 Task: Find connections with filter location Malgrat de Mar with filter topic #Selfhelpwith filter profile language Spanish with filter current company Ramboll with filter school Vijayanagara Sri Krishnadevaraya University, Bellary with filter industry Commercial and Industrial Equipment Rental with filter service category Marketing with filter keywords title Copywriter
Action: Mouse moved to (199, 262)
Screenshot: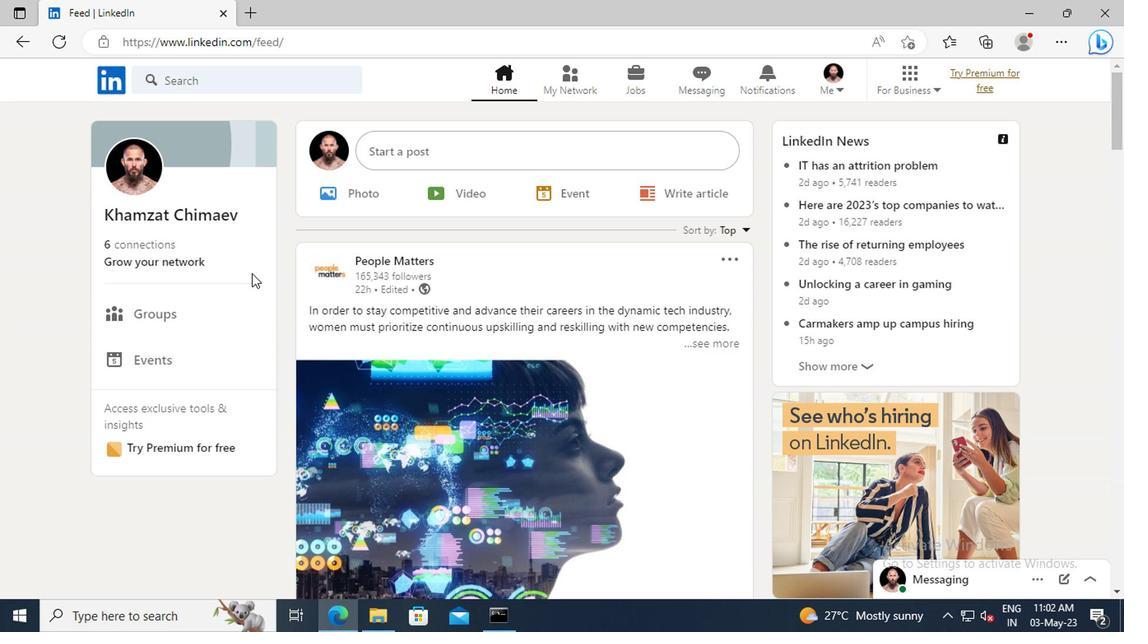 
Action: Mouse pressed left at (199, 262)
Screenshot: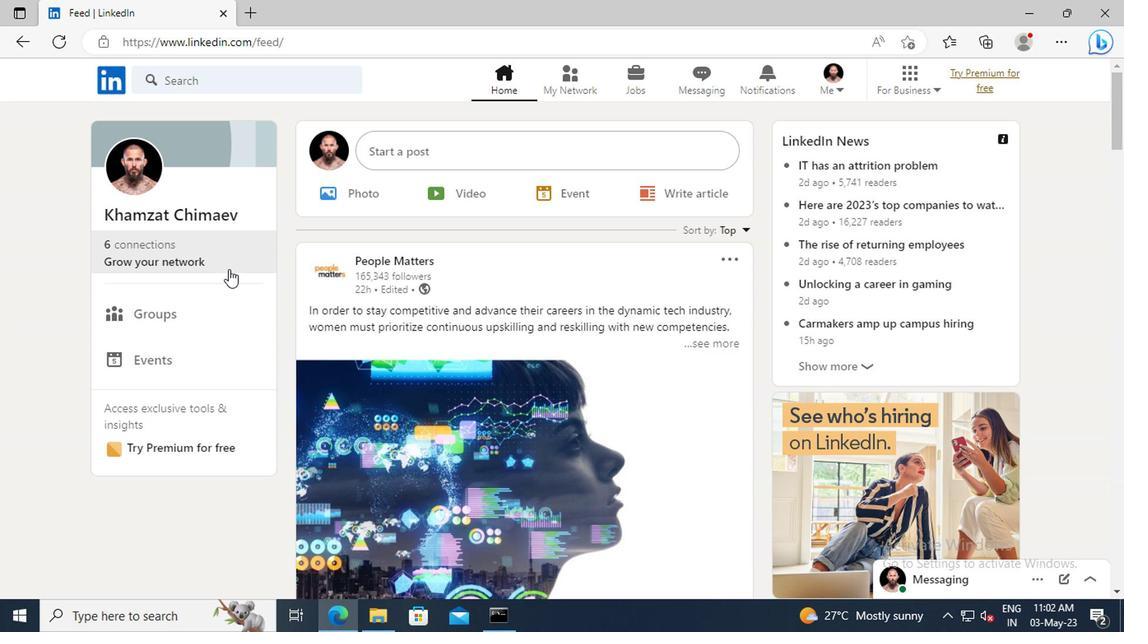 
Action: Mouse moved to (179, 173)
Screenshot: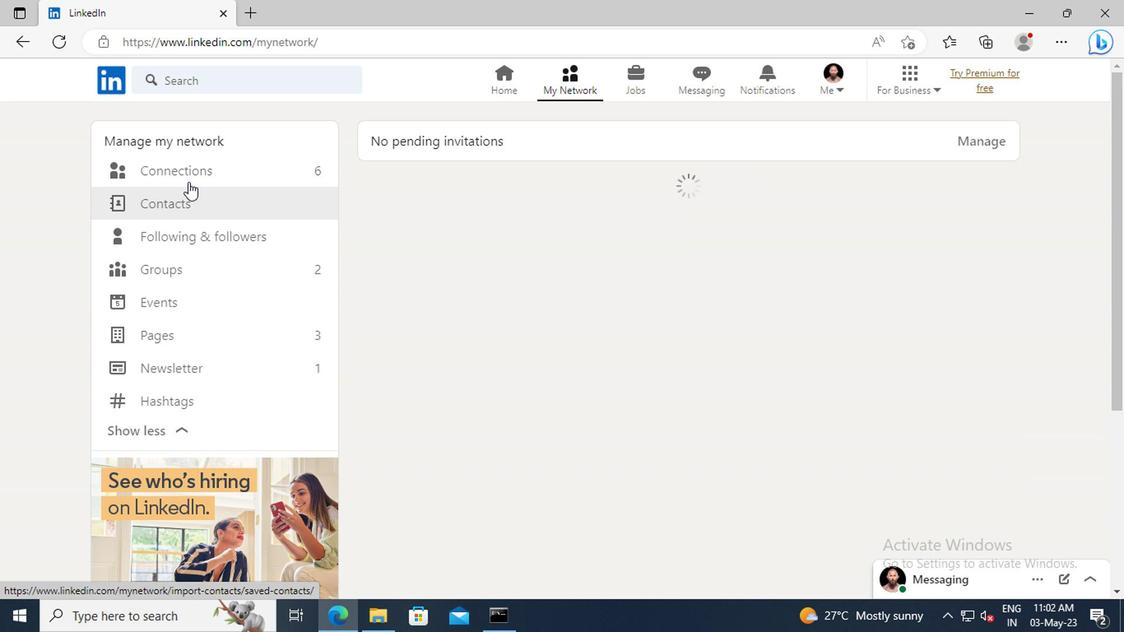 
Action: Mouse pressed left at (179, 173)
Screenshot: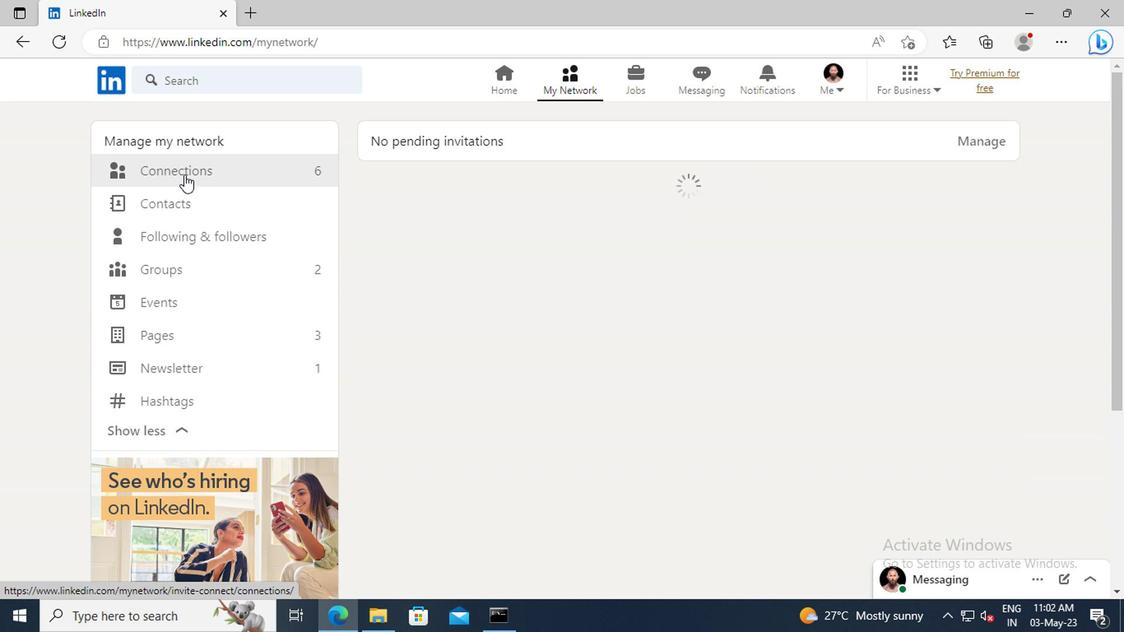 
Action: Mouse moved to (651, 175)
Screenshot: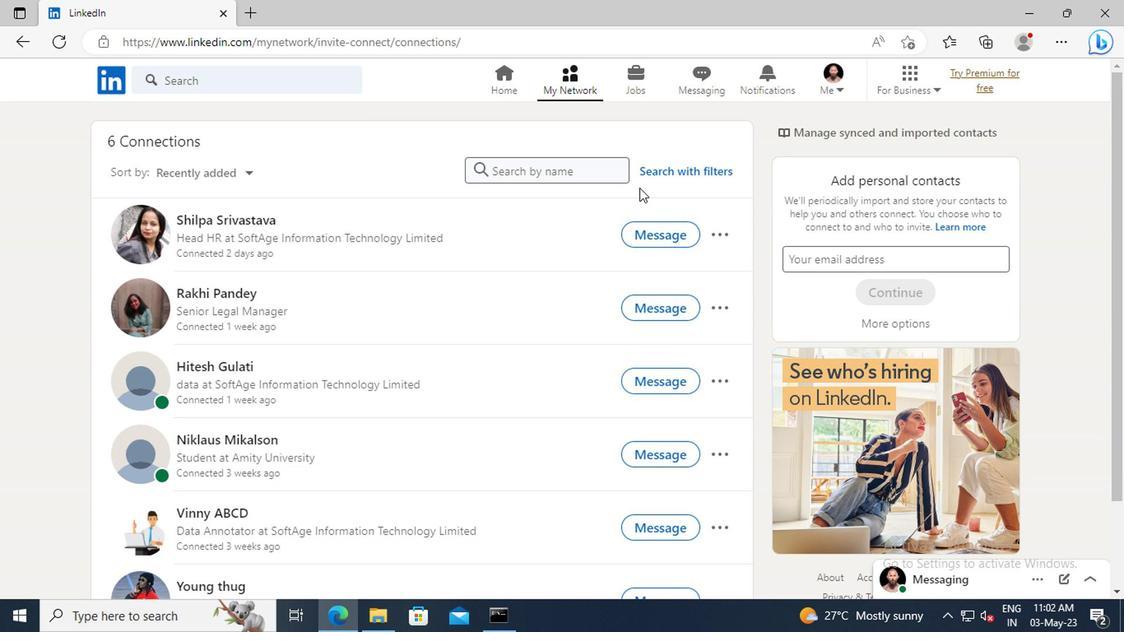 
Action: Mouse pressed left at (651, 175)
Screenshot: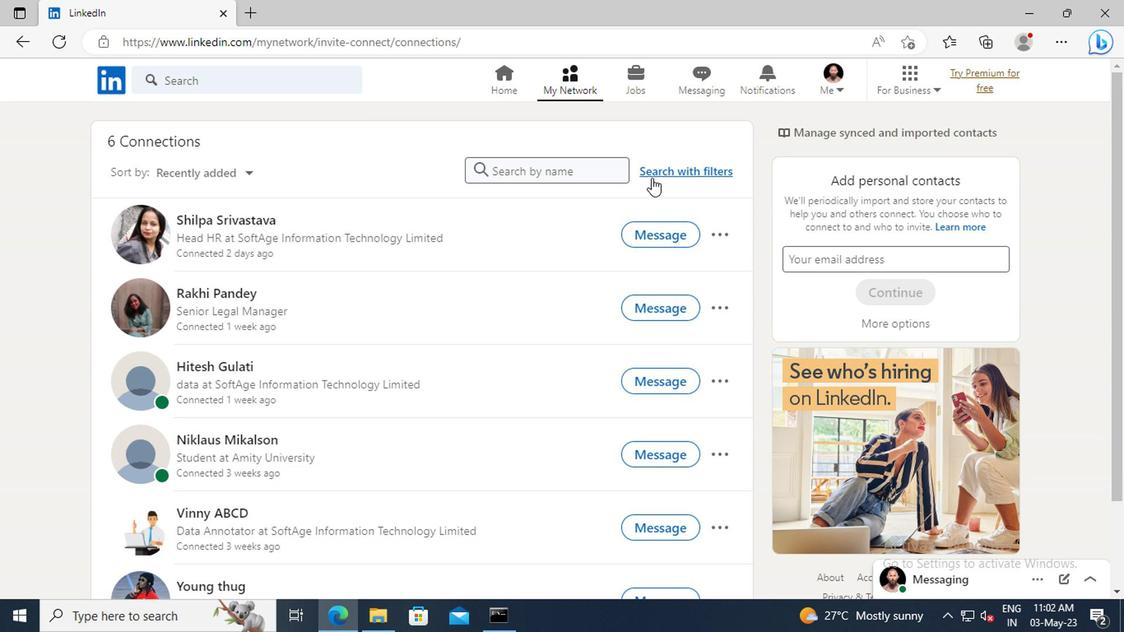 
Action: Mouse moved to (621, 131)
Screenshot: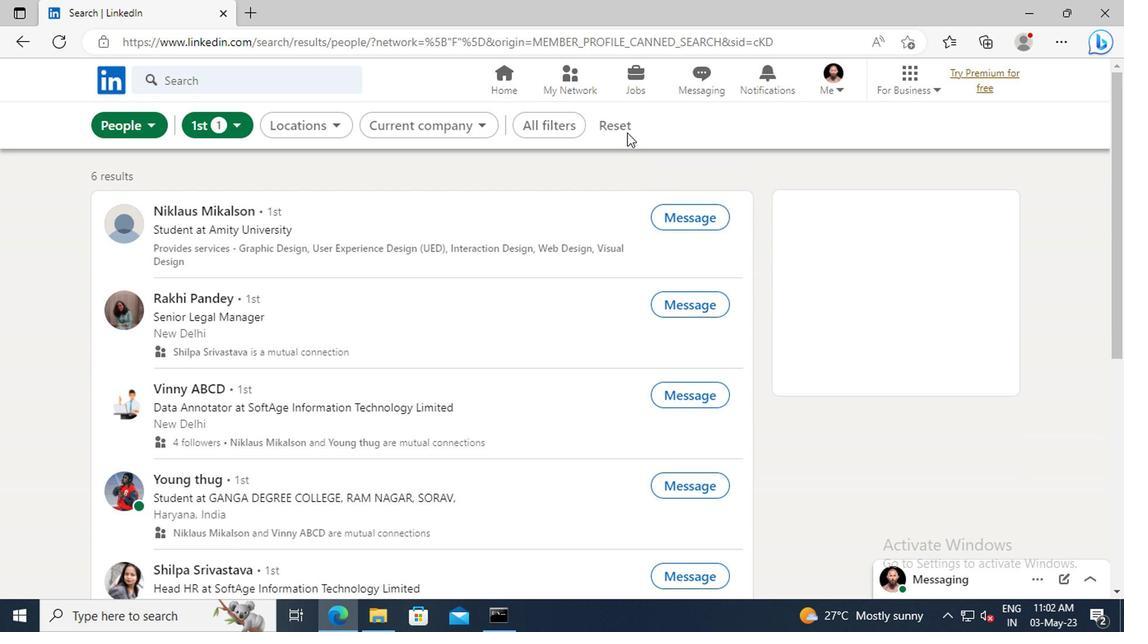
Action: Mouse pressed left at (621, 131)
Screenshot: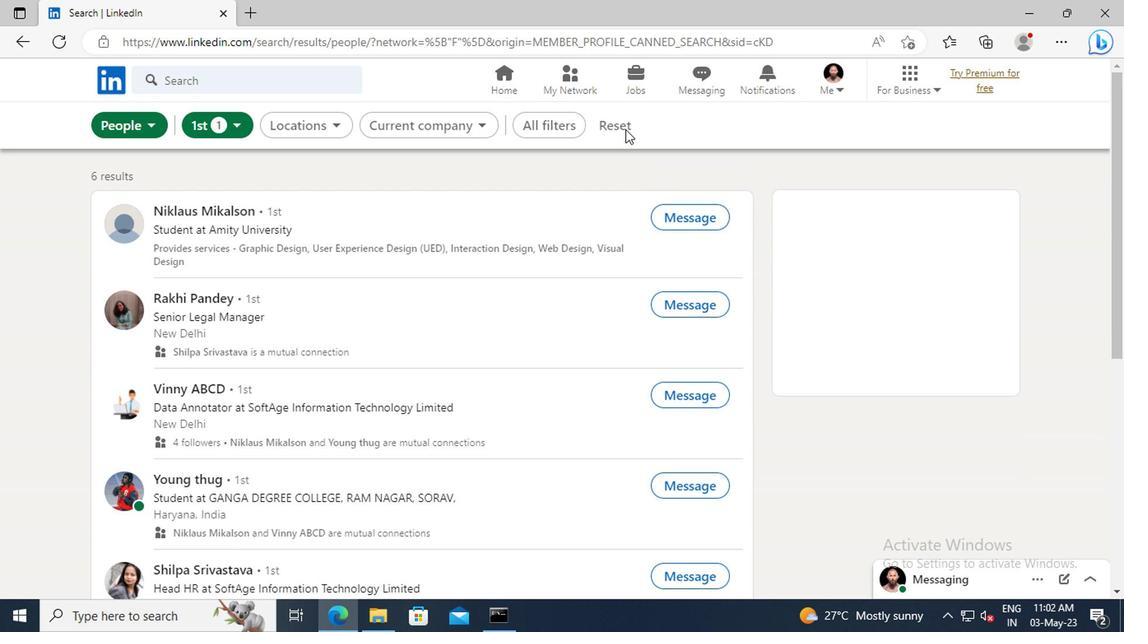 
Action: Mouse moved to (604, 131)
Screenshot: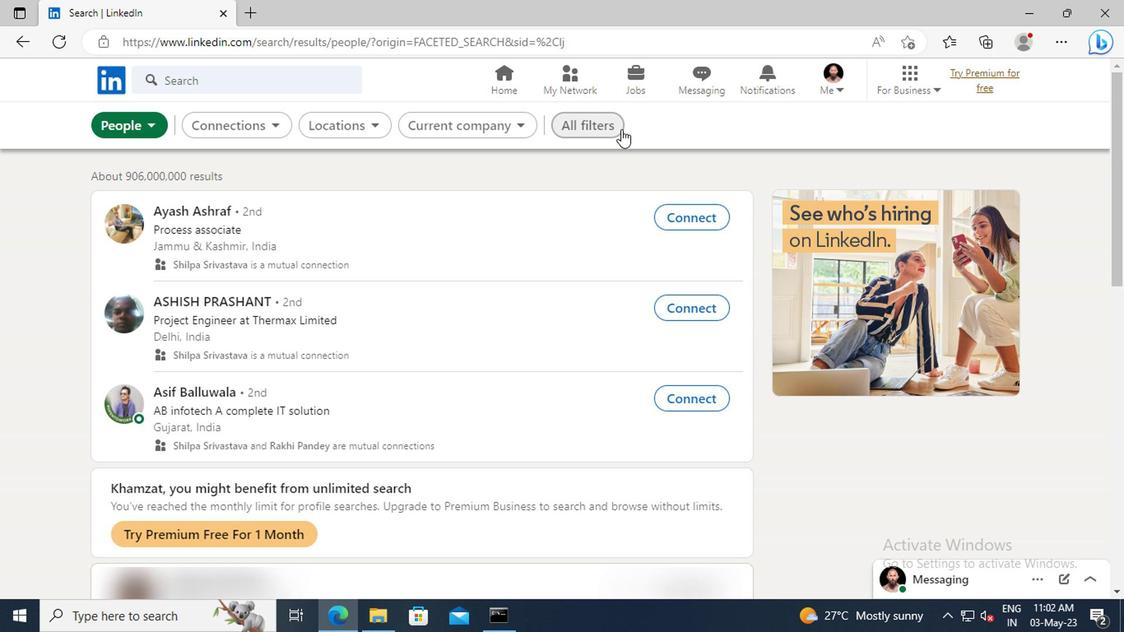 
Action: Mouse pressed left at (604, 131)
Screenshot: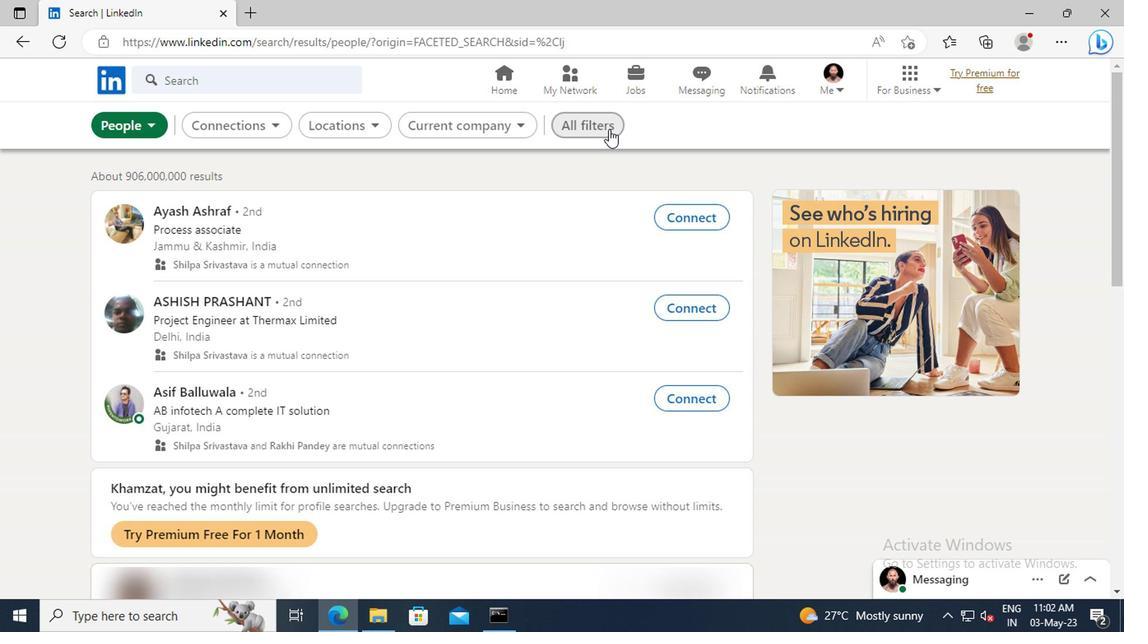 
Action: Mouse moved to (915, 285)
Screenshot: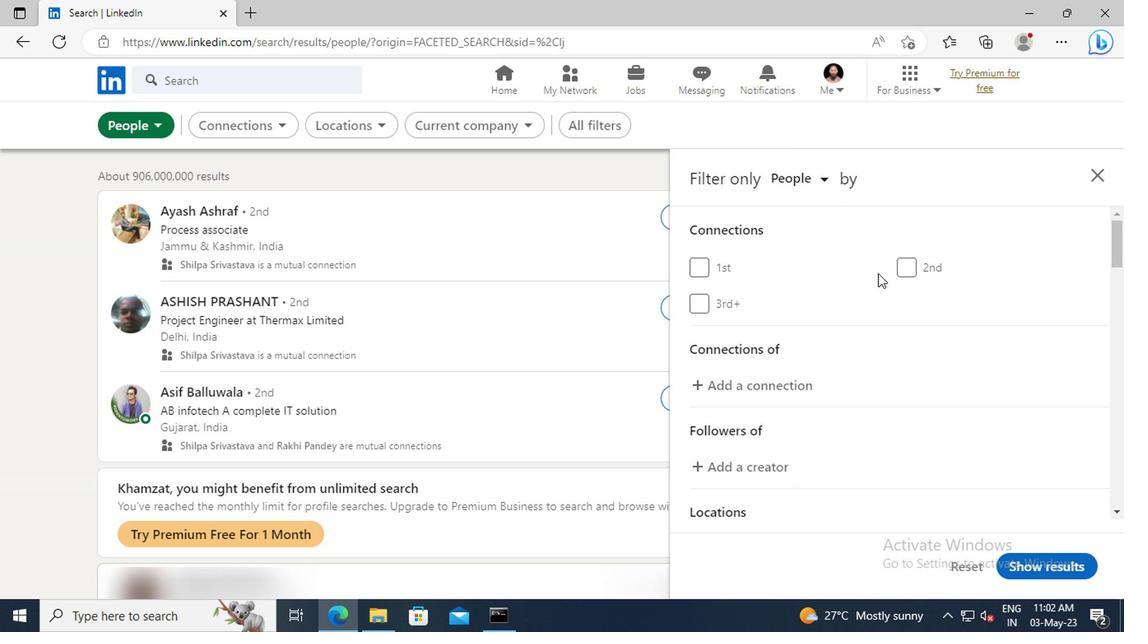 
Action: Mouse scrolled (915, 284) with delta (0, -1)
Screenshot: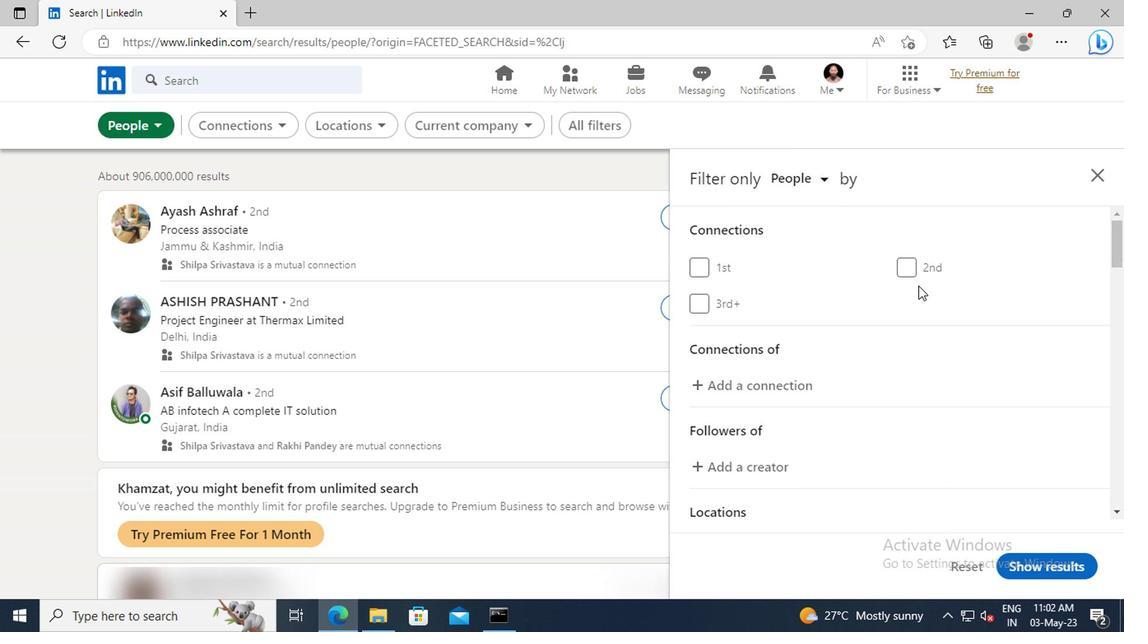 
Action: Mouse scrolled (915, 284) with delta (0, -1)
Screenshot: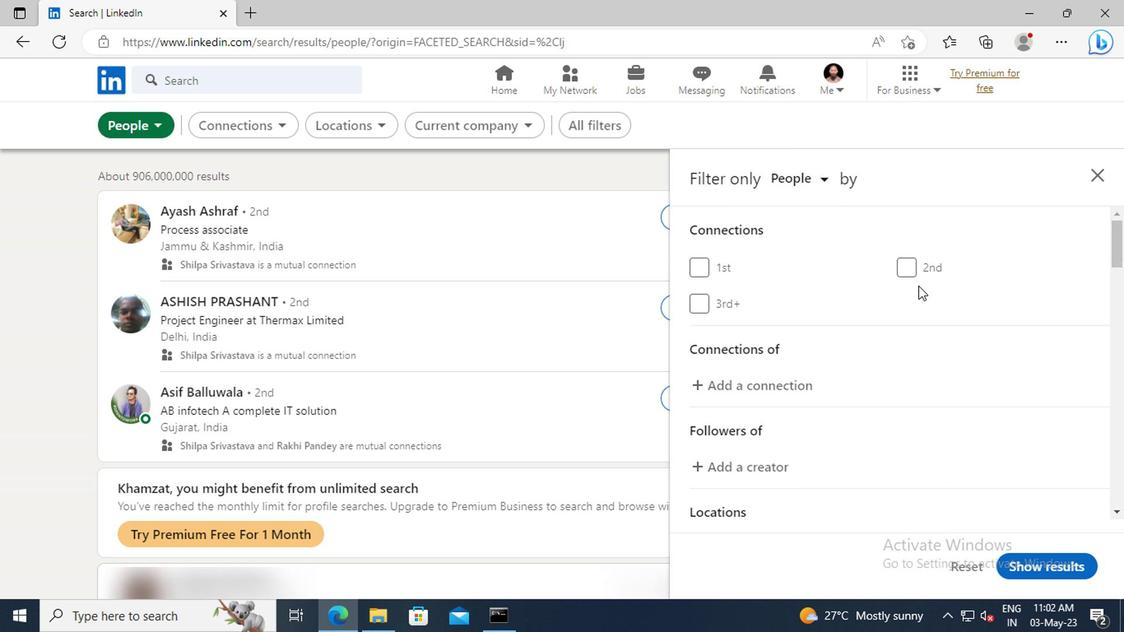 
Action: Mouse scrolled (915, 284) with delta (0, -1)
Screenshot: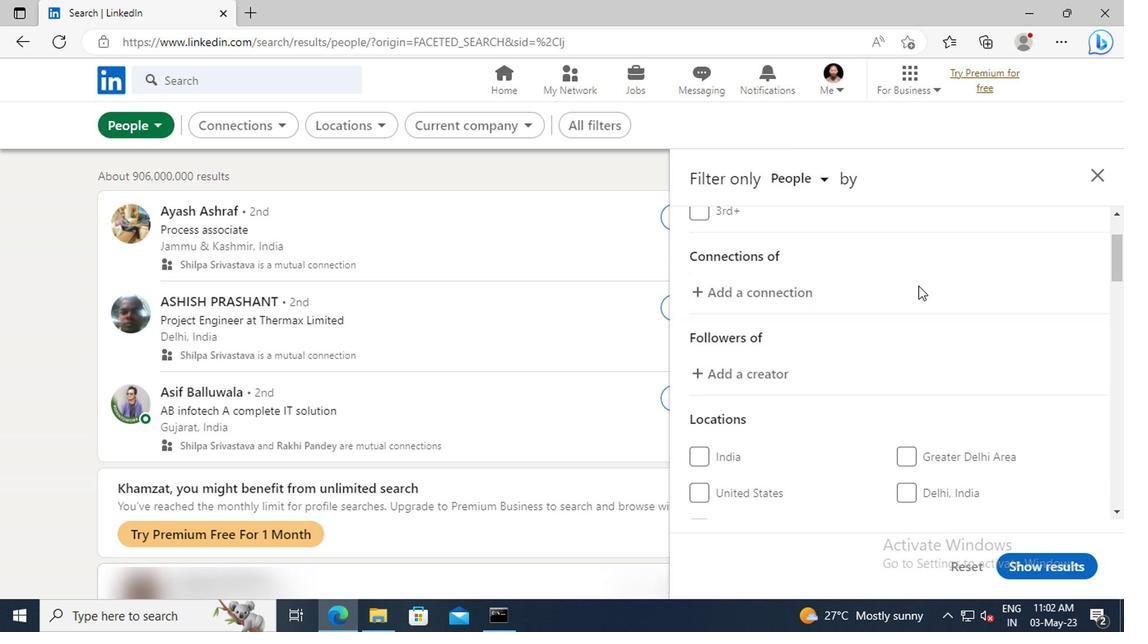 
Action: Mouse scrolled (915, 284) with delta (0, -1)
Screenshot: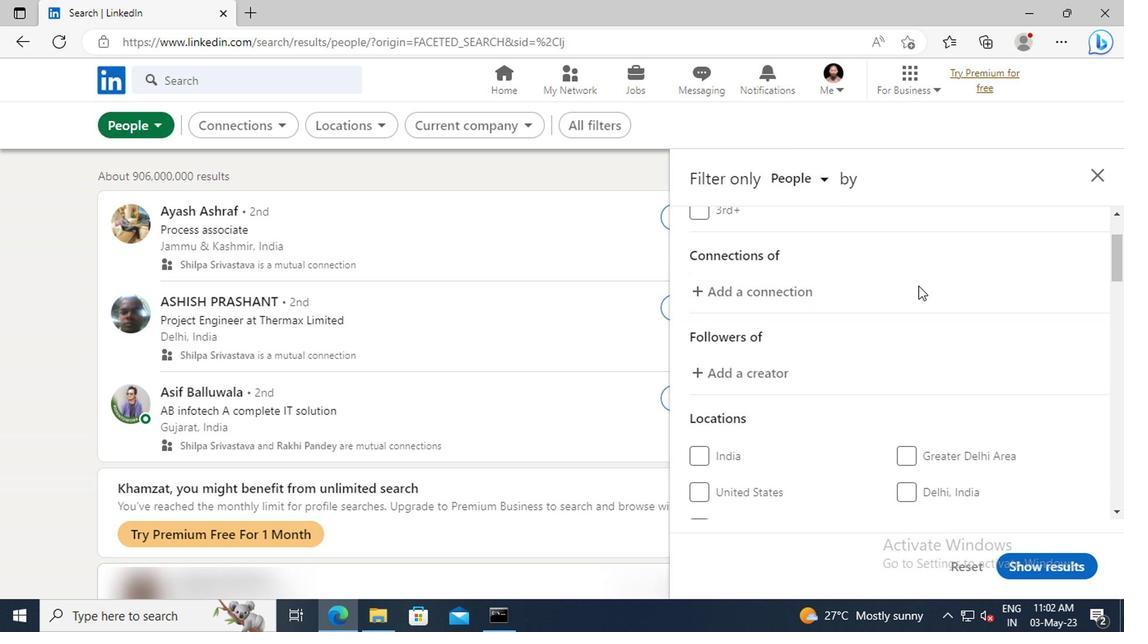 
Action: Mouse scrolled (915, 284) with delta (0, -1)
Screenshot: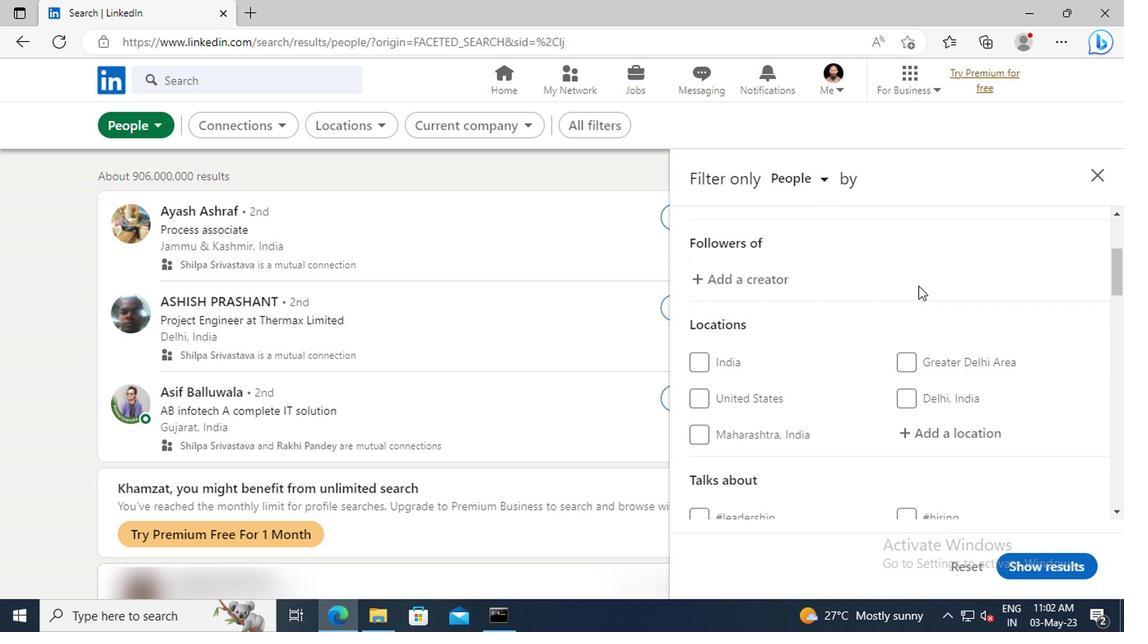 
Action: Mouse scrolled (915, 284) with delta (0, -1)
Screenshot: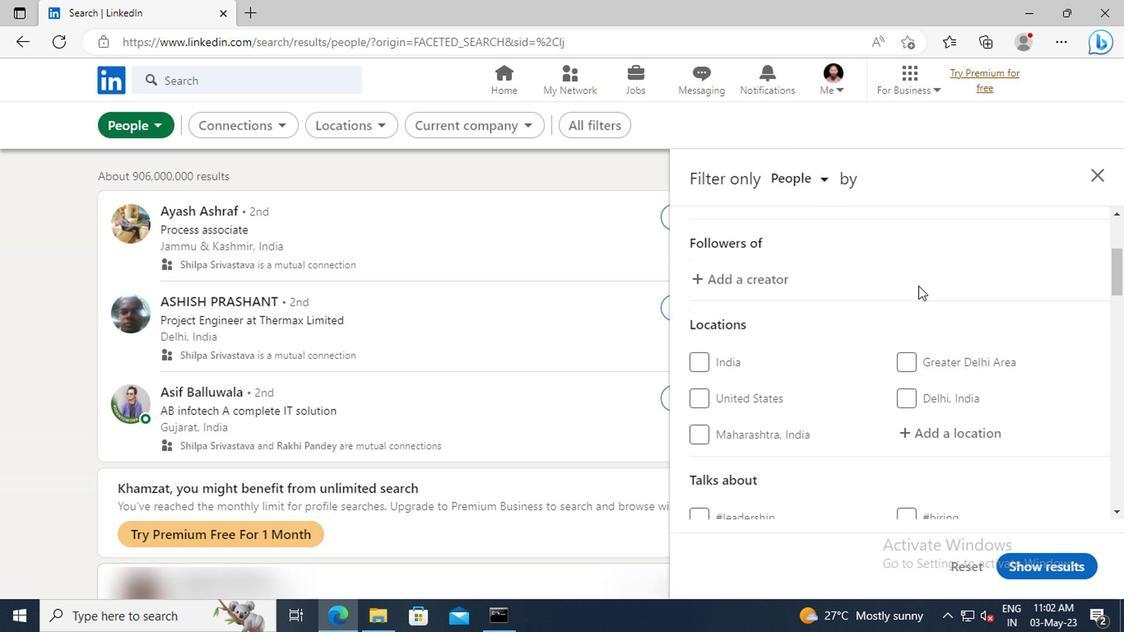 
Action: Mouse moved to (924, 339)
Screenshot: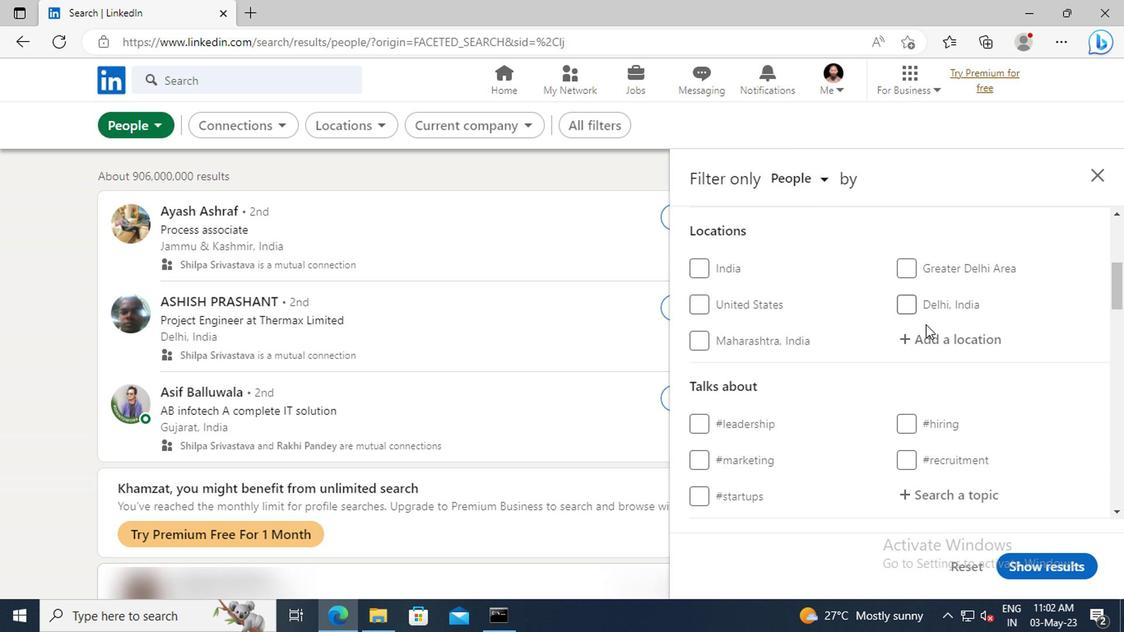 
Action: Mouse pressed left at (924, 339)
Screenshot: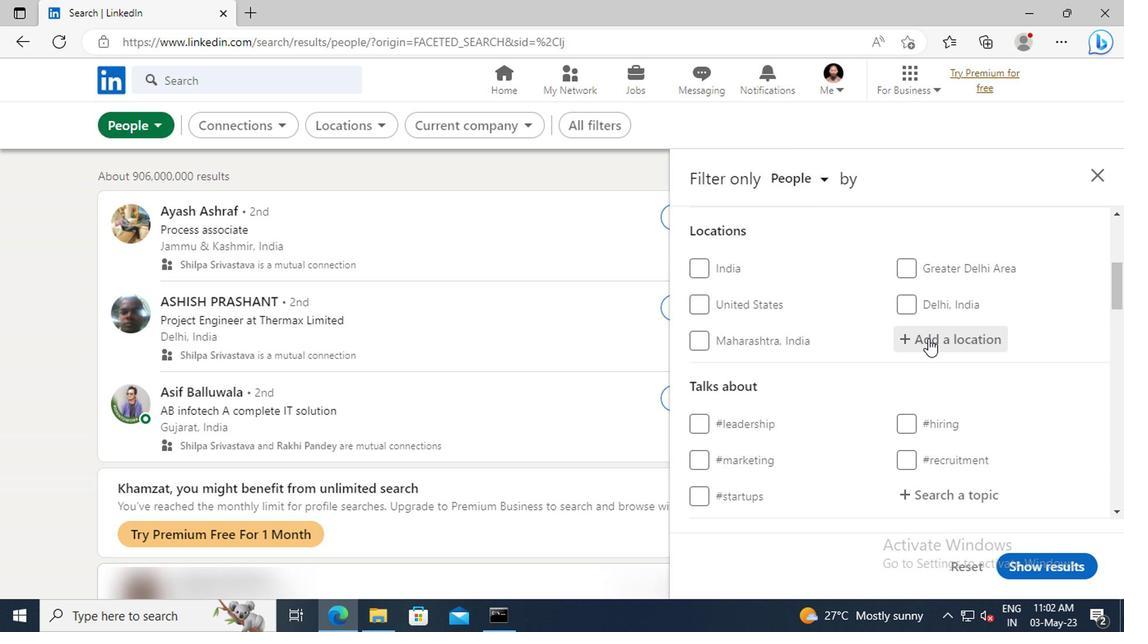 
Action: Key pressed <Key.shift>MALGRAT<Key.space>DE
Screenshot: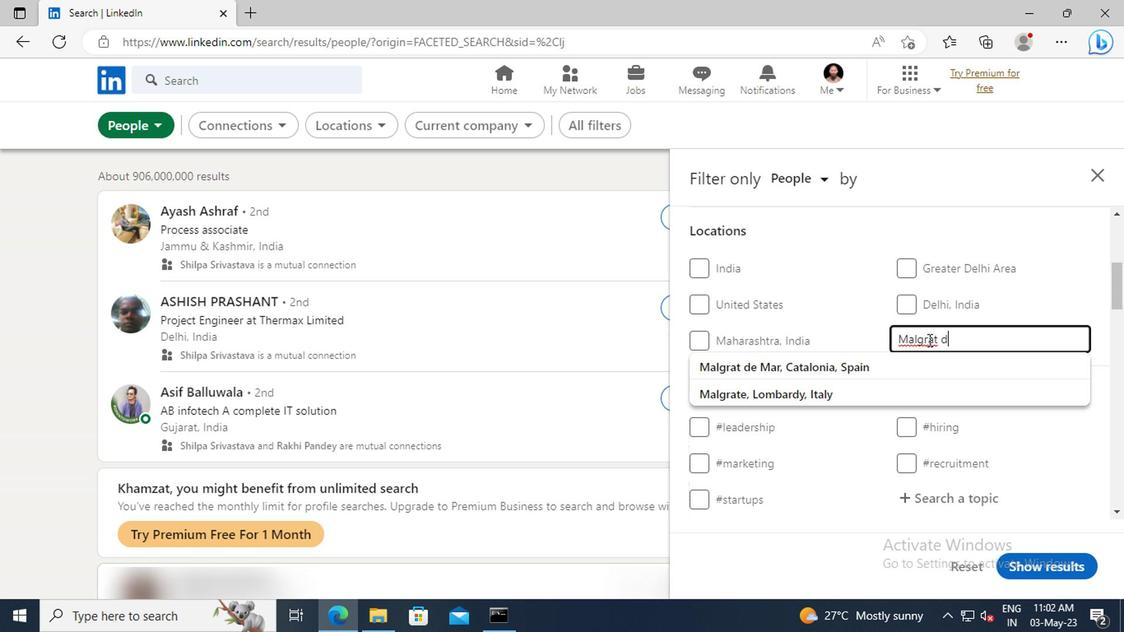 
Action: Mouse moved to (927, 363)
Screenshot: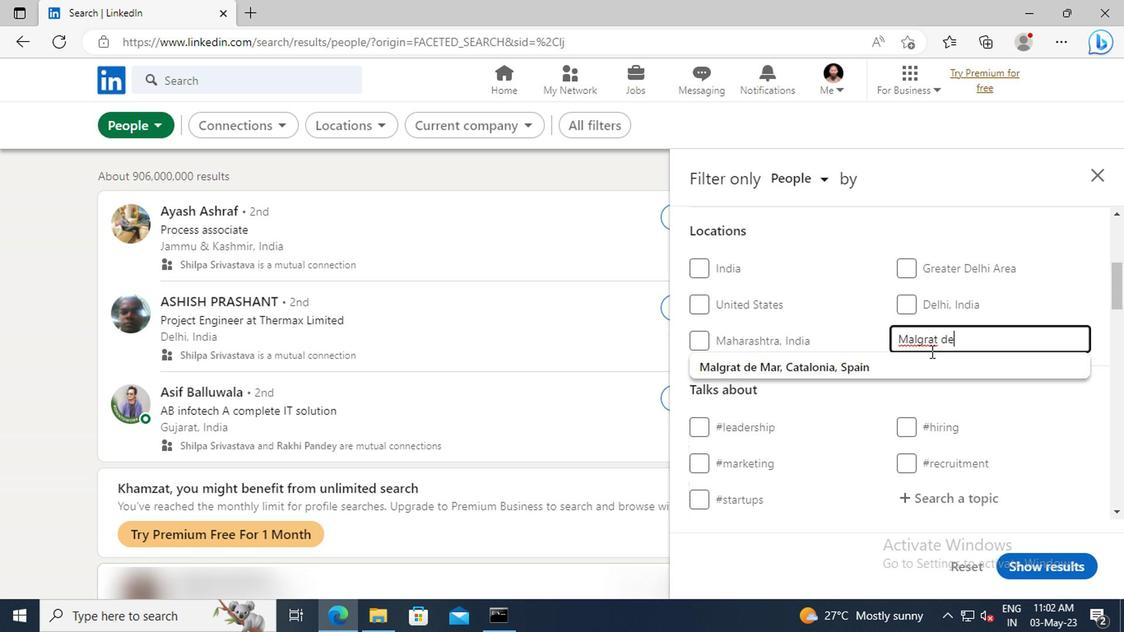 
Action: Mouse pressed left at (927, 363)
Screenshot: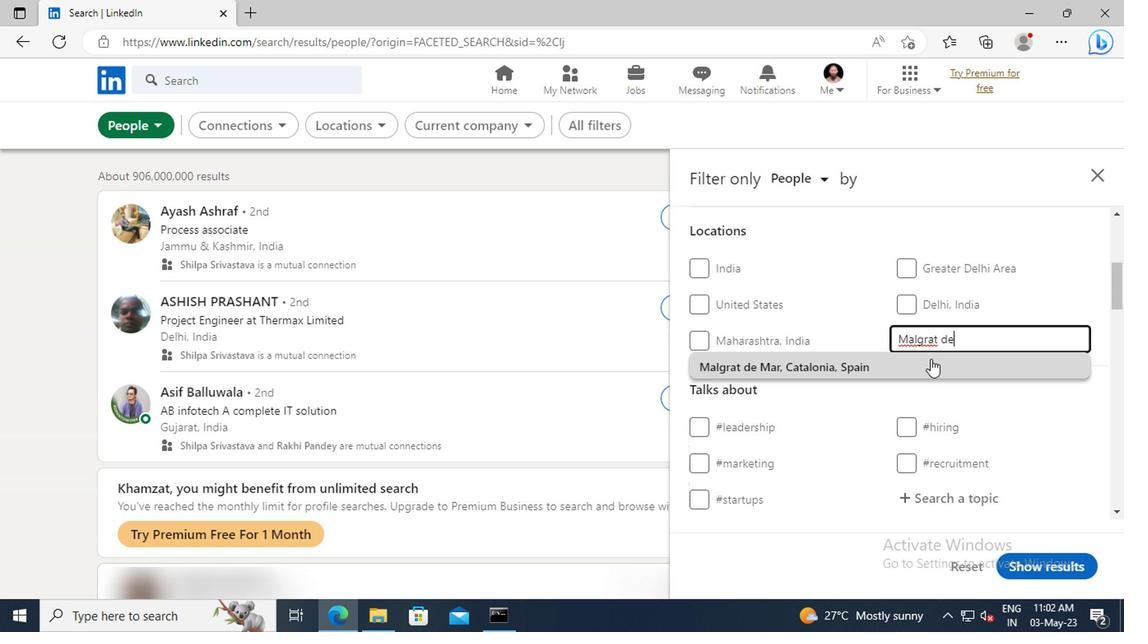 
Action: Mouse moved to (928, 363)
Screenshot: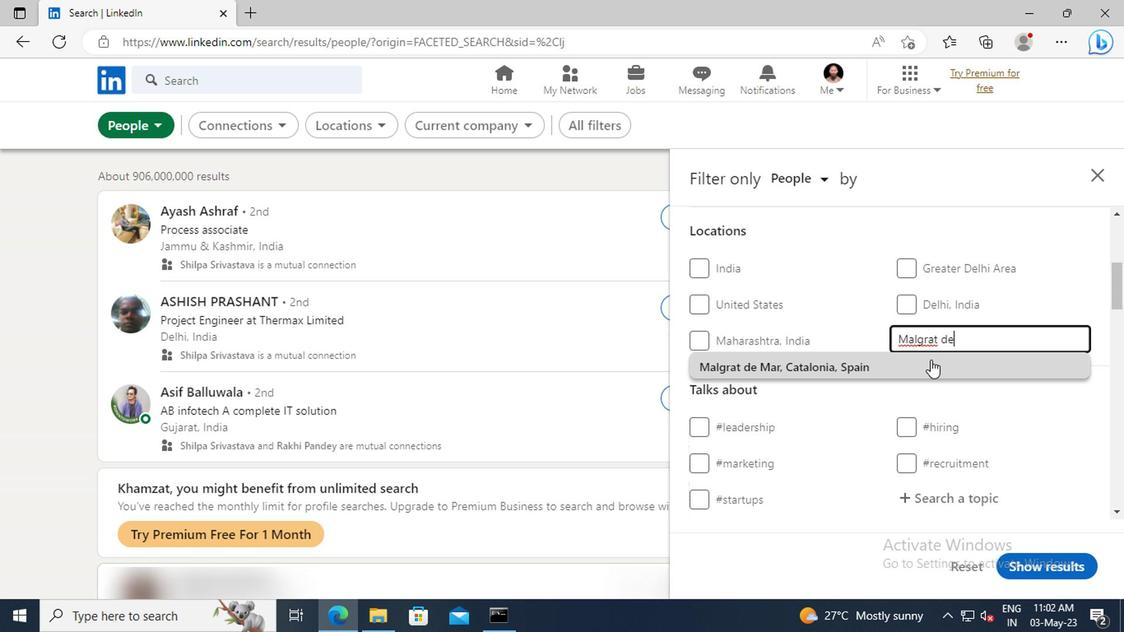 
Action: Mouse scrolled (928, 363) with delta (0, 0)
Screenshot: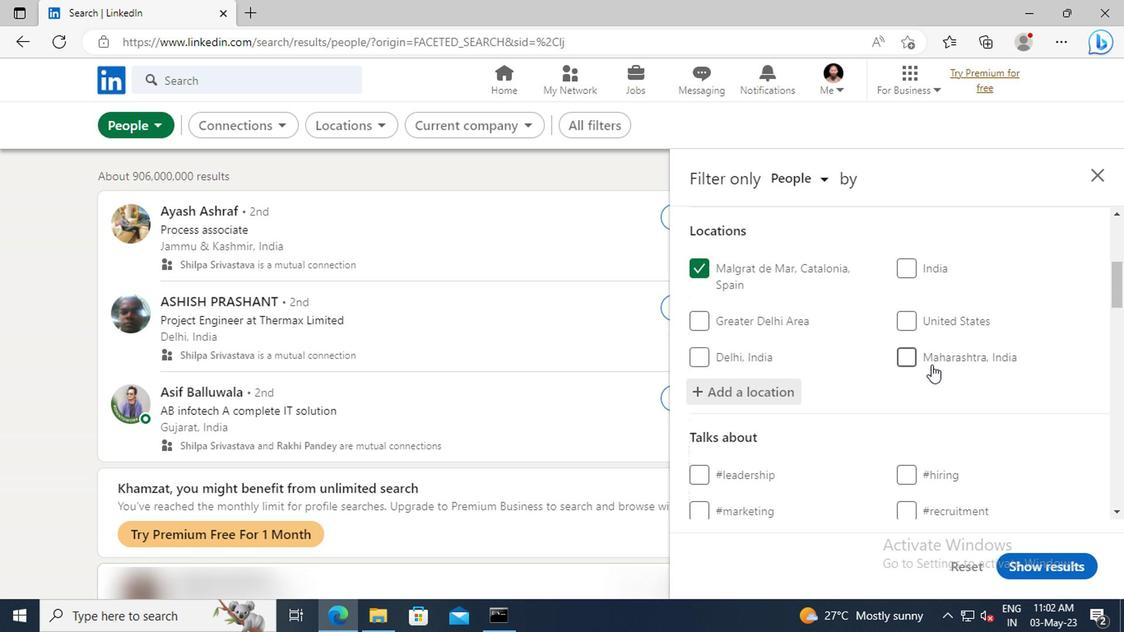 
Action: Mouse scrolled (928, 363) with delta (0, 0)
Screenshot: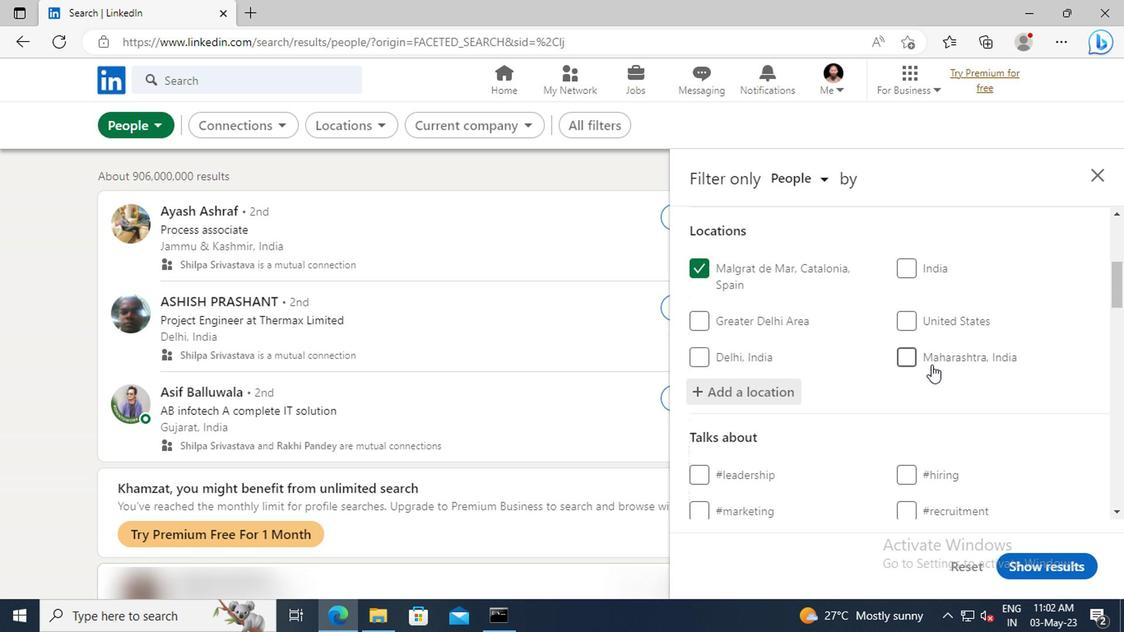 
Action: Mouse scrolled (928, 363) with delta (0, 0)
Screenshot: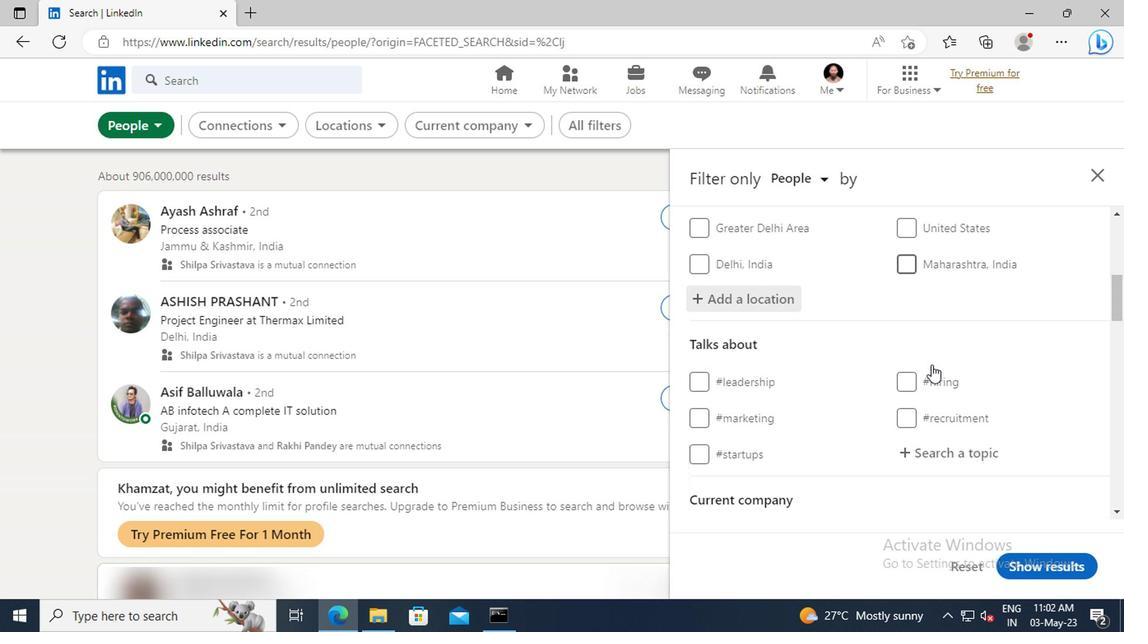 
Action: Mouse scrolled (928, 363) with delta (0, 0)
Screenshot: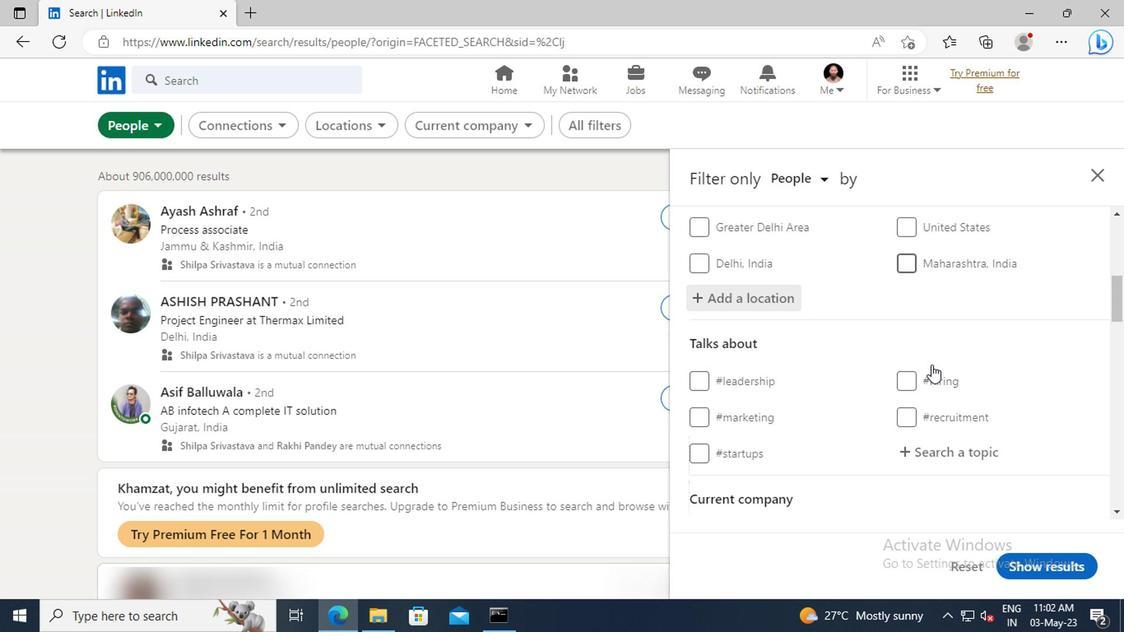 
Action: Mouse moved to (926, 367)
Screenshot: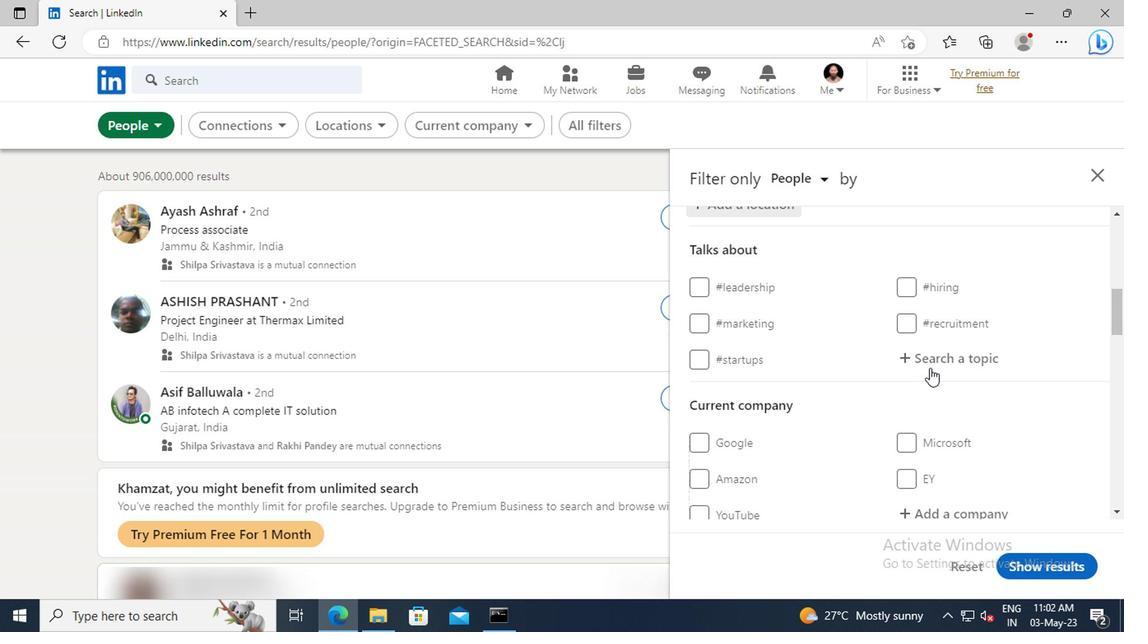 
Action: Mouse pressed left at (926, 367)
Screenshot: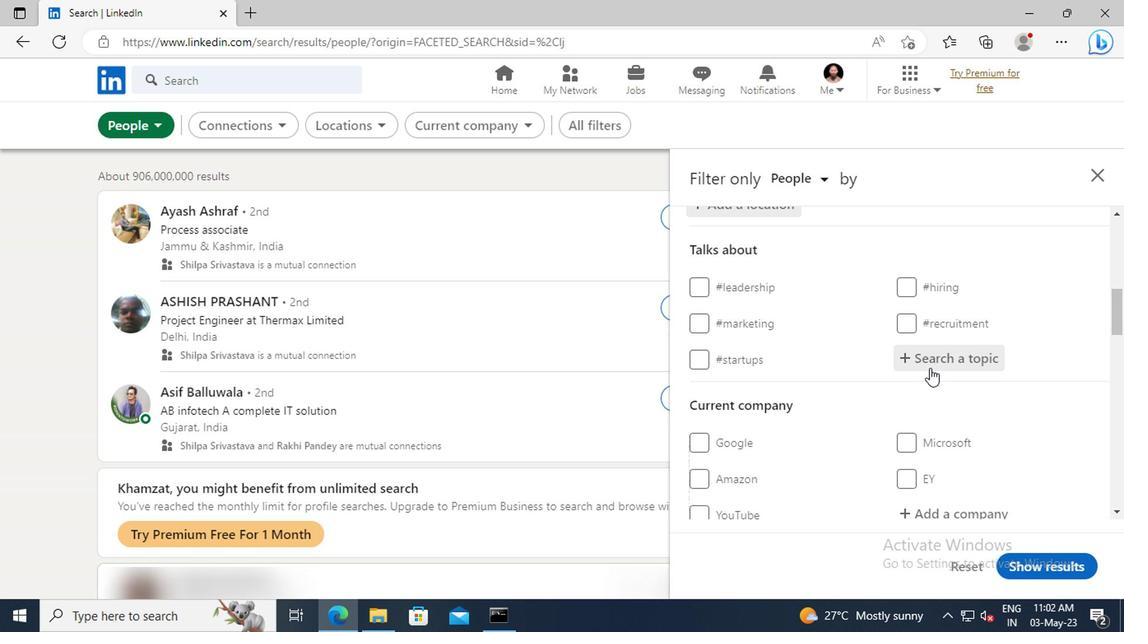 
Action: Key pressed <Key.shift><Key.shift><Key.shift>SELFH
Screenshot: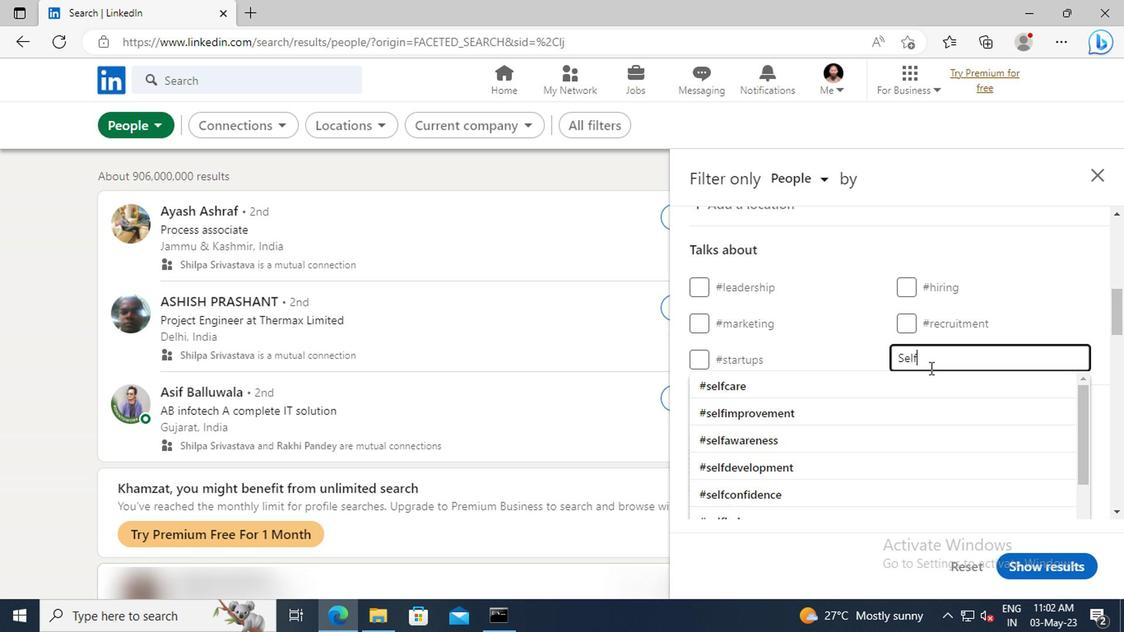 
Action: Mouse moved to (932, 381)
Screenshot: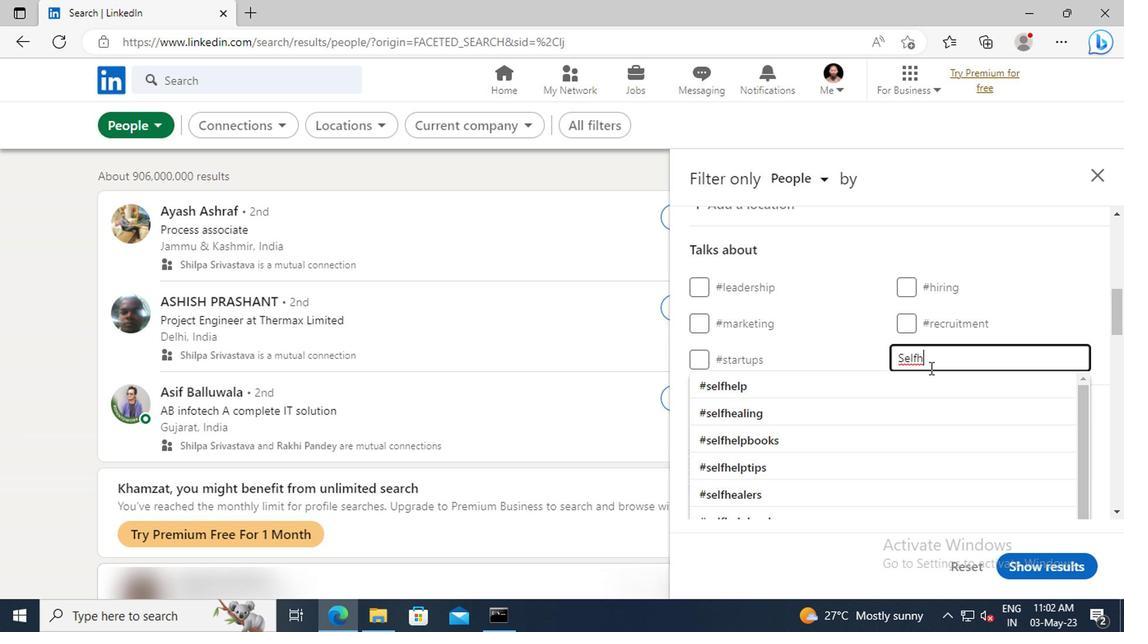 
Action: Mouse pressed left at (932, 381)
Screenshot: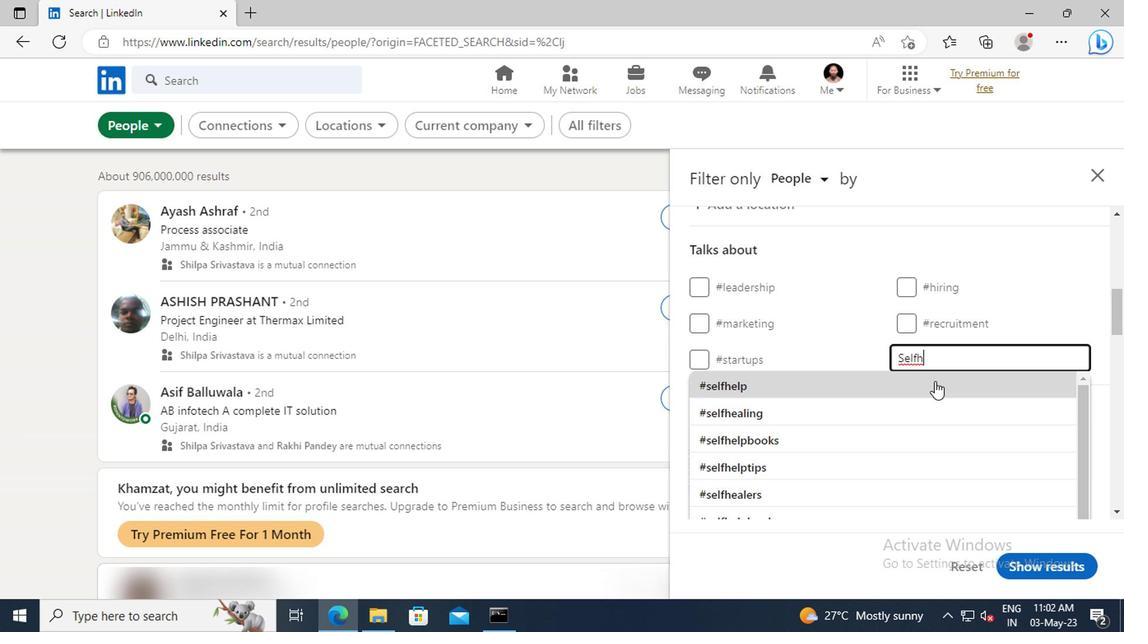 
Action: Mouse scrolled (932, 380) with delta (0, -1)
Screenshot: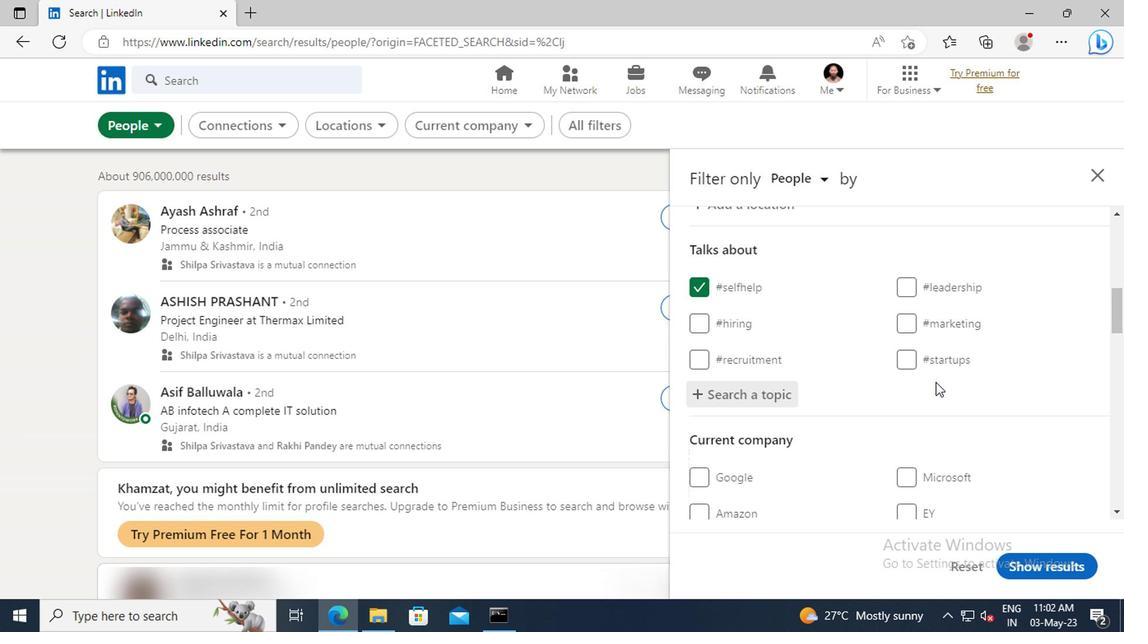 
Action: Mouse scrolled (932, 380) with delta (0, -1)
Screenshot: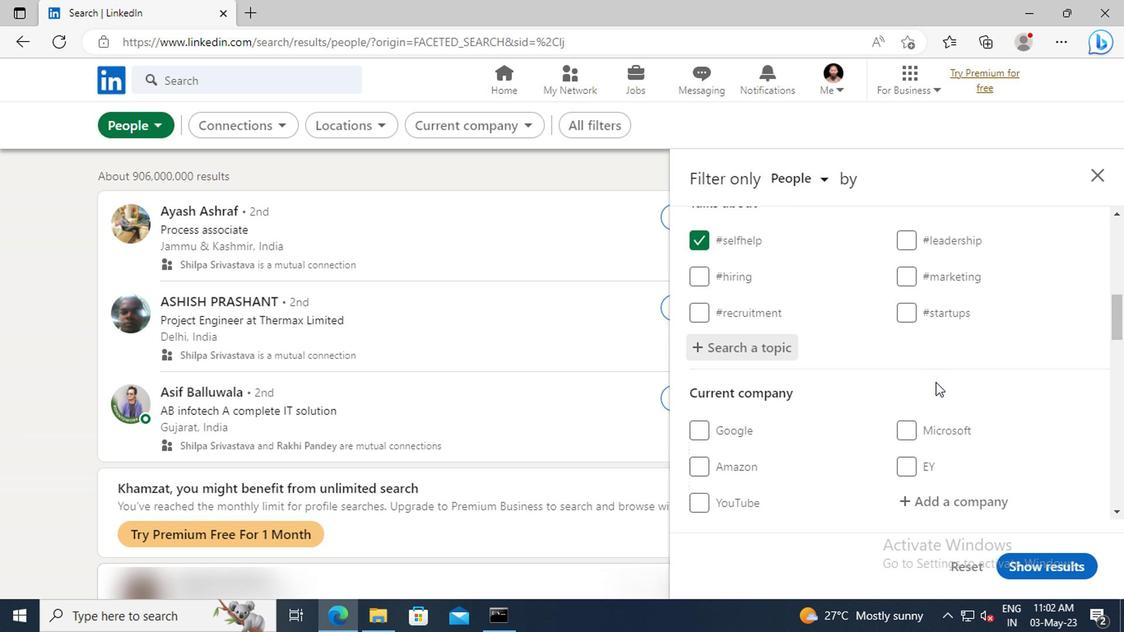 
Action: Mouse scrolled (932, 380) with delta (0, -1)
Screenshot: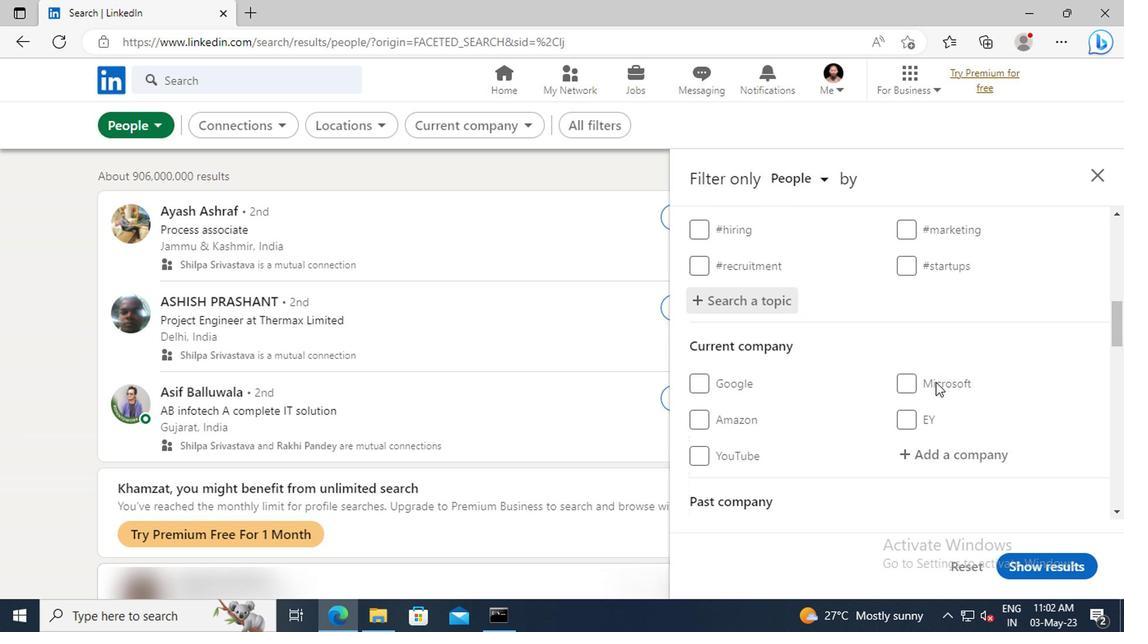 
Action: Mouse scrolled (932, 380) with delta (0, -1)
Screenshot: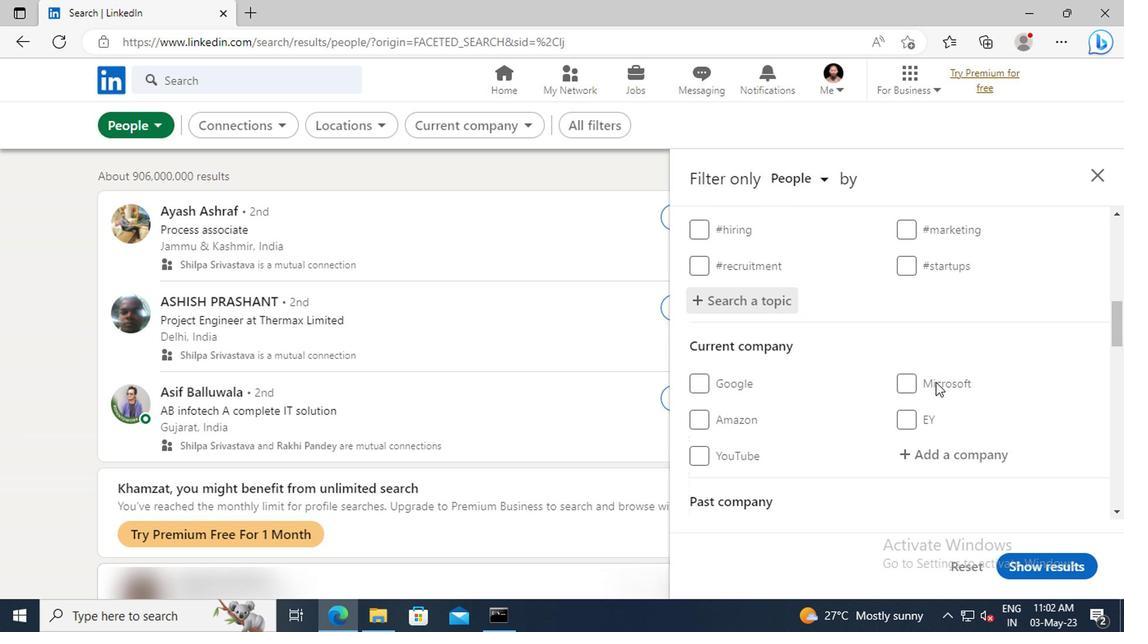 
Action: Mouse scrolled (932, 380) with delta (0, -1)
Screenshot: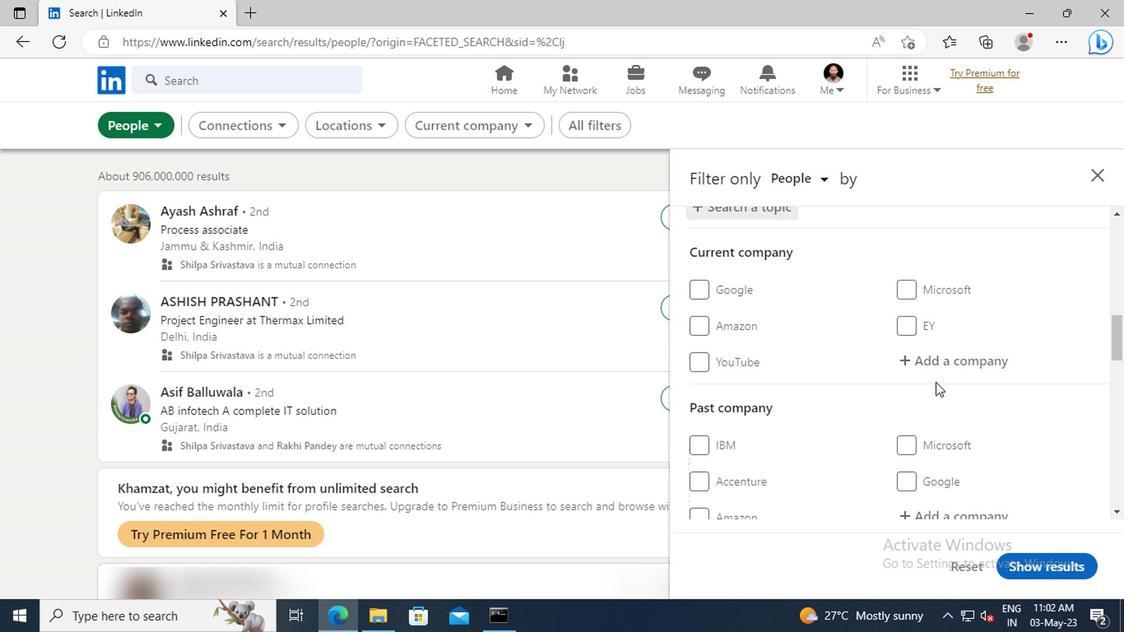 
Action: Mouse scrolled (932, 380) with delta (0, -1)
Screenshot: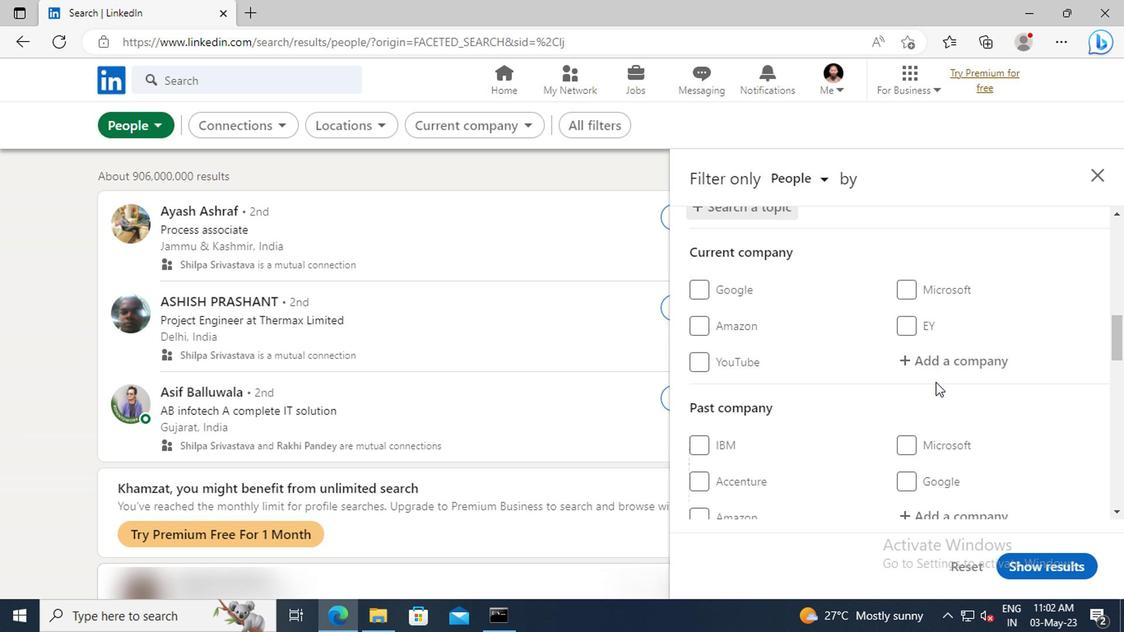 
Action: Mouse scrolled (932, 380) with delta (0, -1)
Screenshot: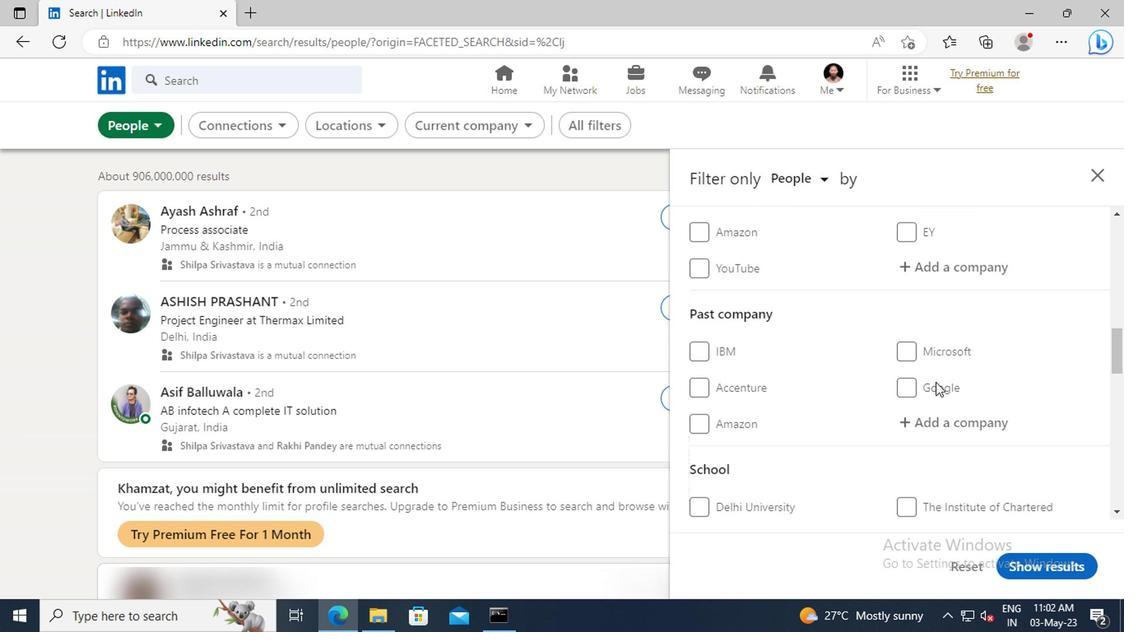 
Action: Mouse scrolled (932, 380) with delta (0, -1)
Screenshot: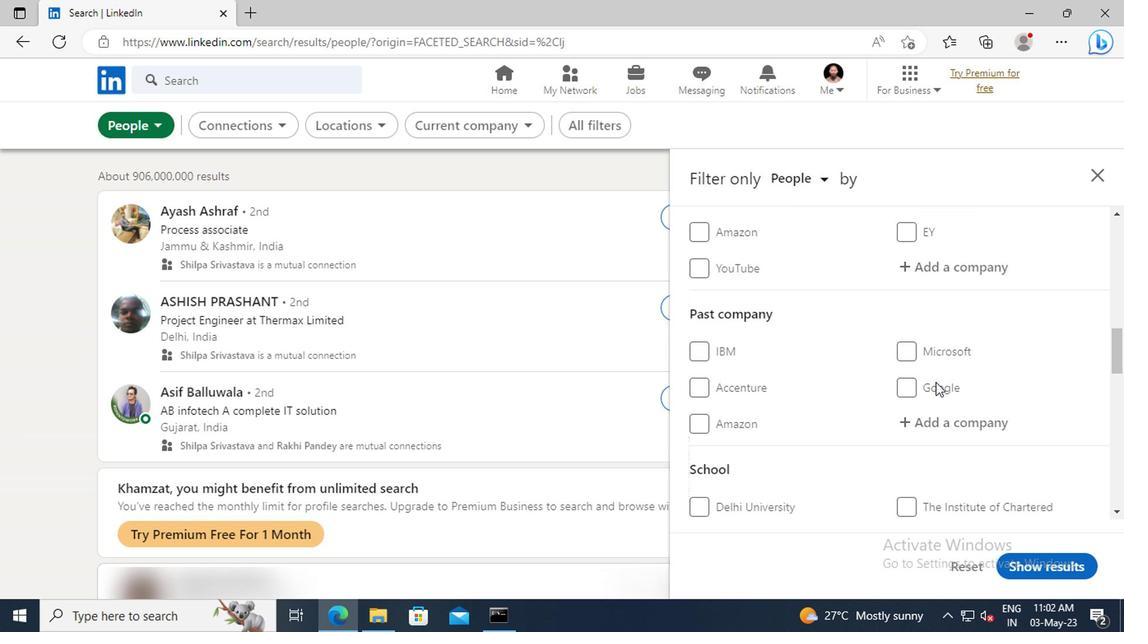 
Action: Mouse scrolled (932, 380) with delta (0, -1)
Screenshot: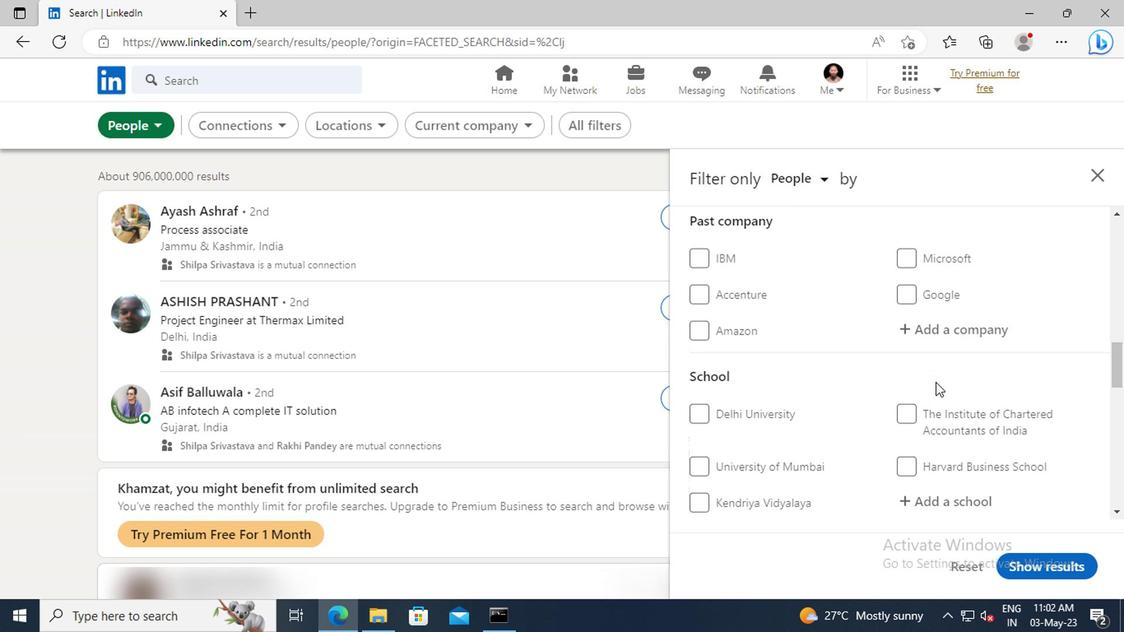 
Action: Mouse scrolled (932, 380) with delta (0, -1)
Screenshot: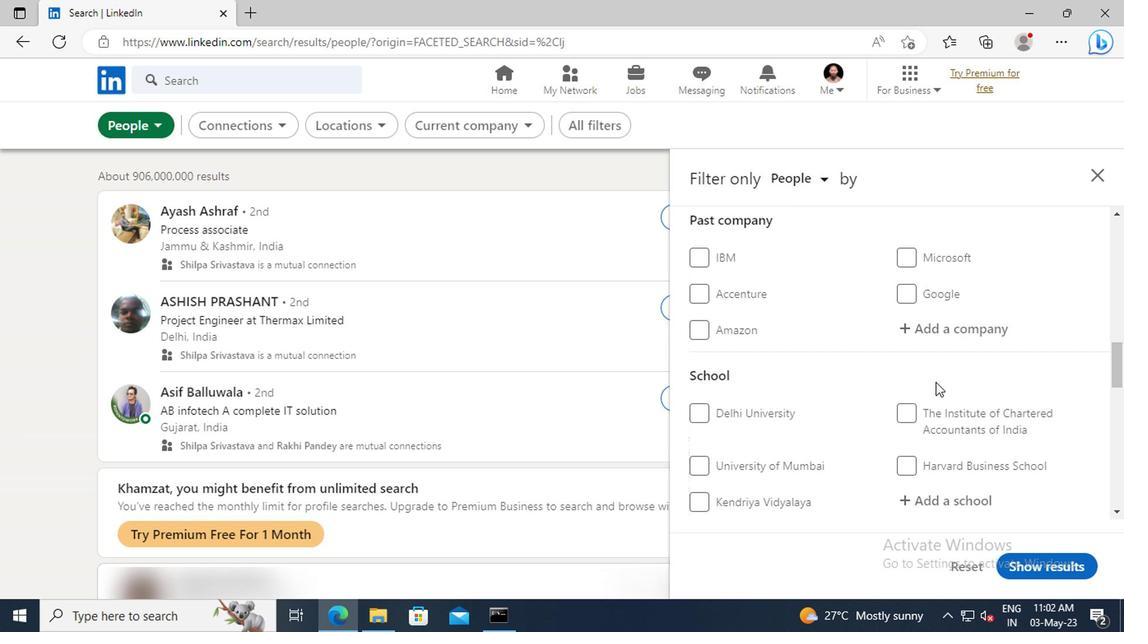 
Action: Mouse scrolled (932, 380) with delta (0, -1)
Screenshot: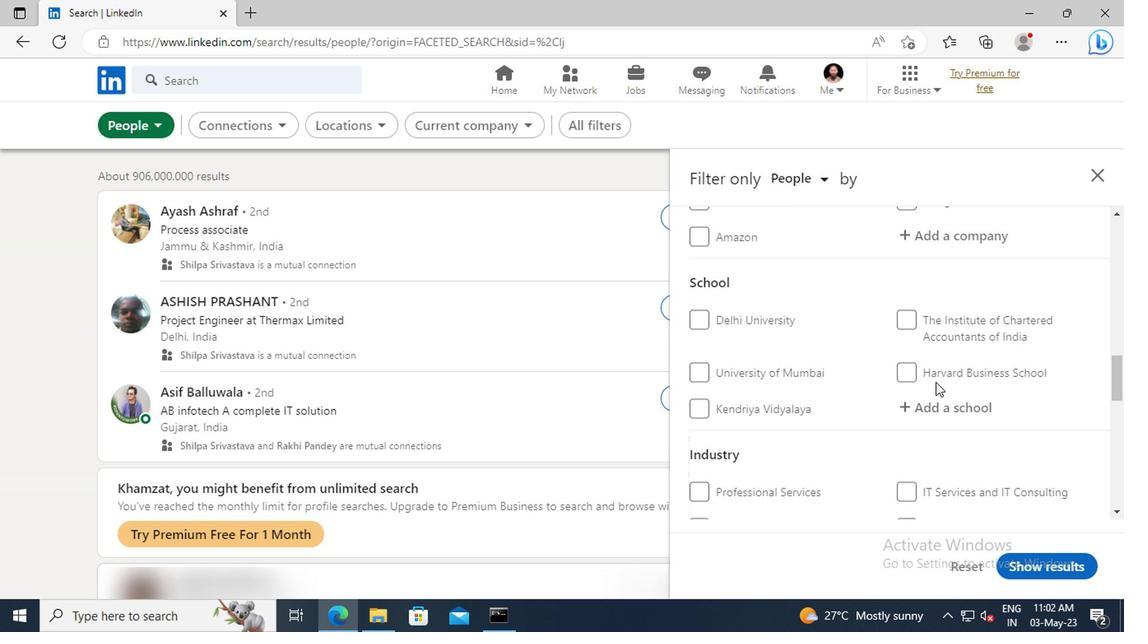 
Action: Mouse scrolled (932, 380) with delta (0, -1)
Screenshot: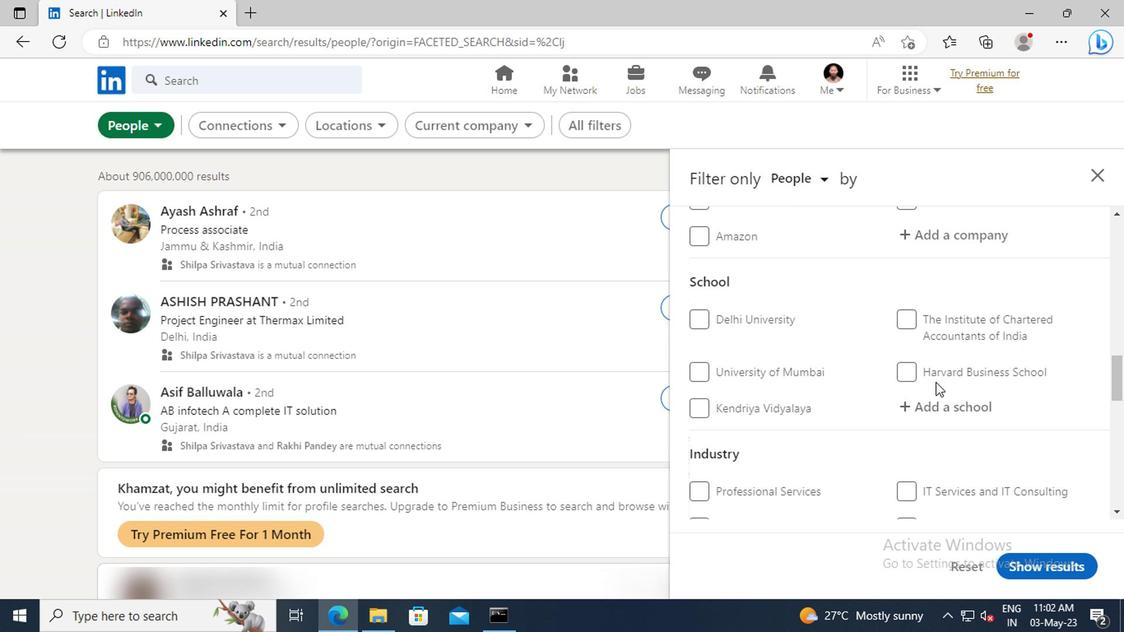 
Action: Mouse scrolled (932, 380) with delta (0, -1)
Screenshot: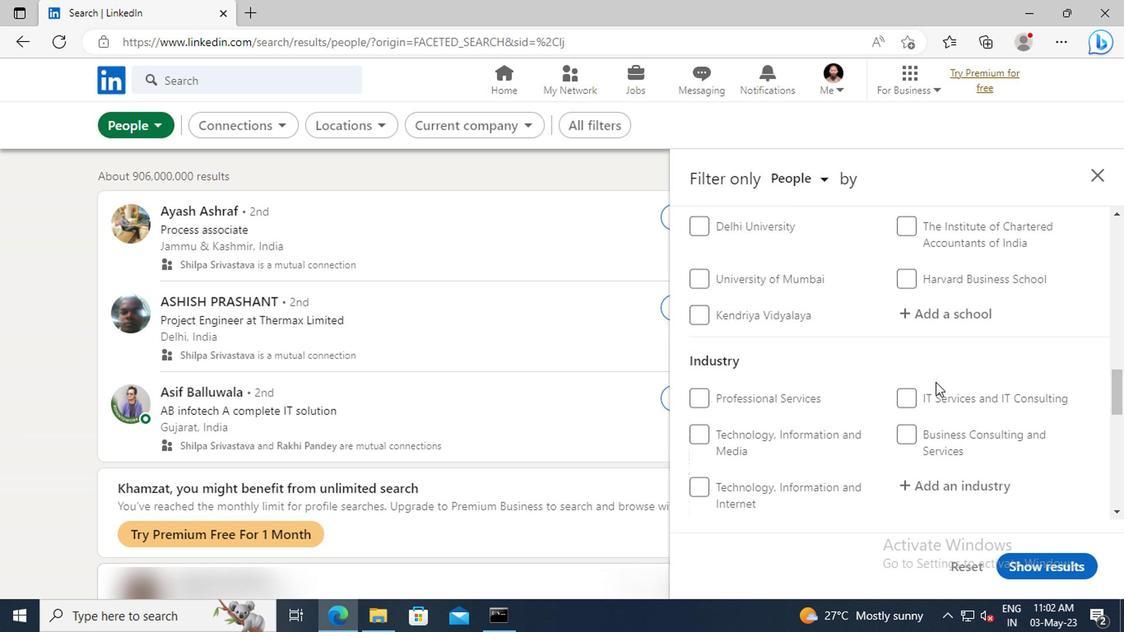 
Action: Mouse scrolled (932, 380) with delta (0, -1)
Screenshot: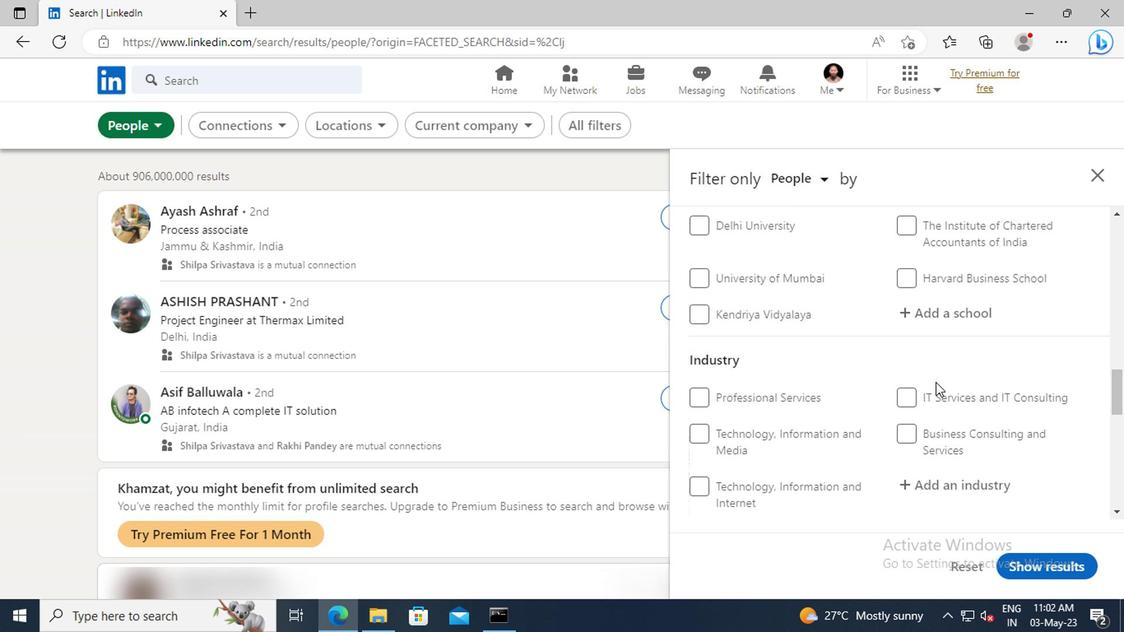 
Action: Mouse scrolled (932, 380) with delta (0, -1)
Screenshot: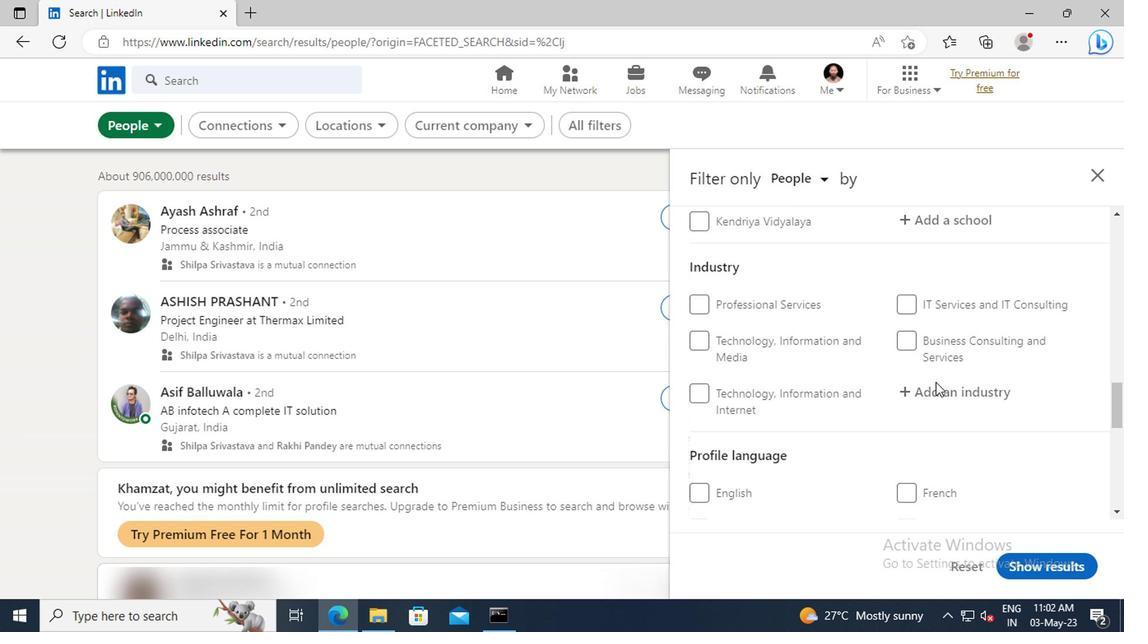 
Action: Mouse scrolled (932, 380) with delta (0, -1)
Screenshot: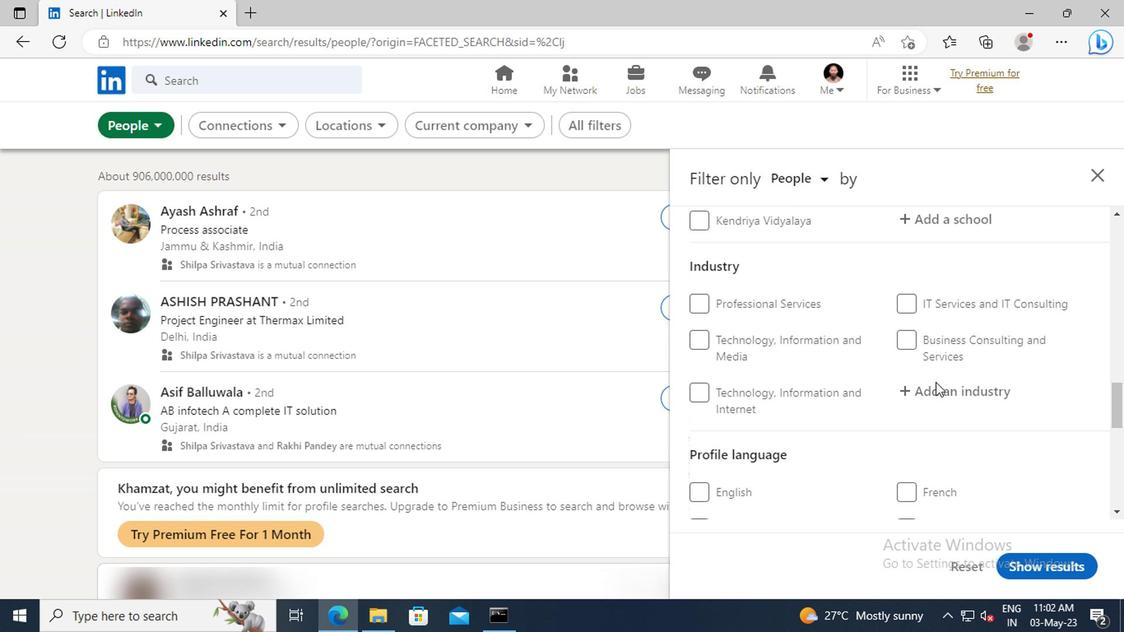 
Action: Mouse moved to (698, 436)
Screenshot: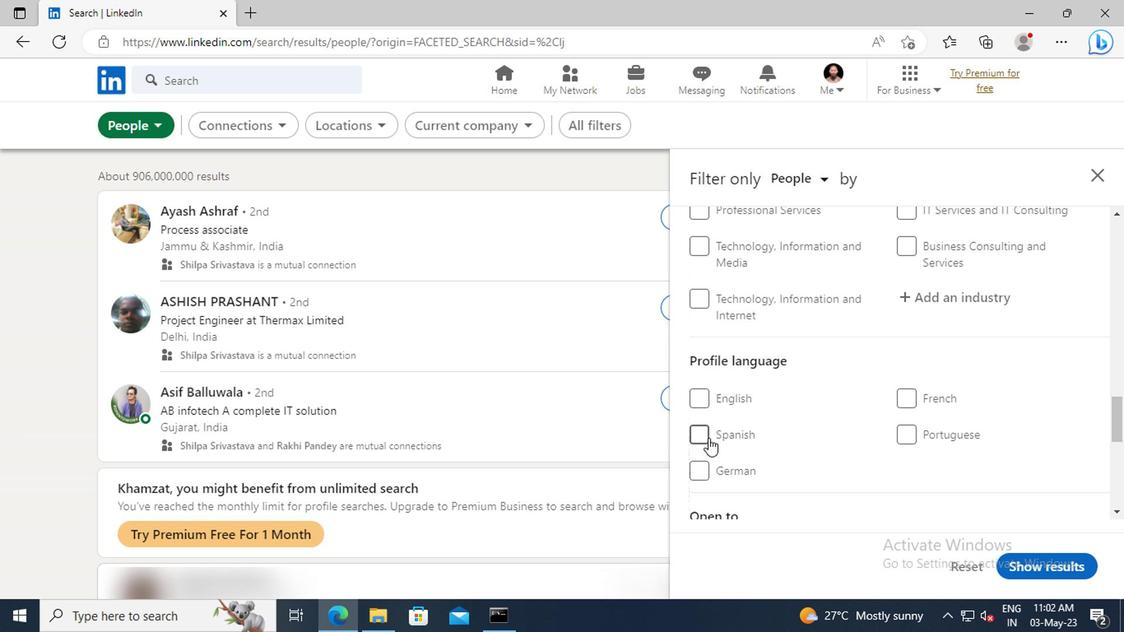 
Action: Mouse pressed left at (698, 436)
Screenshot: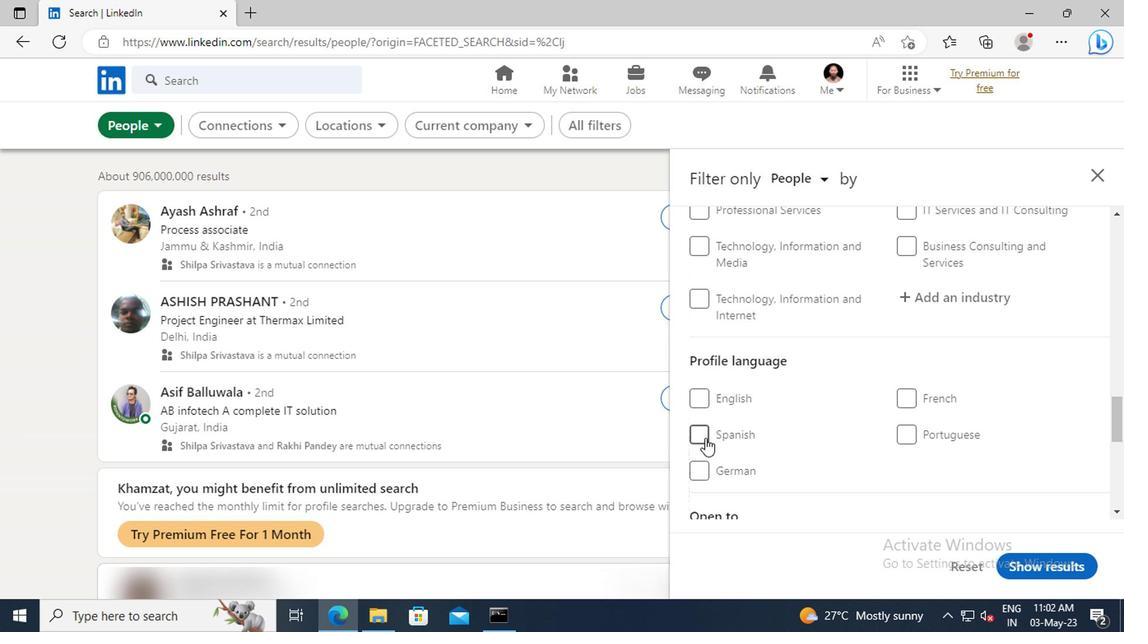 
Action: Mouse moved to (907, 419)
Screenshot: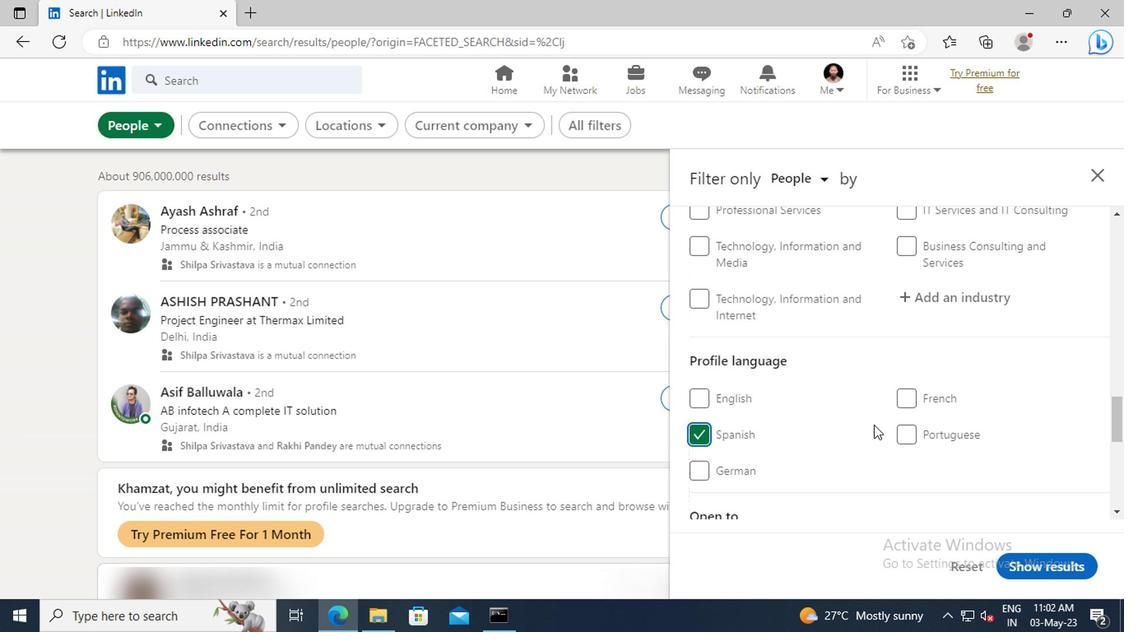 
Action: Mouse scrolled (907, 421) with delta (0, 1)
Screenshot: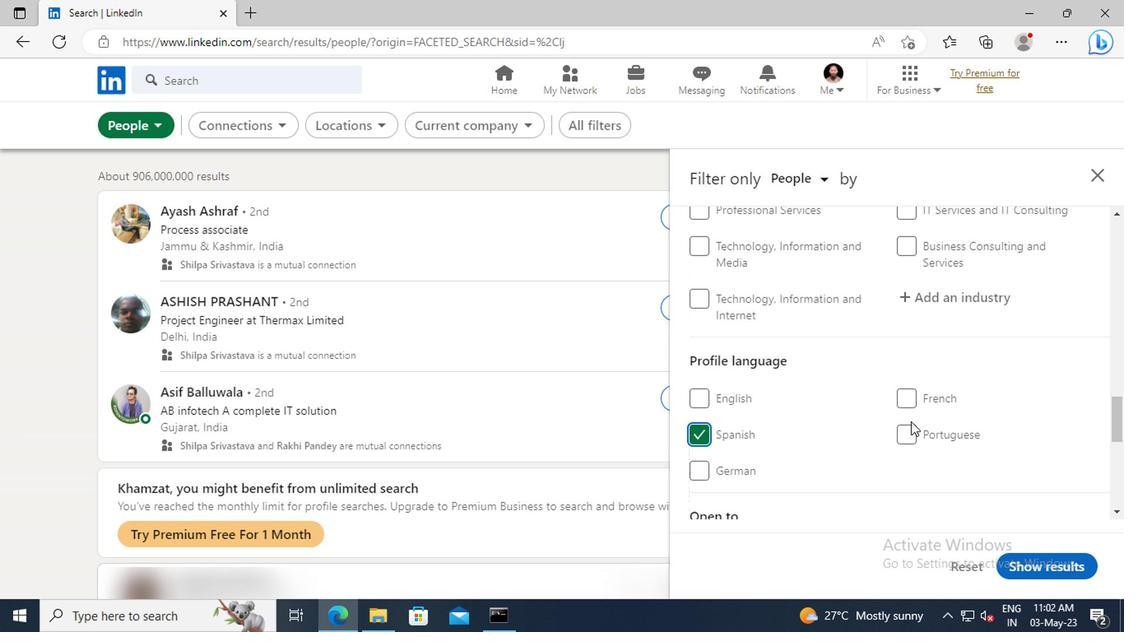 
Action: Mouse scrolled (907, 421) with delta (0, 1)
Screenshot: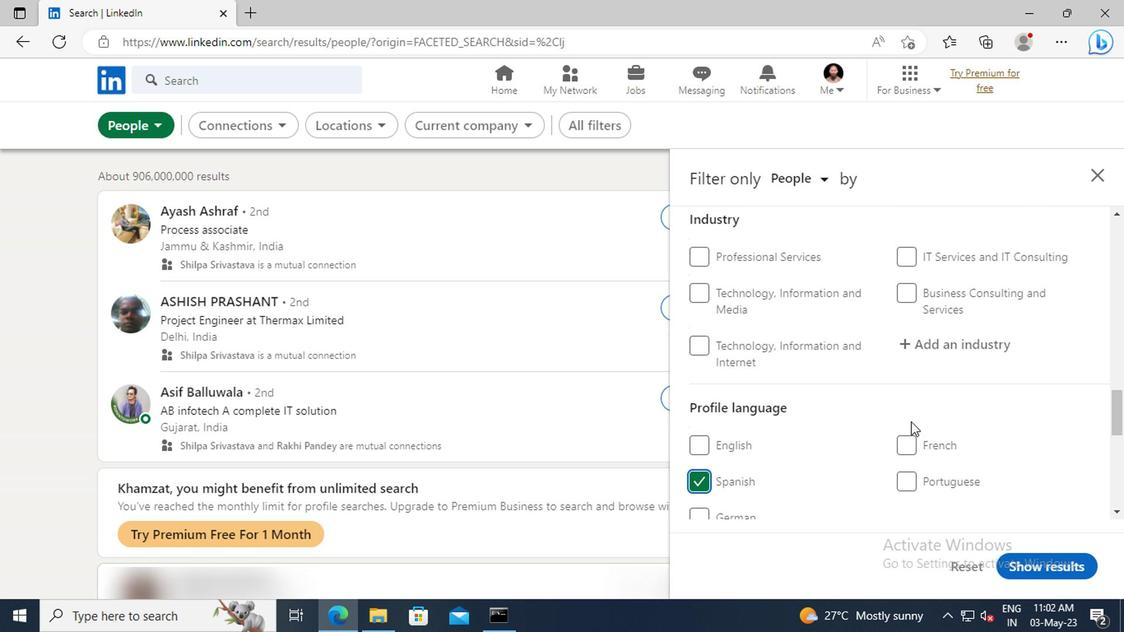 
Action: Mouse scrolled (907, 421) with delta (0, 1)
Screenshot: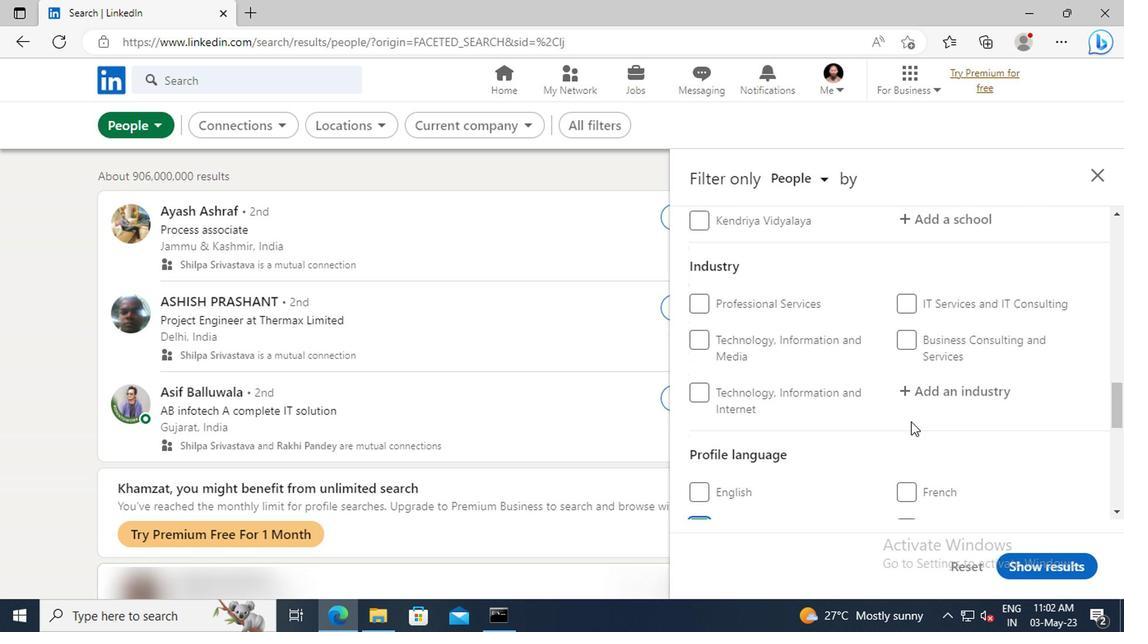 
Action: Mouse scrolled (907, 421) with delta (0, 1)
Screenshot: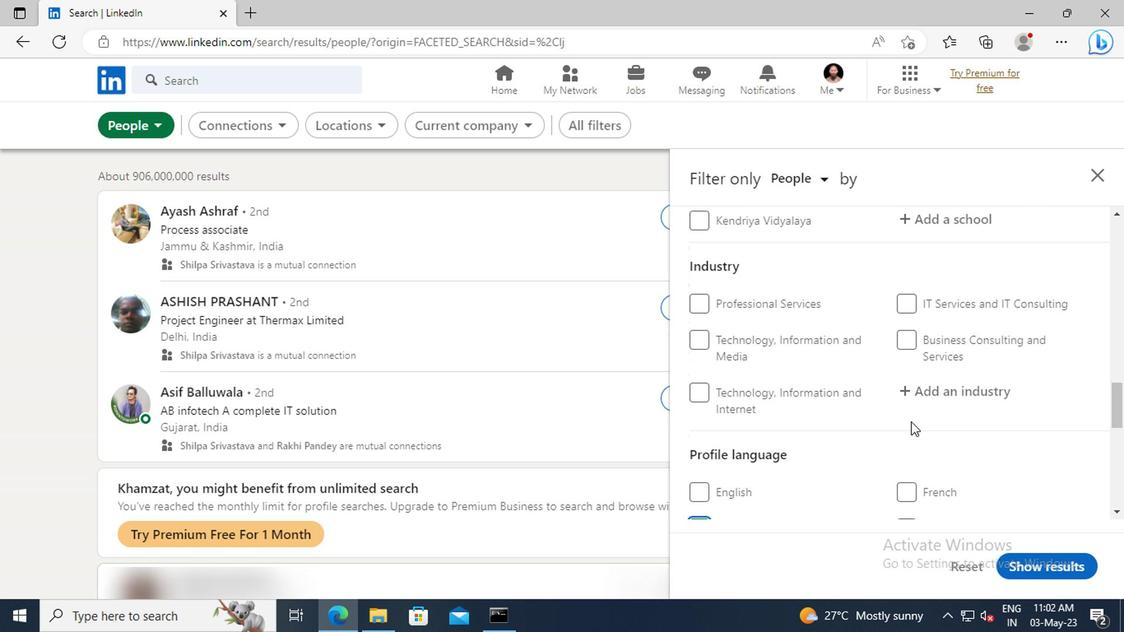 
Action: Mouse scrolled (907, 421) with delta (0, 1)
Screenshot: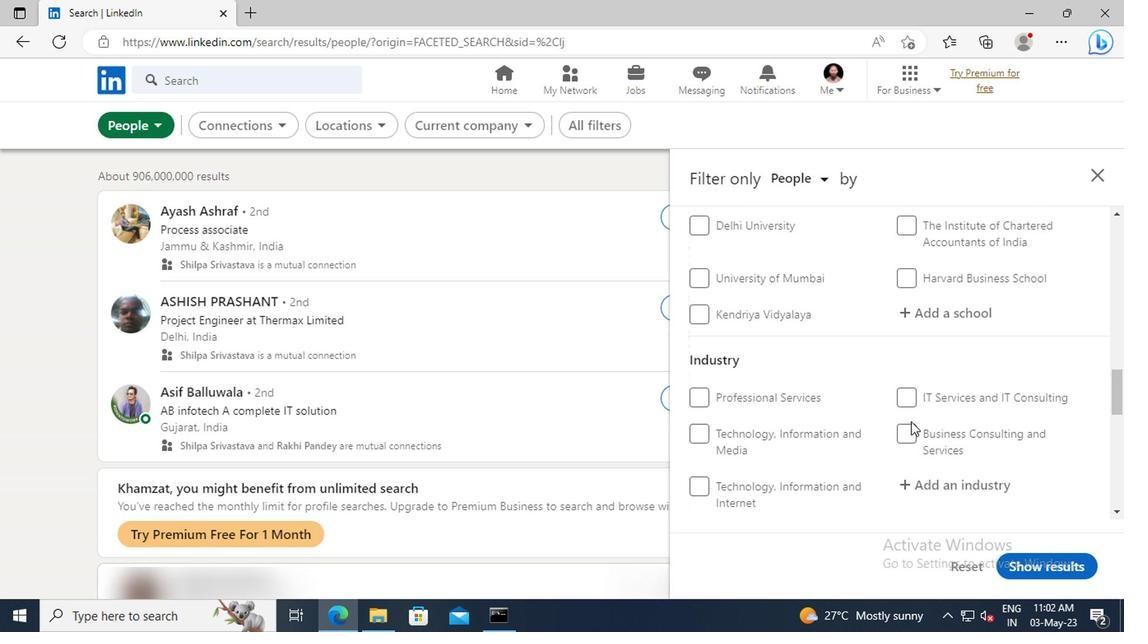 
Action: Mouse scrolled (907, 421) with delta (0, 1)
Screenshot: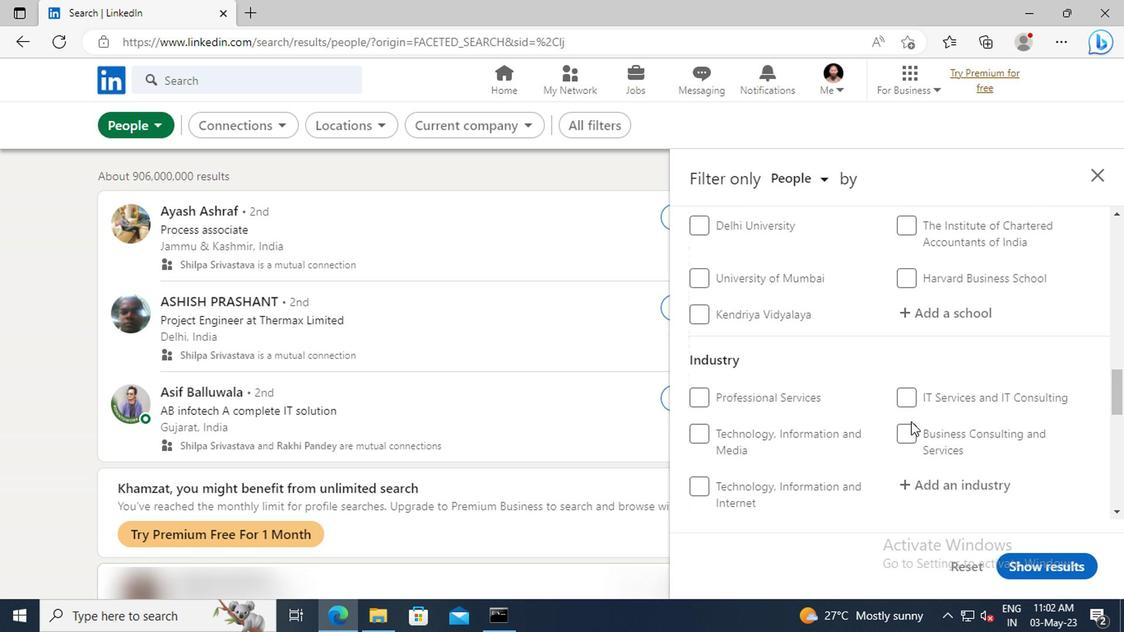 
Action: Mouse scrolled (907, 421) with delta (0, 1)
Screenshot: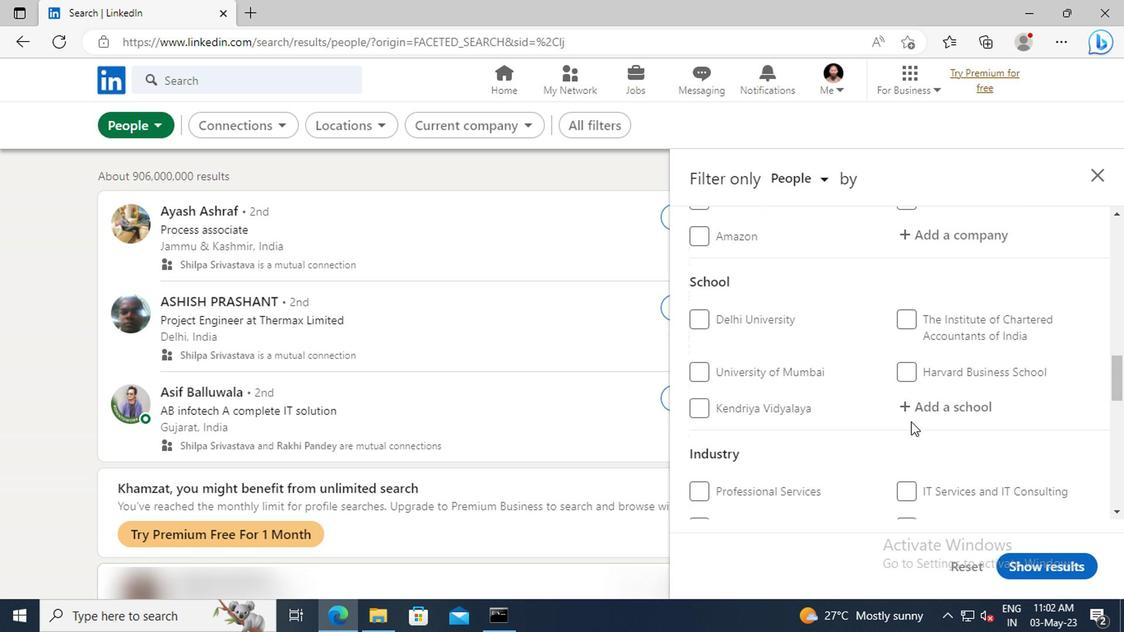 
Action: Mouse moved to (908, 419)
Screenshot: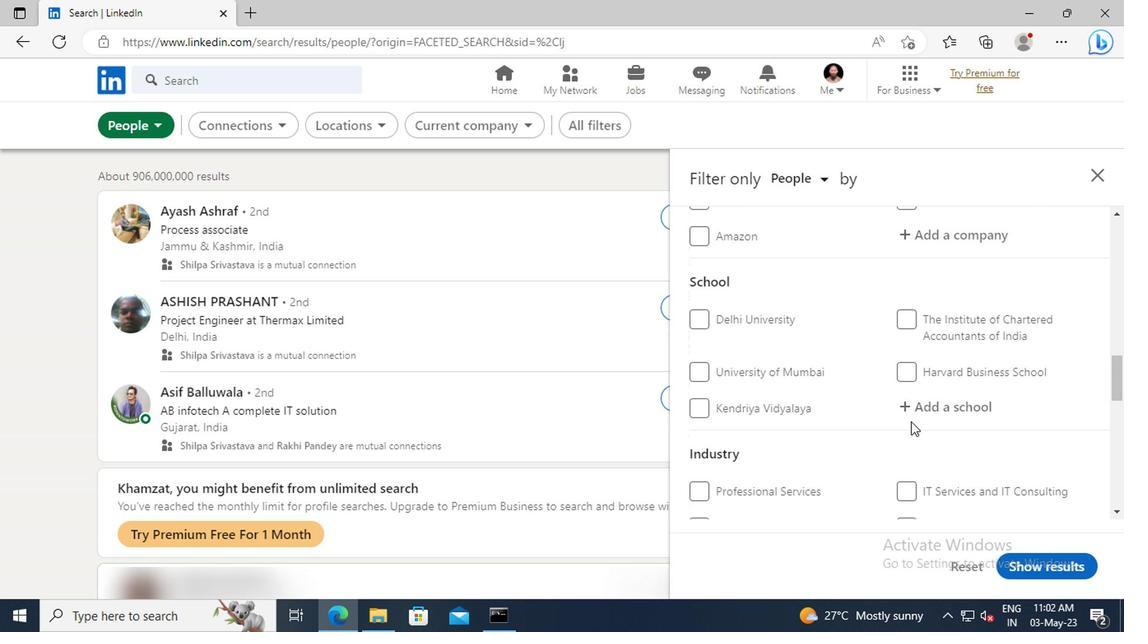 
Action: Mouse scrolled (908, 419) with delta (0, 0)
Screenshot: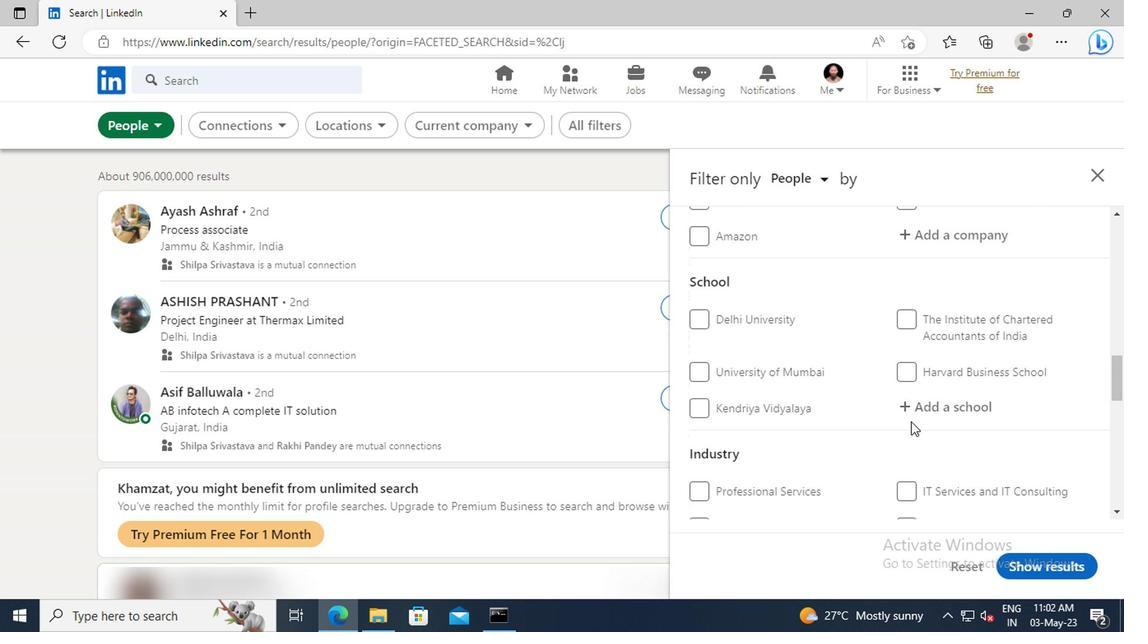 
Action: Mouse scrolled (908, 419) with delta (0, 0)
Screenshot: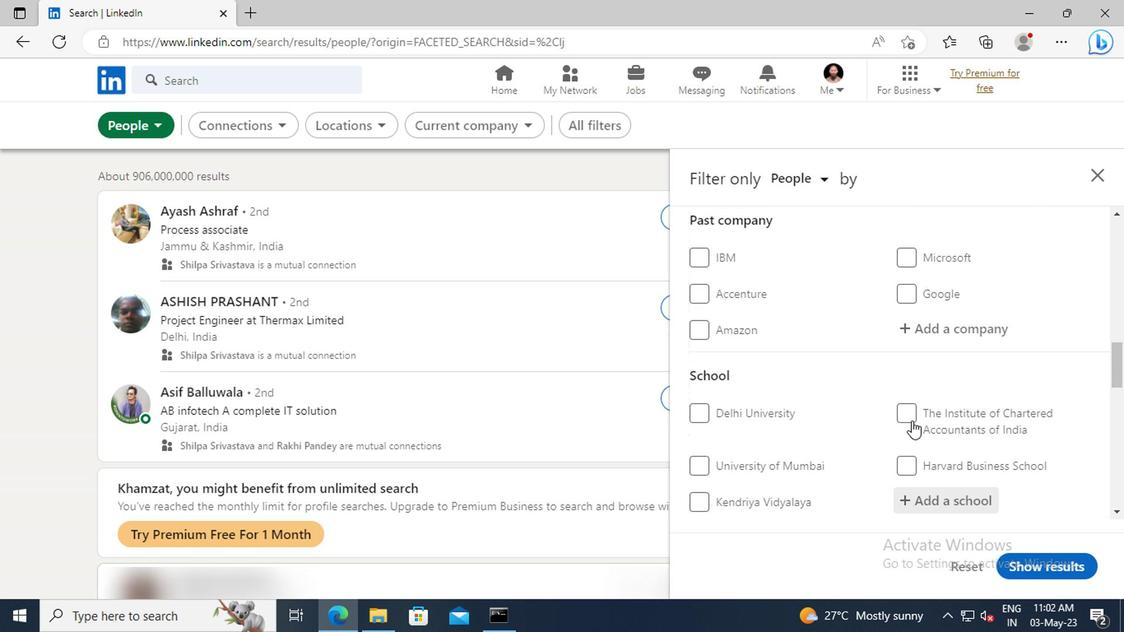 
Action: Mouse scrolled (908, 419) with delta (0, 0)
Screenshot: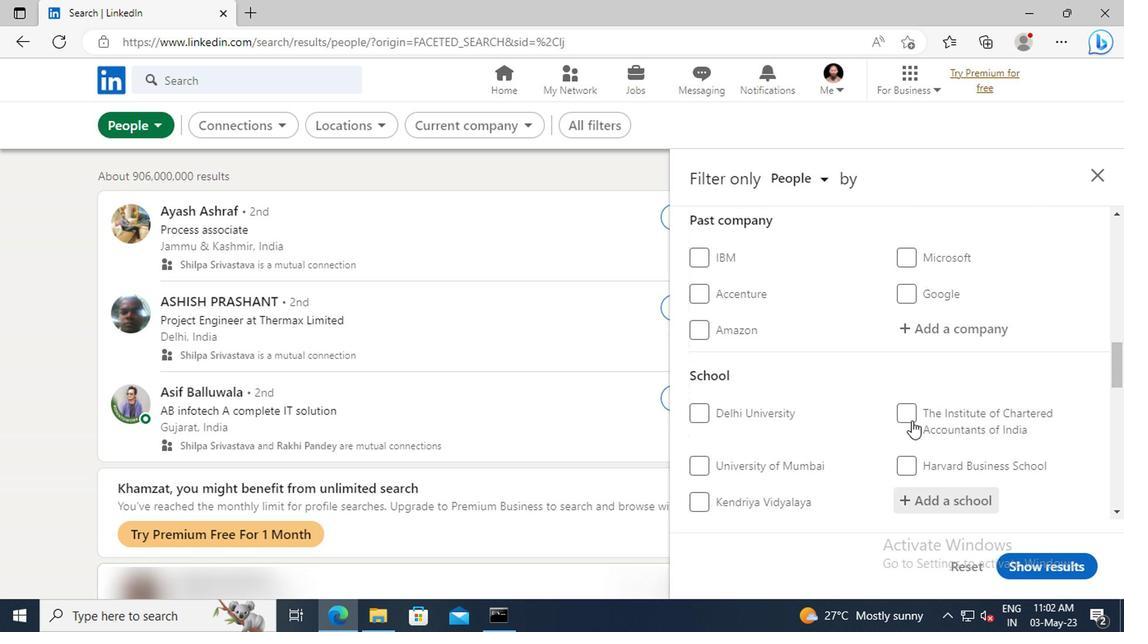 
Action: Mouse scrolled (908, 419) with delta (0, 0)
Screenshot: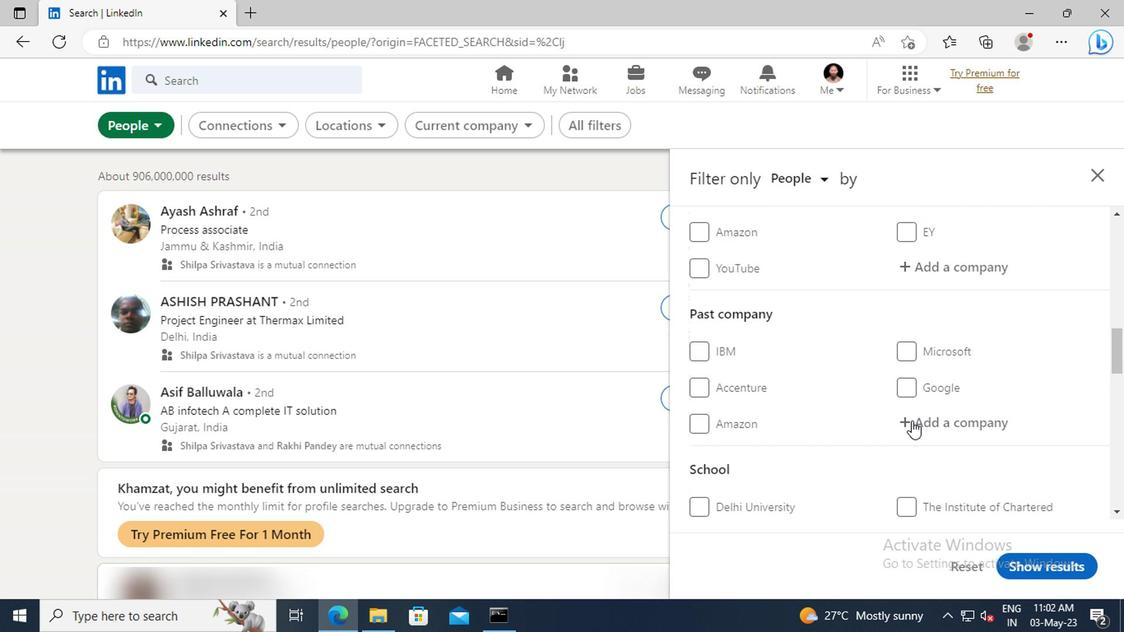 
Action: Mouse scrolled (908, 419) with delta (0, 0)
Screenshot: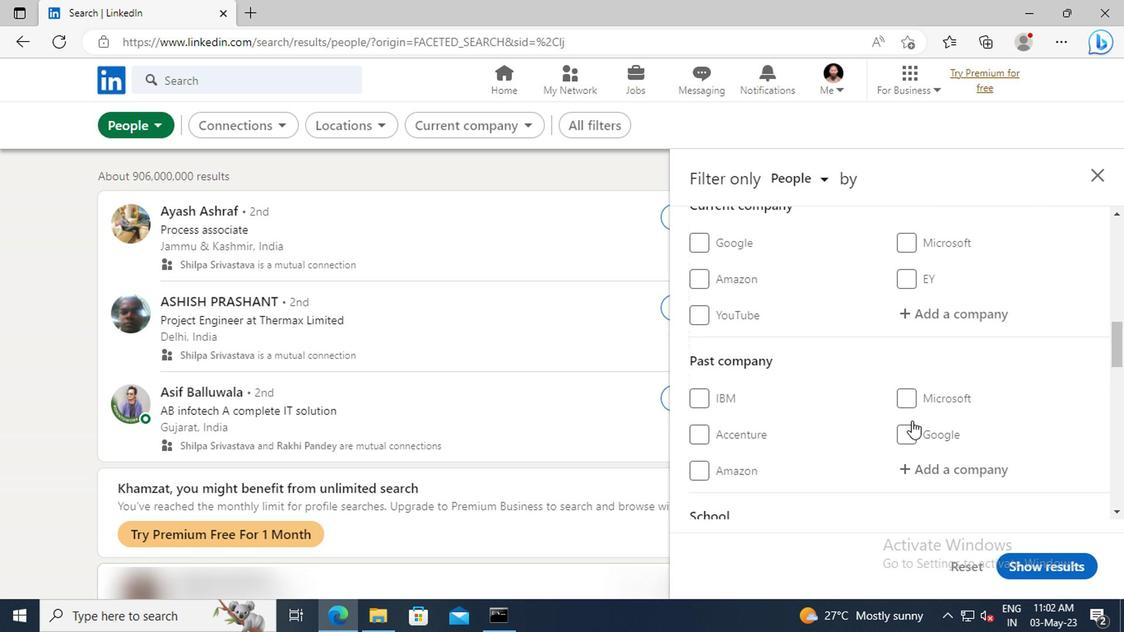 
Action: Mouse moved to (928, 367)
Screenshot: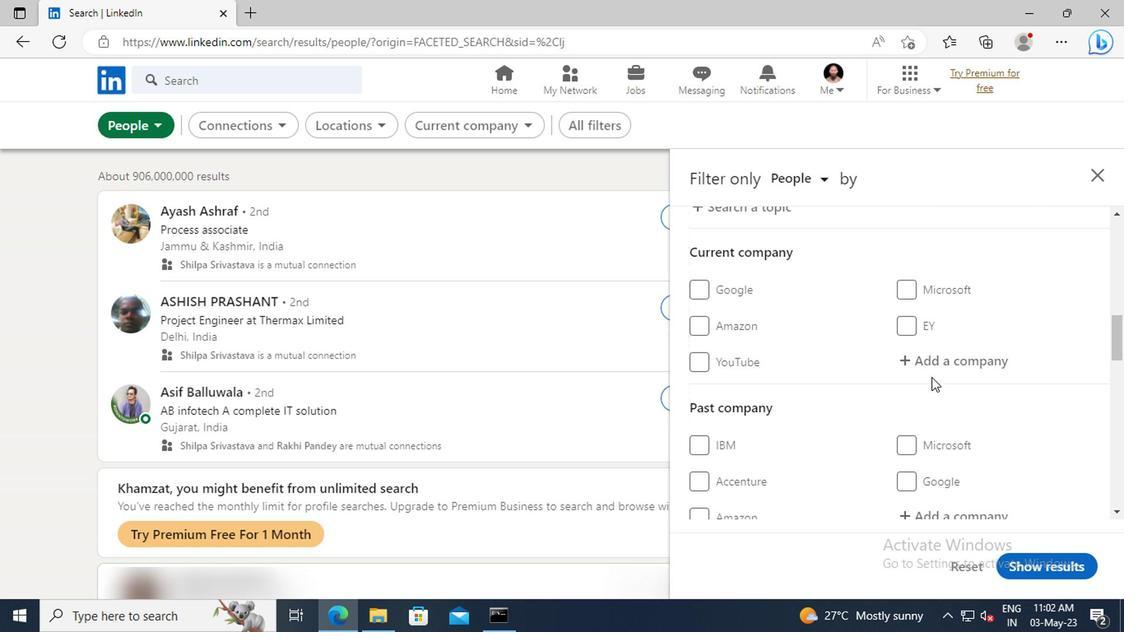 
Action: Mouse pressed left at (928, 367)
Screenshot: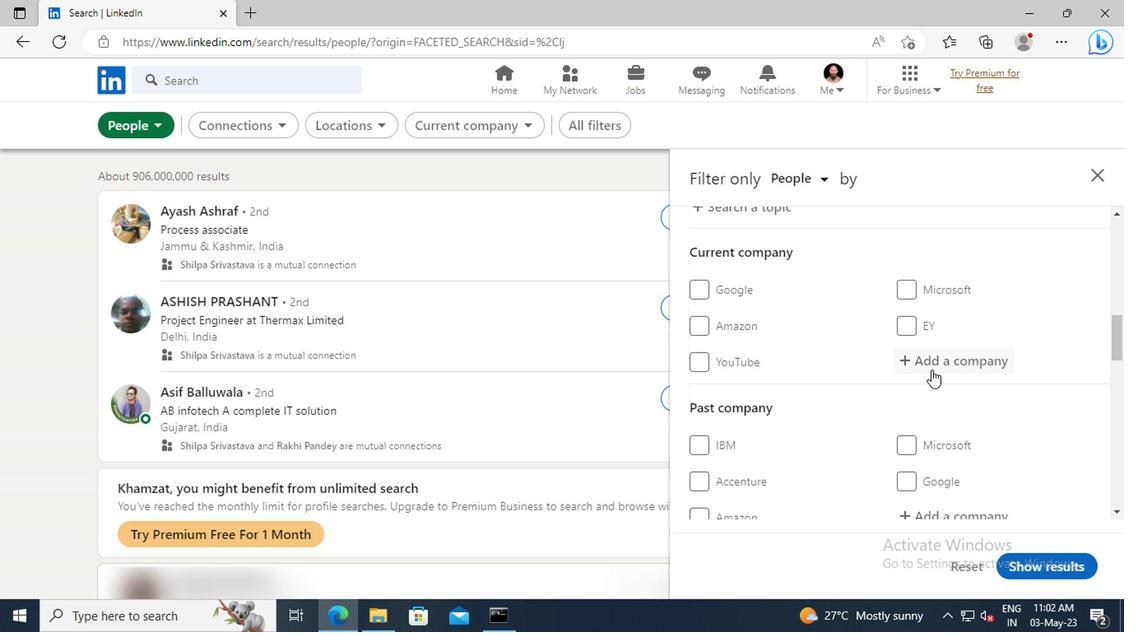 
Action: Key pressed <Key.shift>RAMBOLL
Screenshot: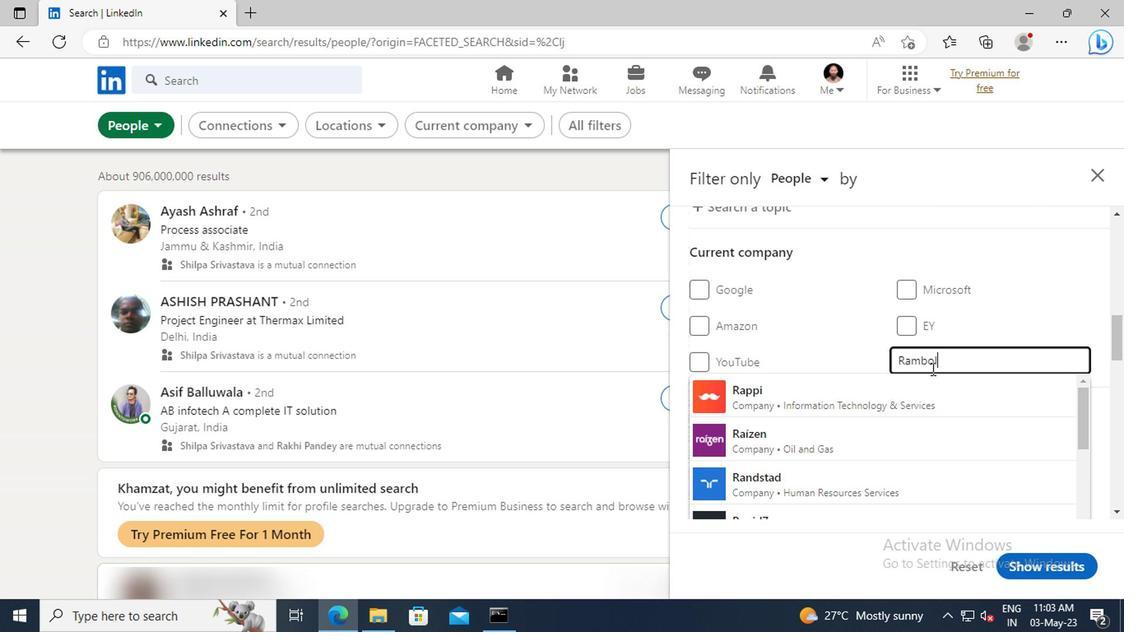 
Action: Mouse moved to (931, 386)
Screenshot: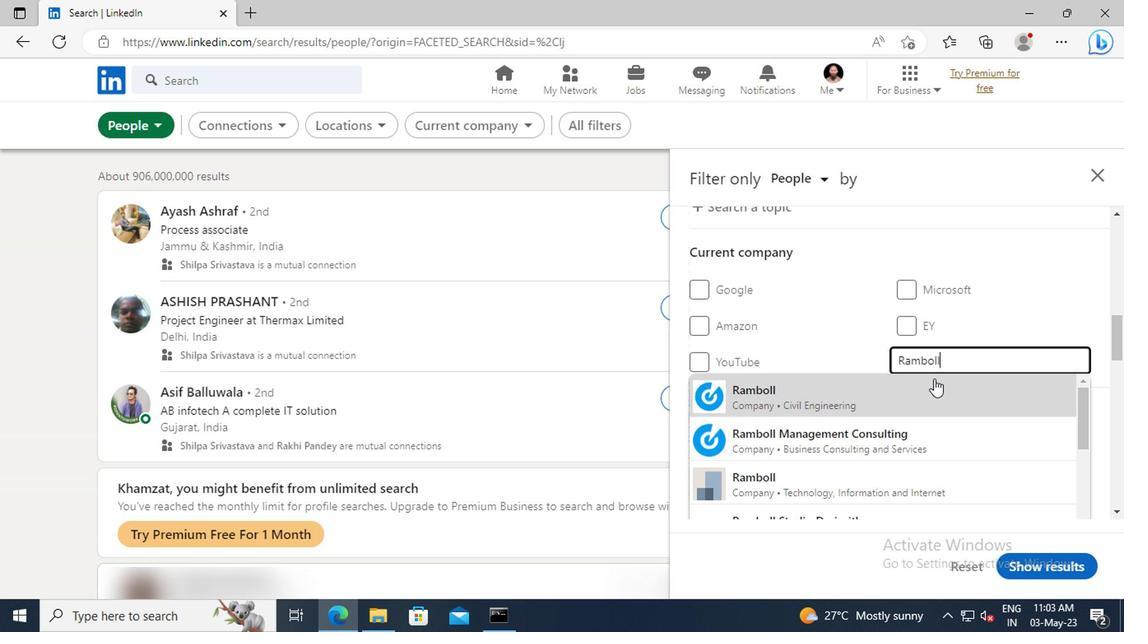 
Action: Mouse pressed left at (931, 386)
Screenshot: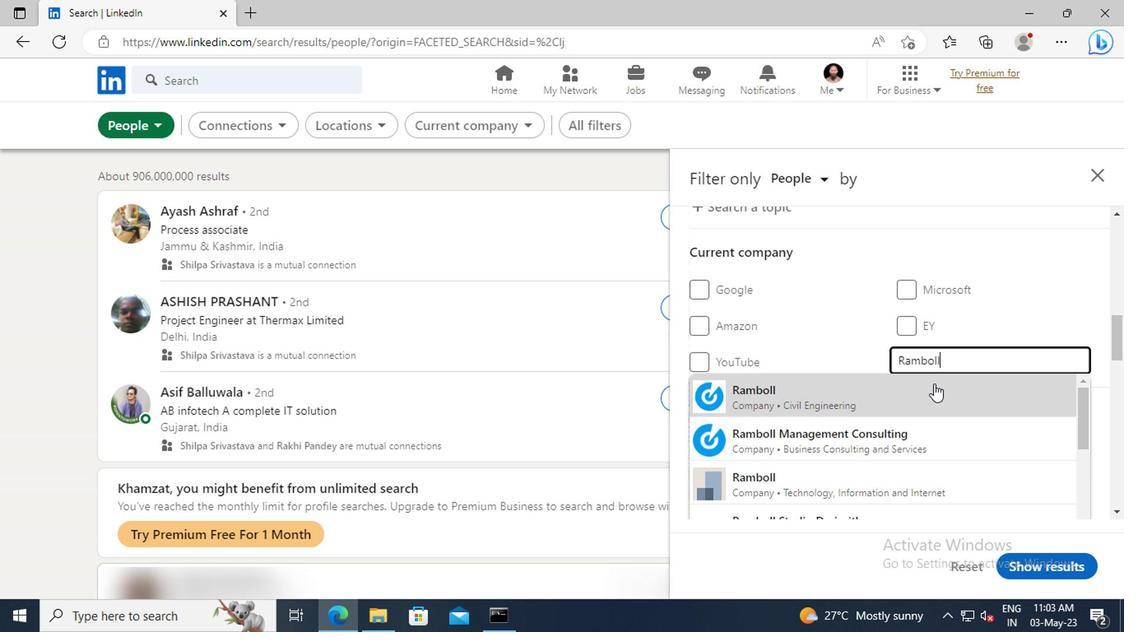 
Action: Mouse scrolled (931, 385) with delta (0, 0)
Screenshot: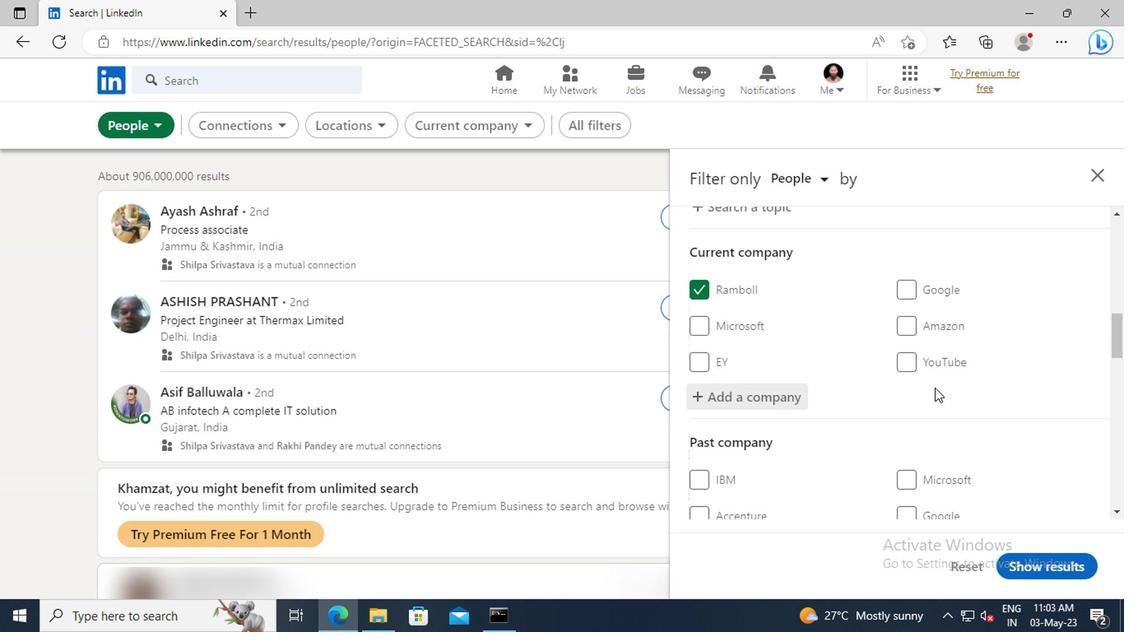 
Action: Mouse moved to (929, 365)
Screenshot: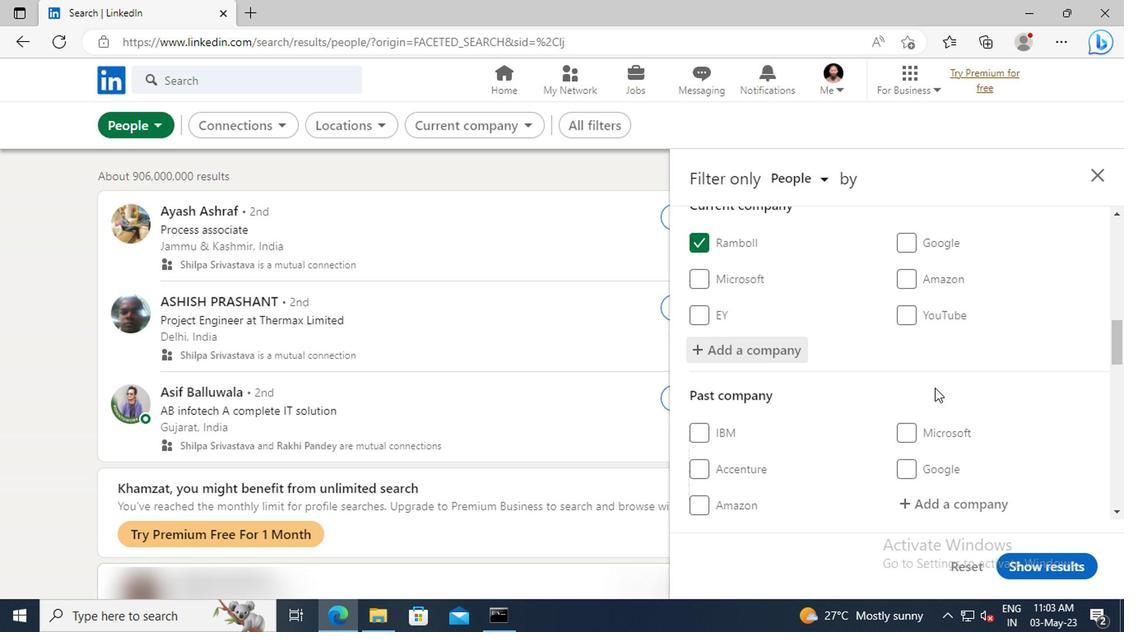
Action: Mouse scrolled (929, 364) with delta (0, 0)
Screenshot: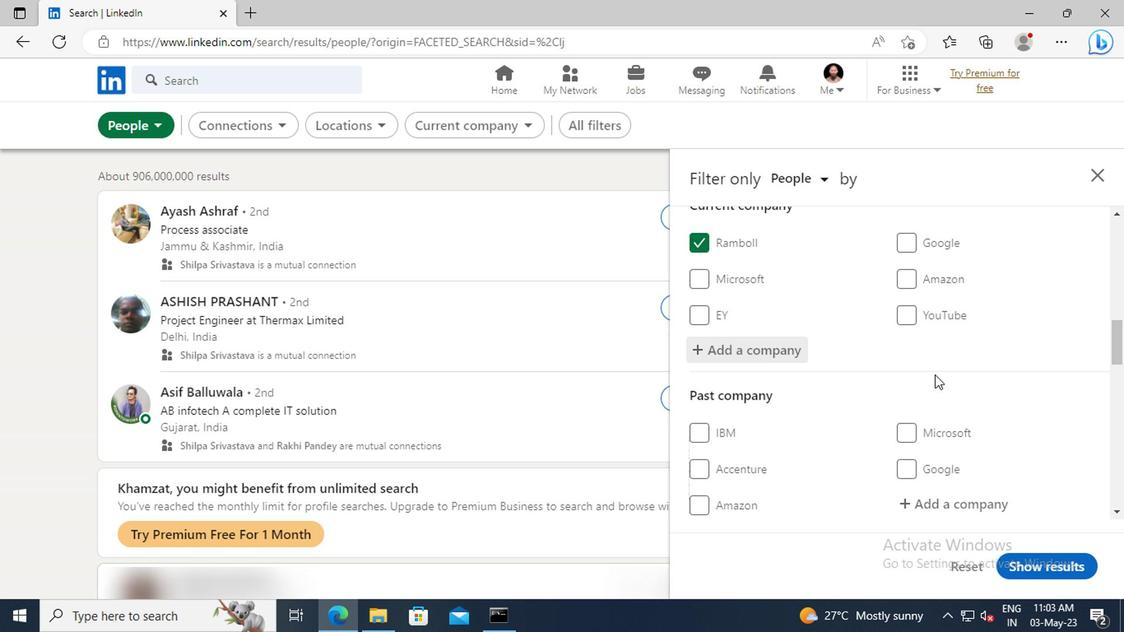
Action: Mouse scrolled (929, 364) with delta (0, 0)
Screenshot: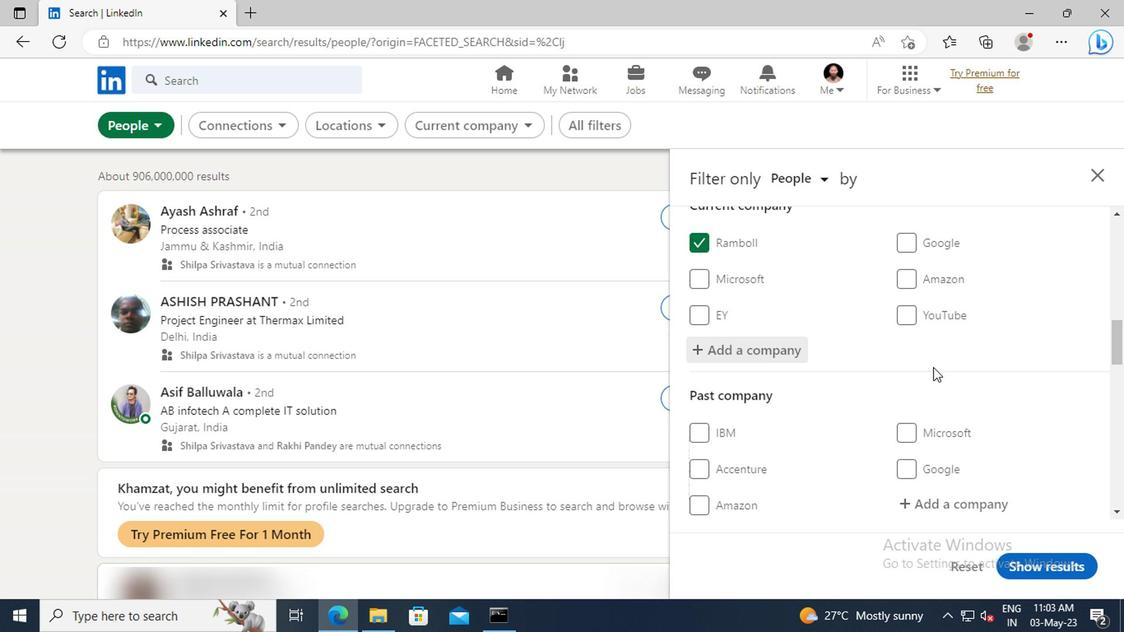 
Action: Mouse moved to (921, 346)
Screenshot: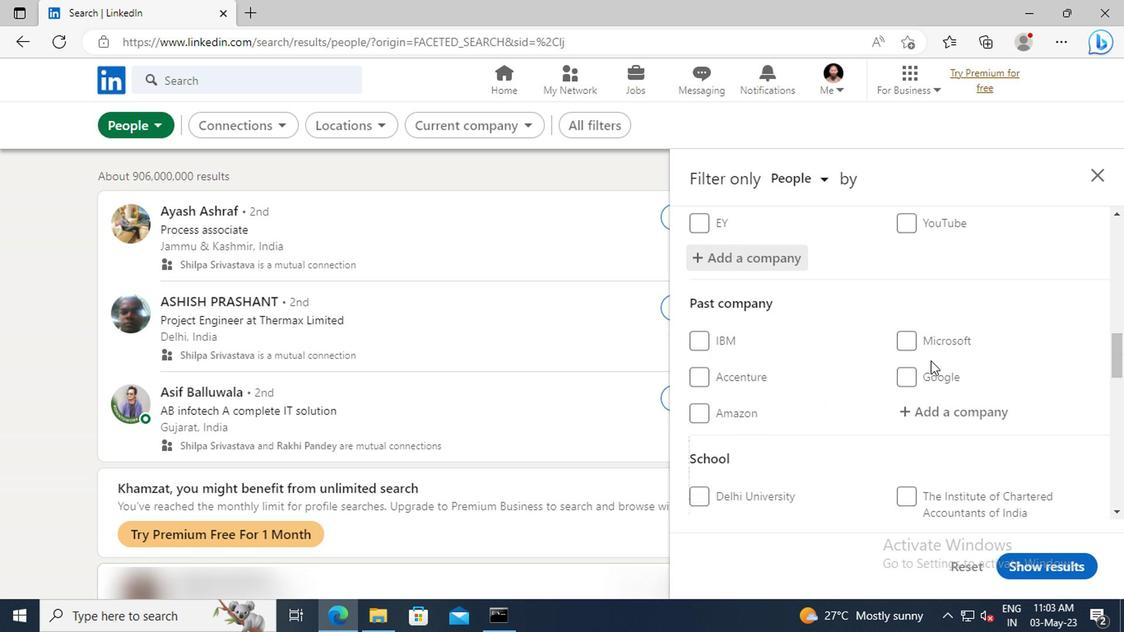 
Action: Mouse scrolled (921, 346) with delta (0, 0)
Screenshot: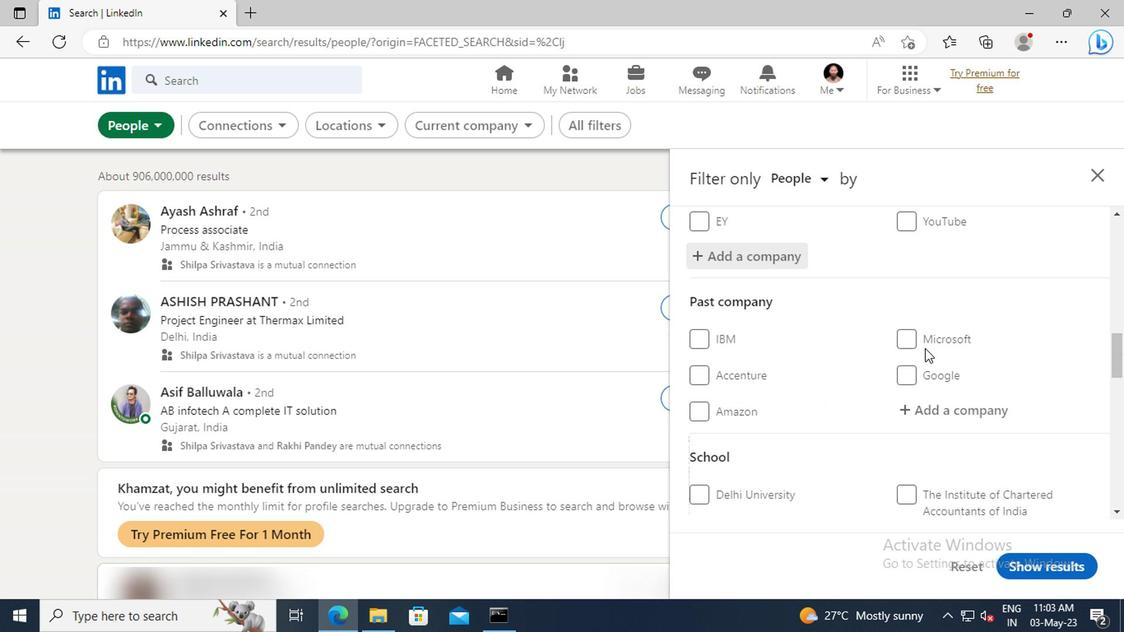
Action: Mouse scrolled (921, 346) with delta (0, 0)
Screenshot: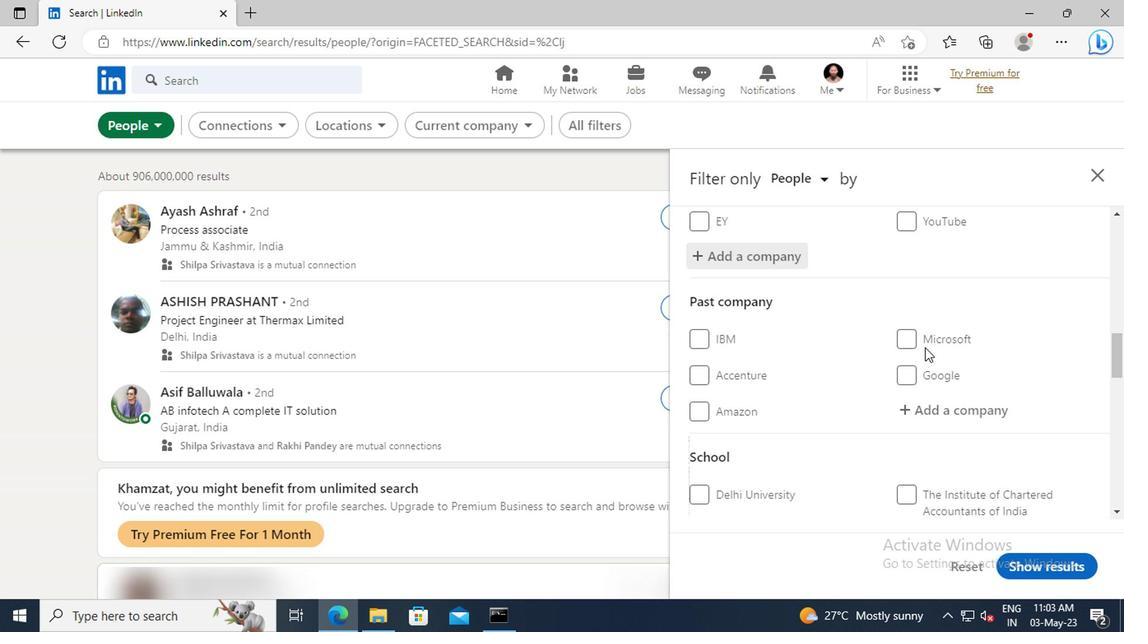 
Action: Mouse scrolled (921, 346) with delta (0, 0)
Screenshot: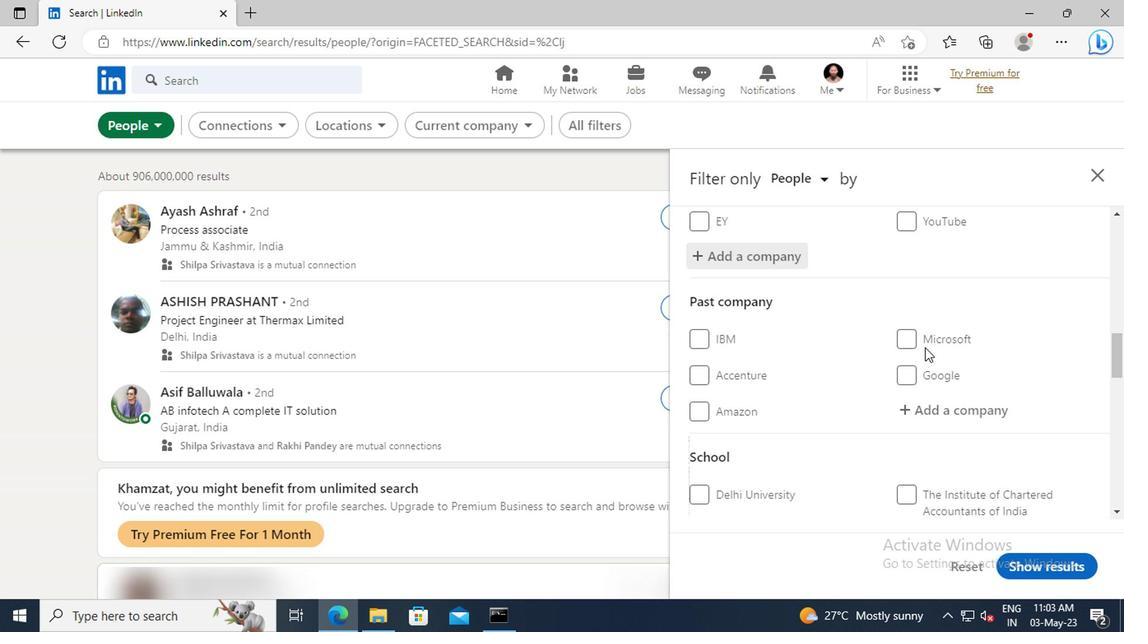 
Action: Mouse scrolled (921, 346) with delta (0, 0)
Screenshot: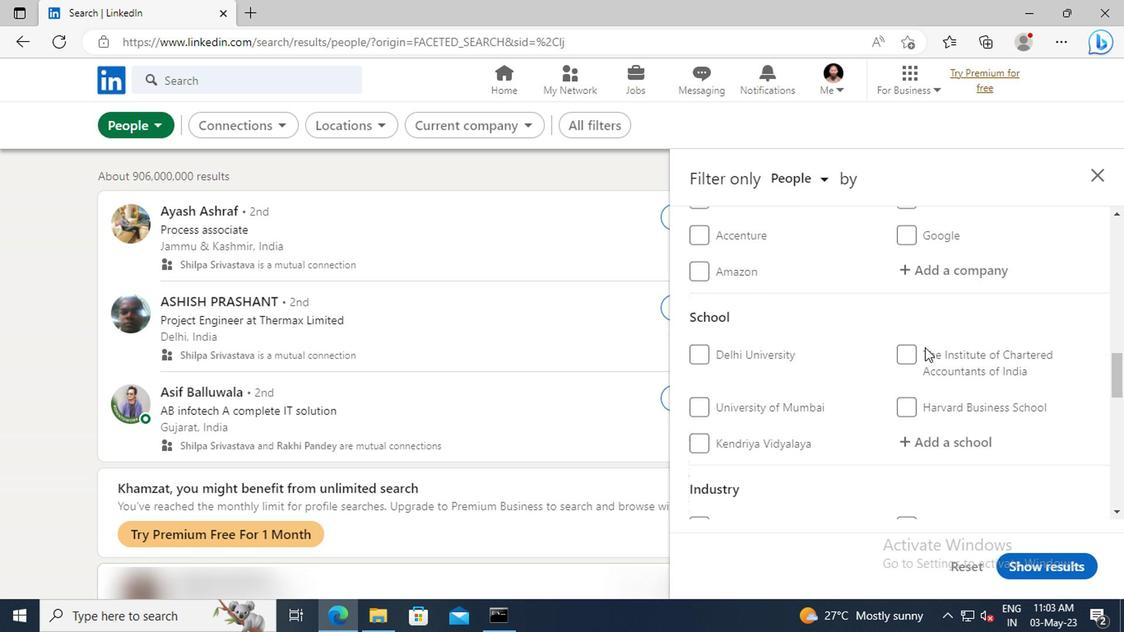 
Action: Mouse scrolled (921, 346) with delta (0, 0)
Screenshot: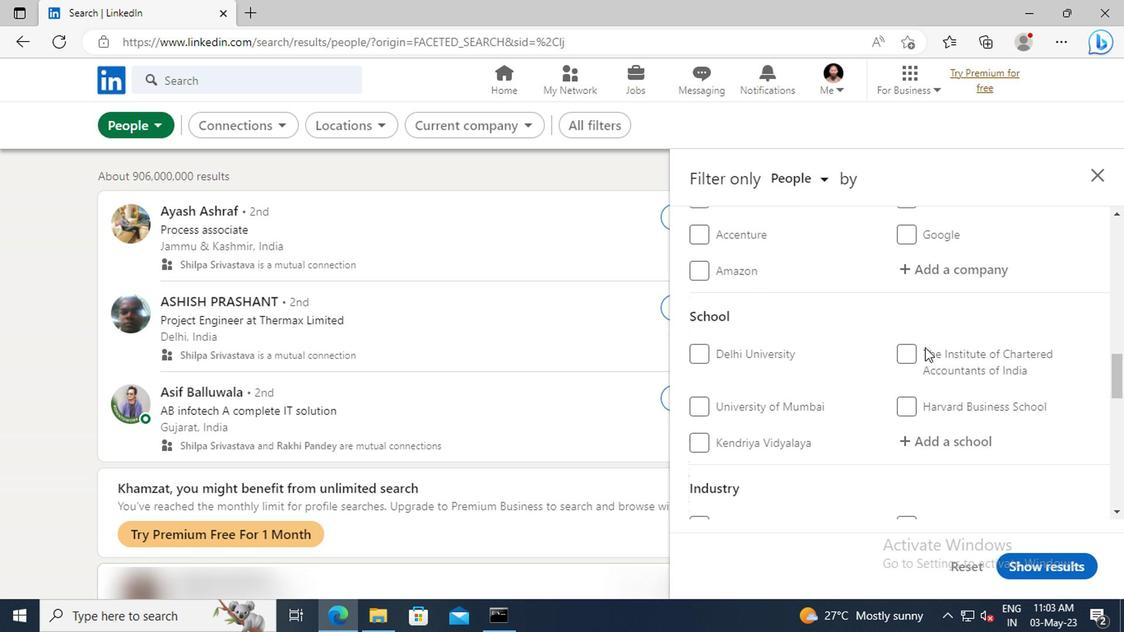 
Action: Mouse moved to (922, 349)
Screenshot: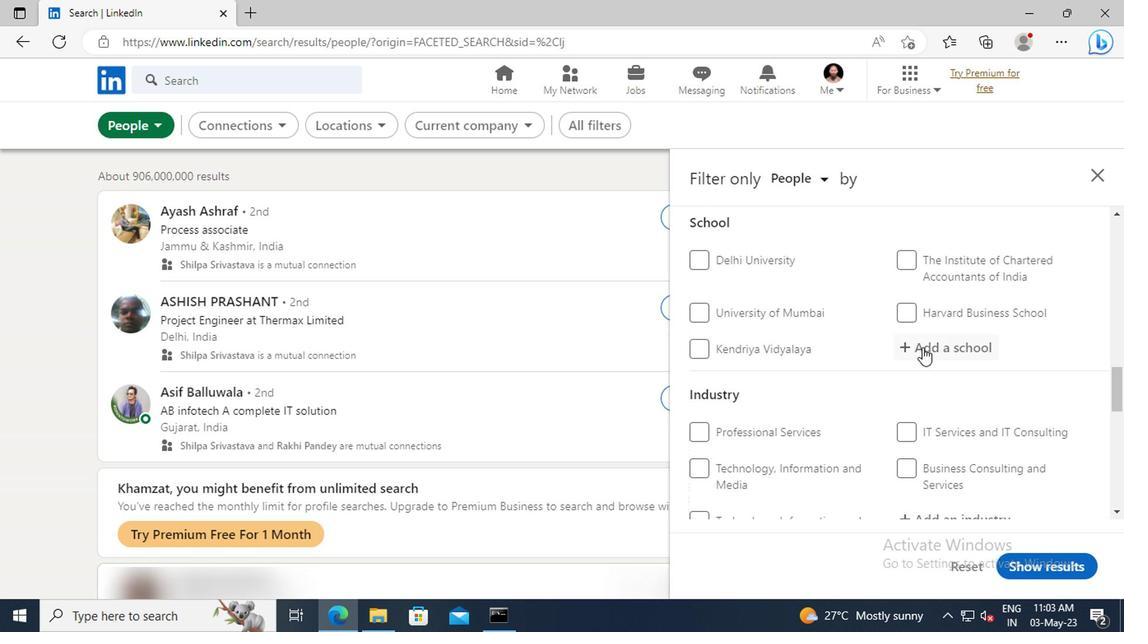
Action: Mouse pressed left at (922, 349)
Screenshot: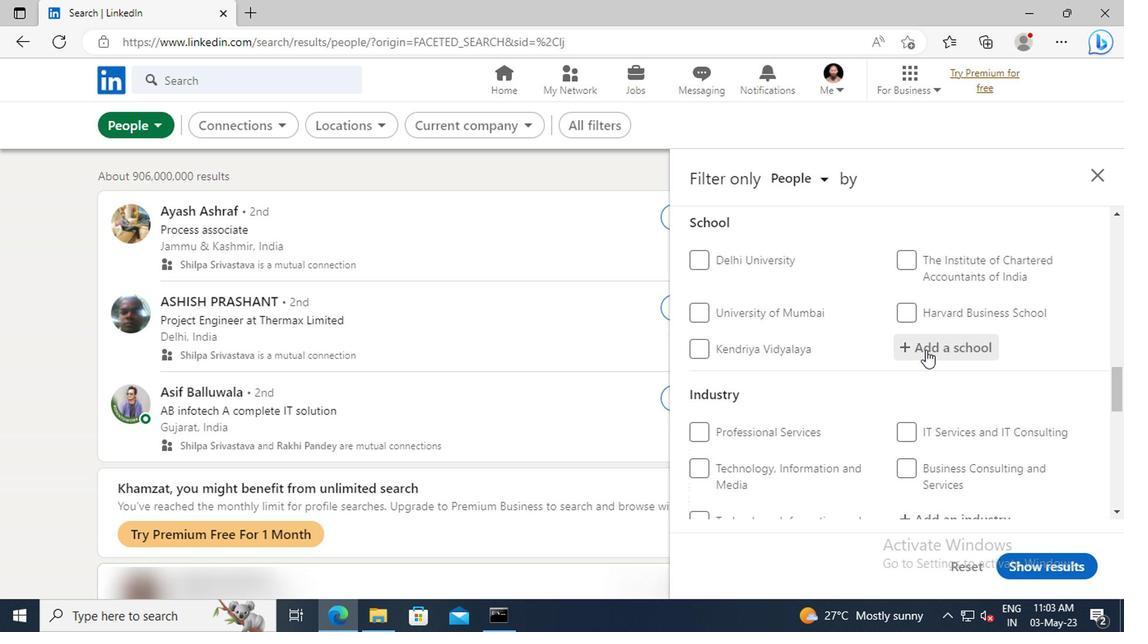 
Action: Key pressed <Key.shift>VIJAYANAGARA
Screenshot: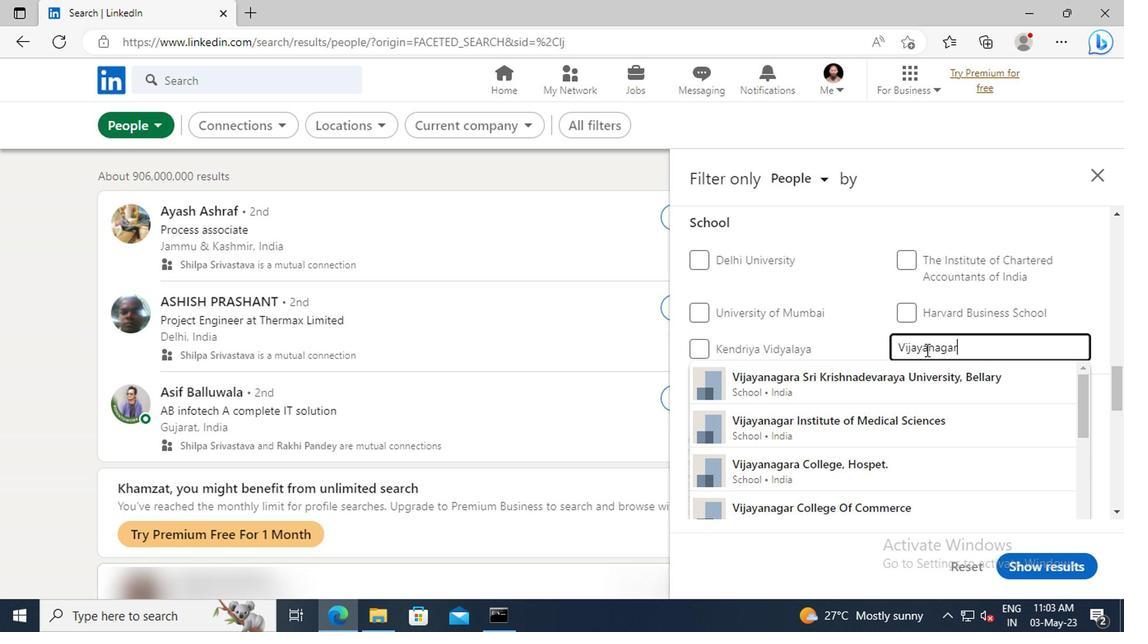 
Action: Mouse moved to (923, 377)
Screenshot: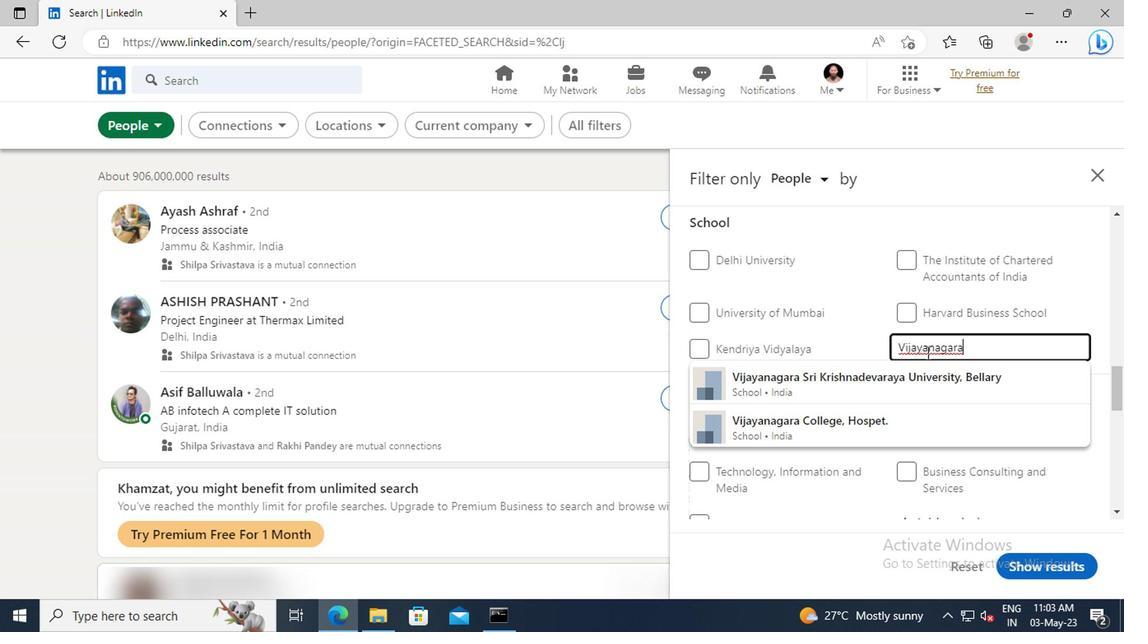 
Action: Mouse pressed left at (923, 377)
Screenshot: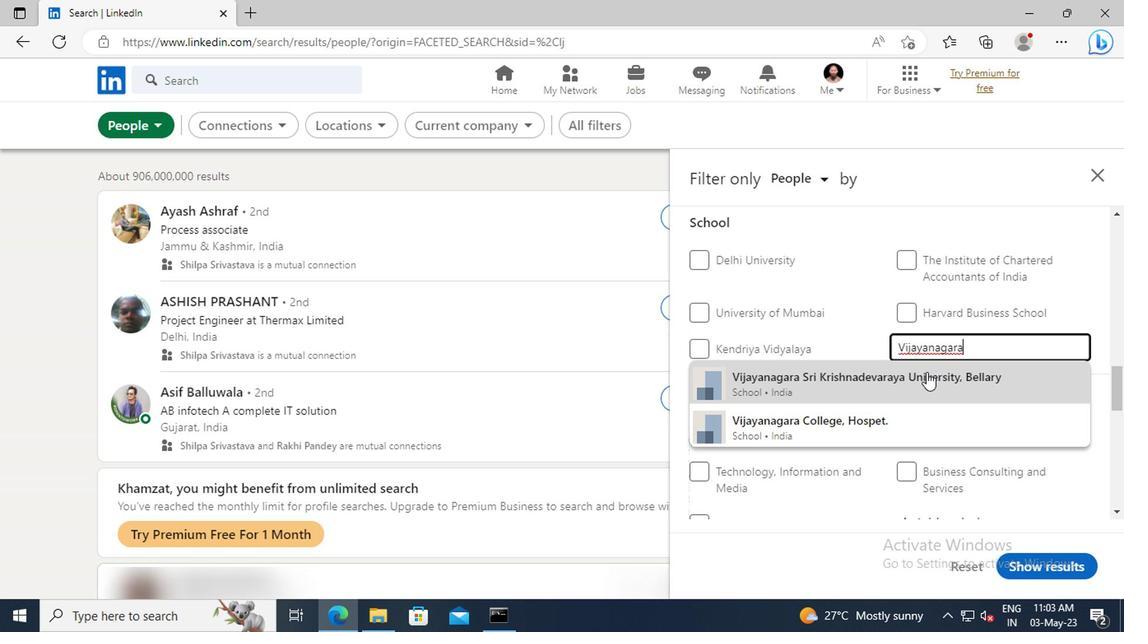 
Action: Mouse scrolled (923, 377) with delta (0, 0)
Screenshot: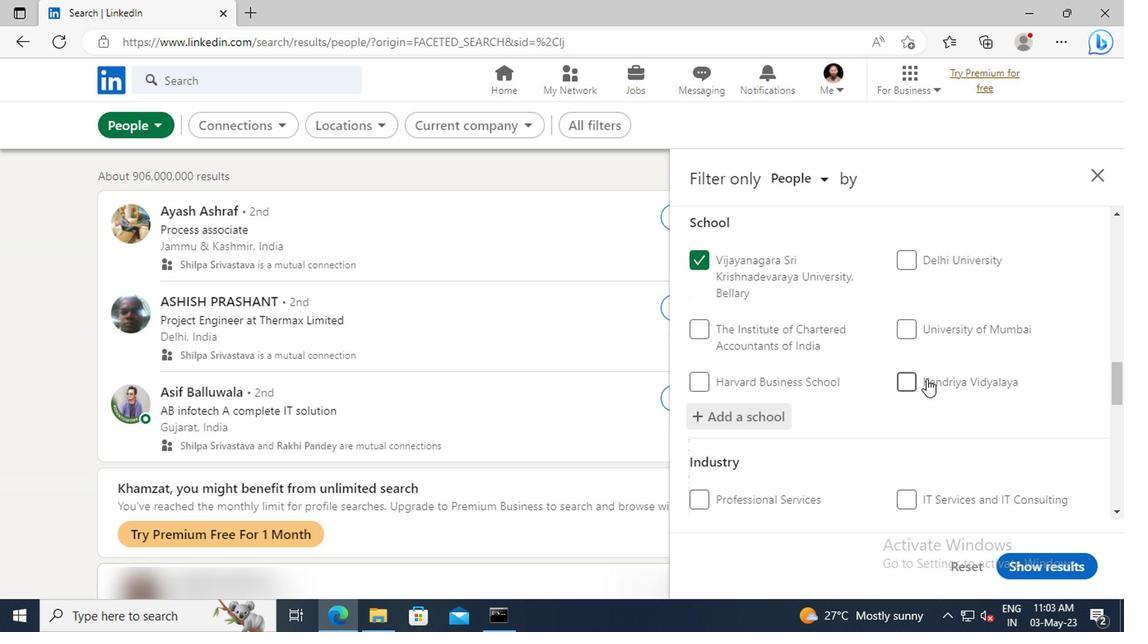 
Action: Mouse scrolled (923, 377) with delta (0, 0)
Screenshot: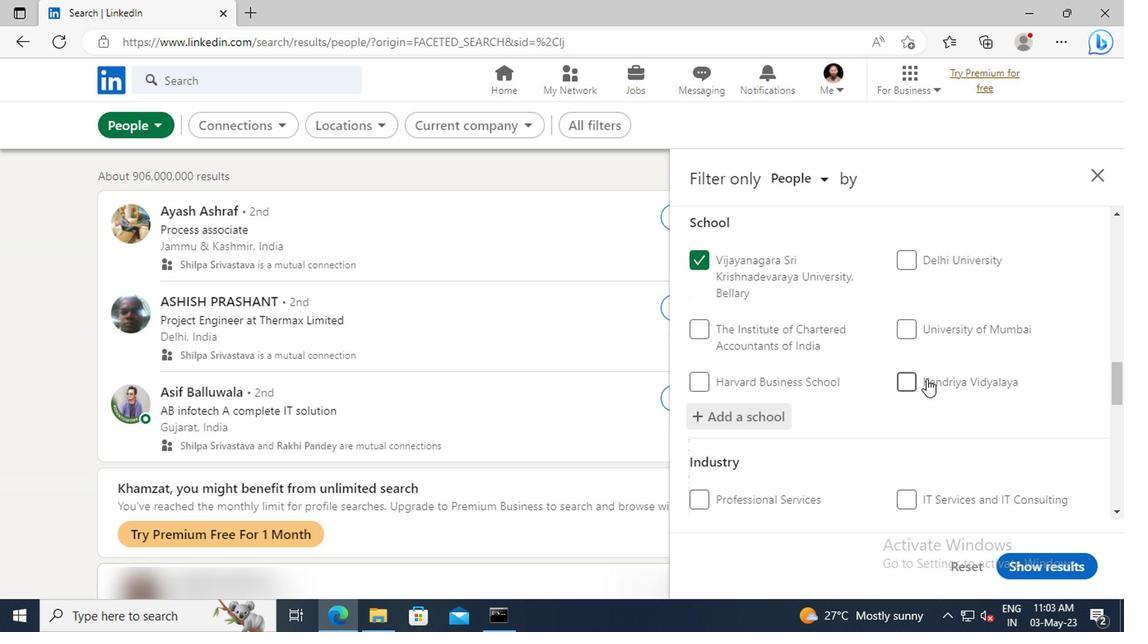 
Action: Mouse scrolled (923, 377) with delta (0, 0)
Screenshot: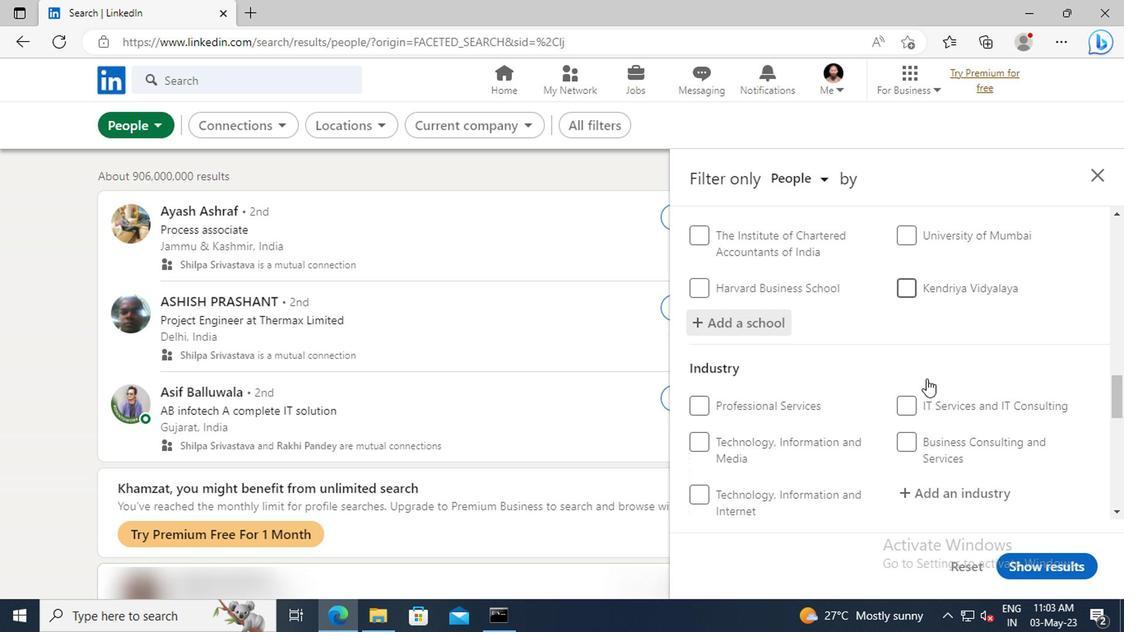 
Action: Mouse moved to (923, 368)
Screenshot: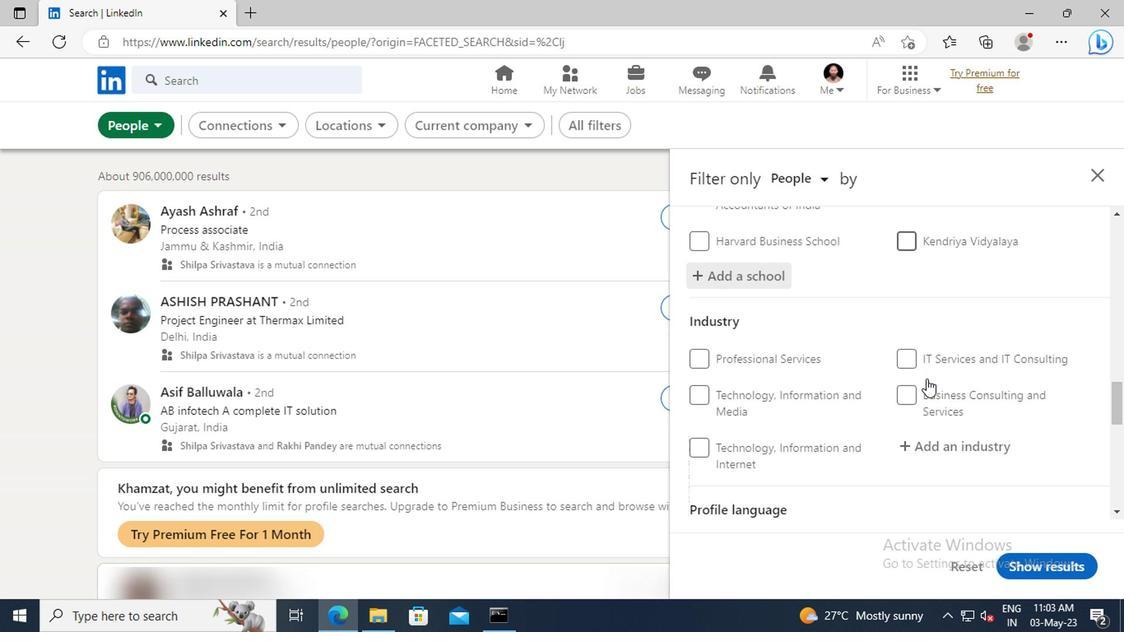 
Action: Mouse scrolled (923, 367) with delta (0, -1)
Screenshot: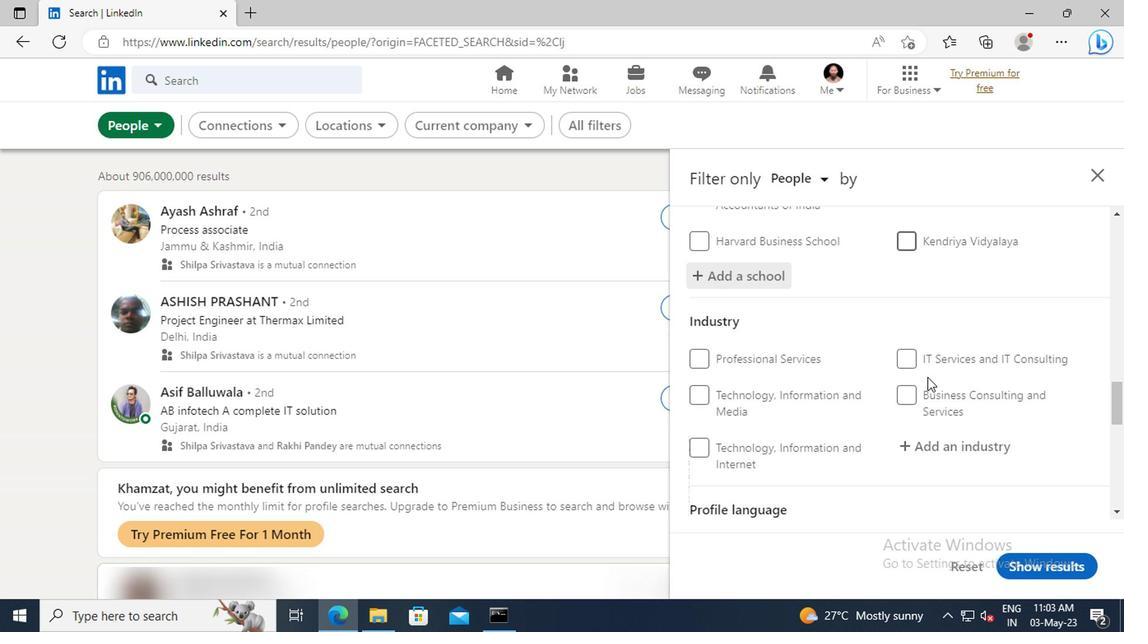 
Action: Mouse scrolled (923, 367) with delta (0, -1)
Screenshot: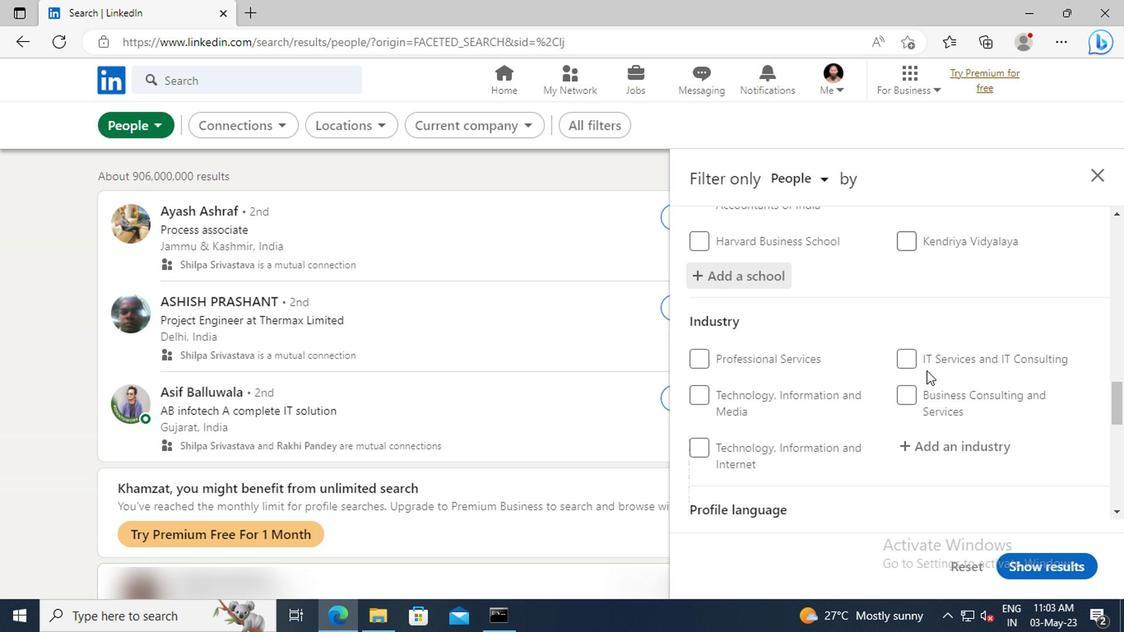 
Action: Mouse moved to (933, 355)
Screenshot: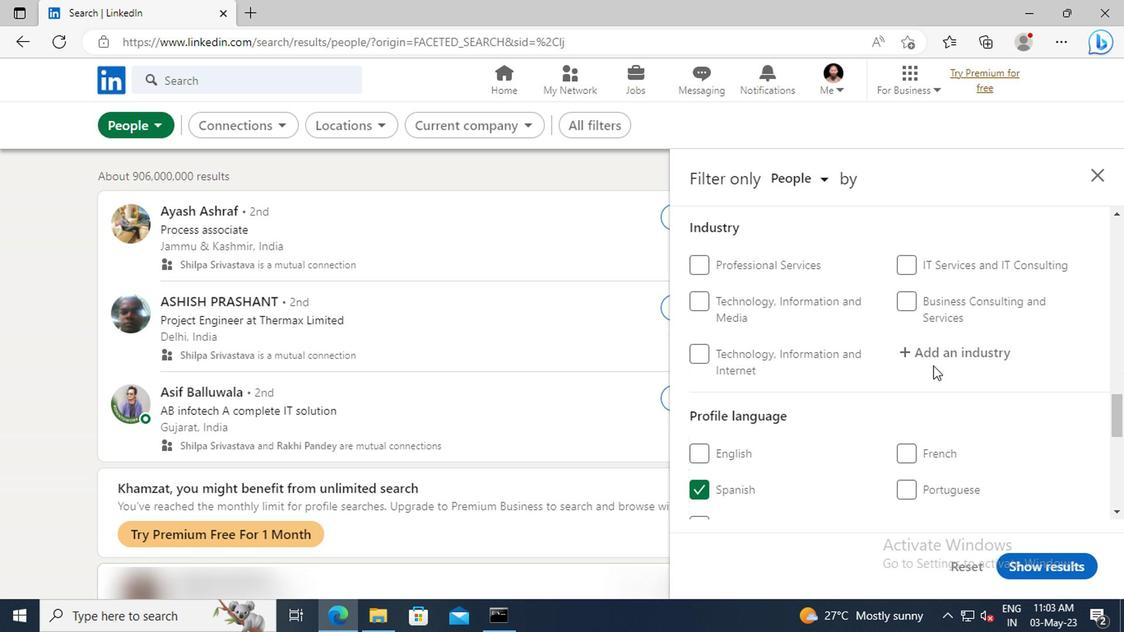 
Action: Mouse pressed left at (933, 355)
Screenshot: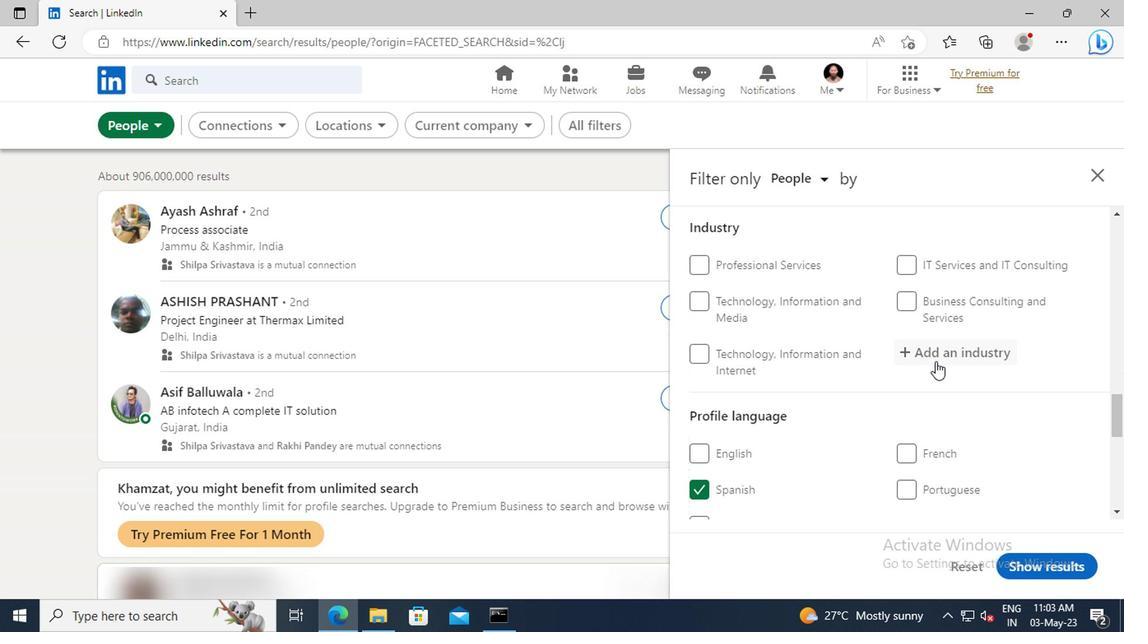 
Action: Key pressed <Key.shift>COMMERCIAL<Key.space>AND<Key.space><Key.shift>I
Screenshot: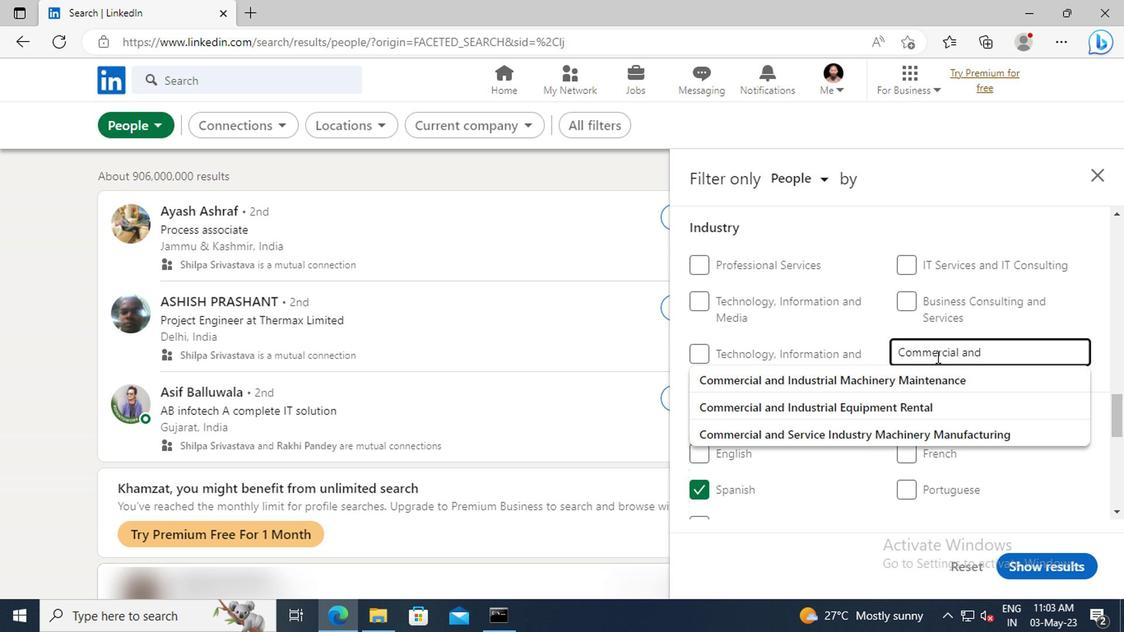 
Action: Mouse moved to (934, 394)
Screenshot: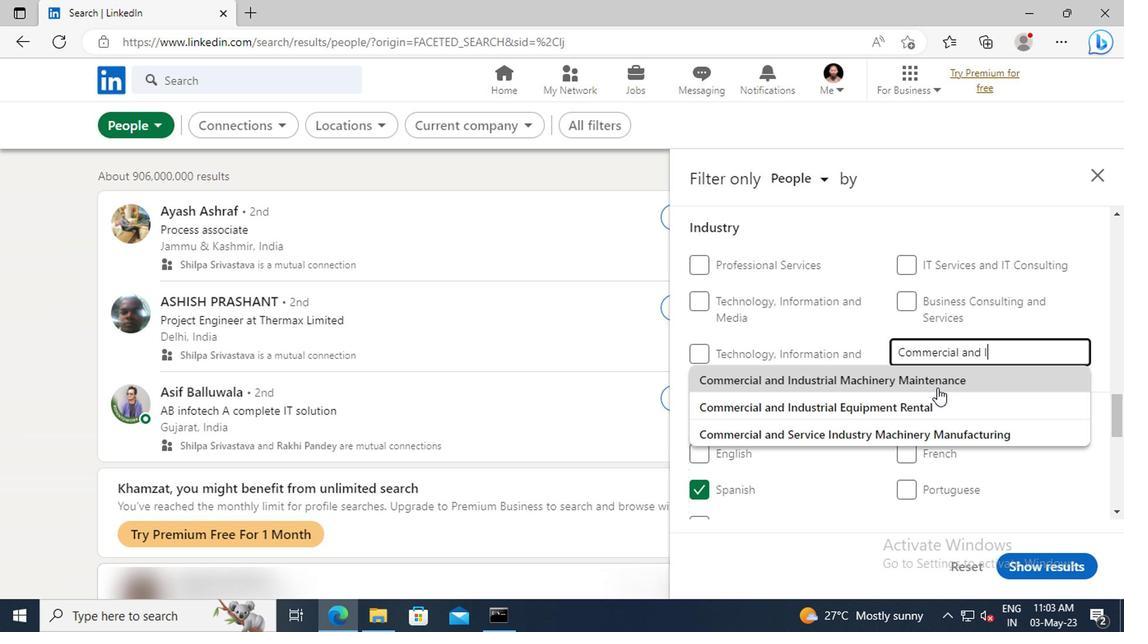 
Action: Mouse pressed left at (934, 394)
Screenshot: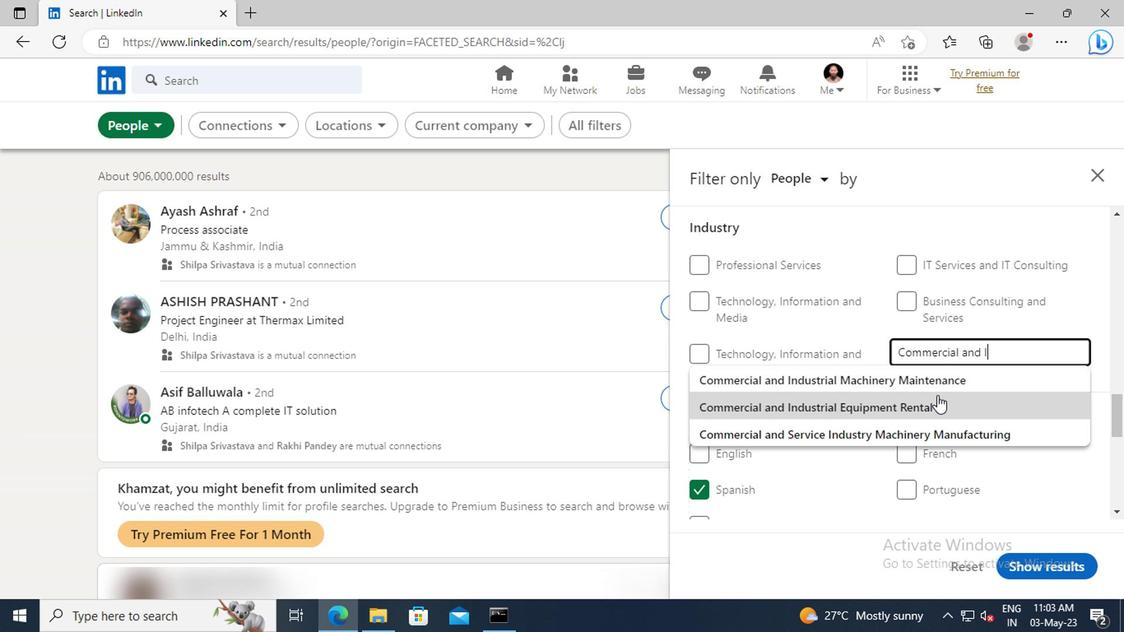 
Action: Mouse scrolled (934, 394) with delta (0, 0)
Screenshot: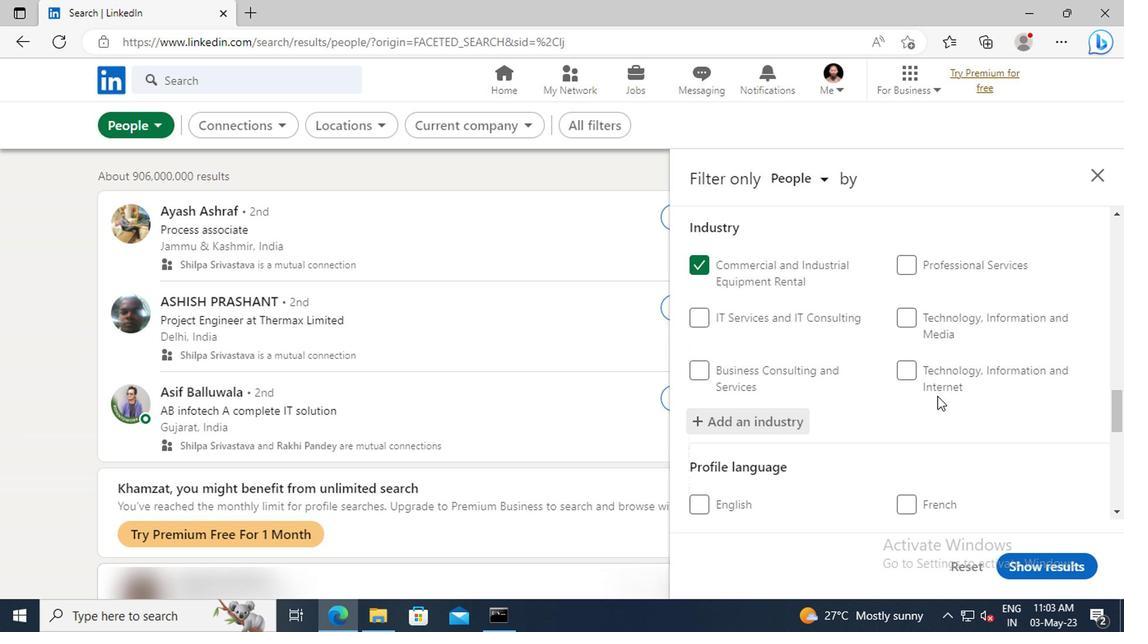 
Action: Mouse scrolled (934, 394) with delta (0, 0)
Screenshot: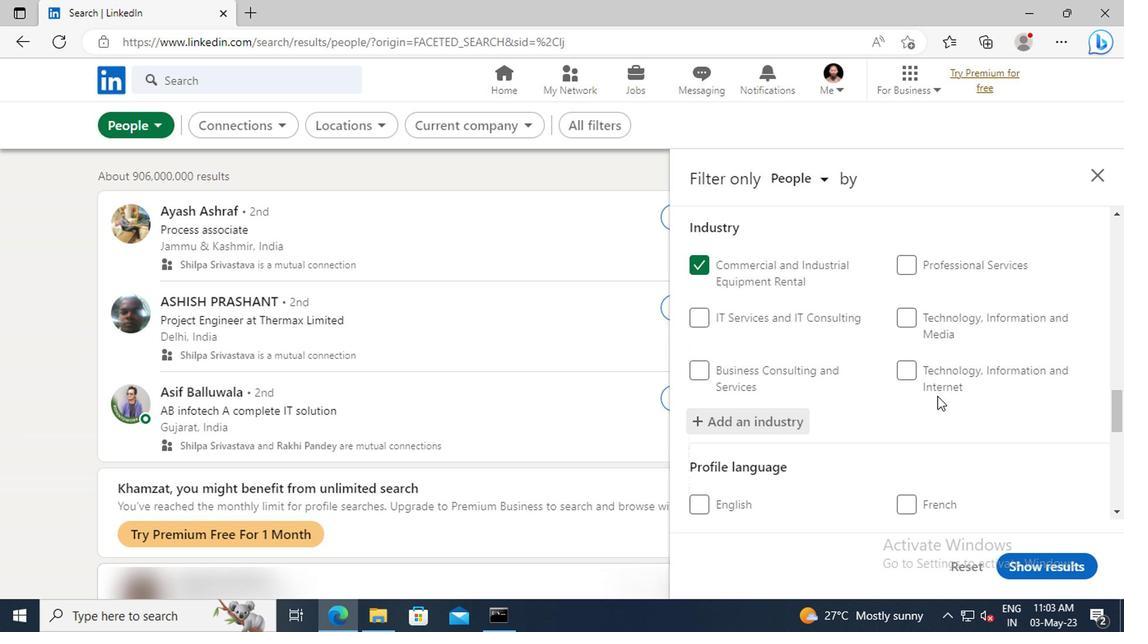 
Action: Mouse scrolled (934, 394) with delta (0, 0)
Screenshot: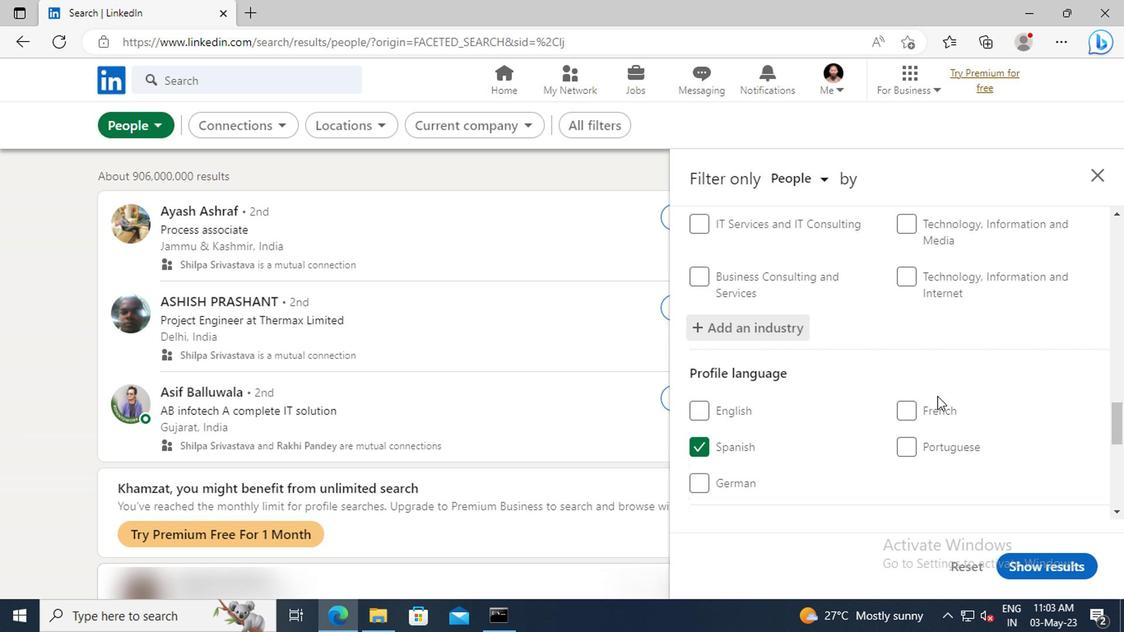 
Action: Mouse scrolled (934, 394) with delta (0, 0)
Screenshot: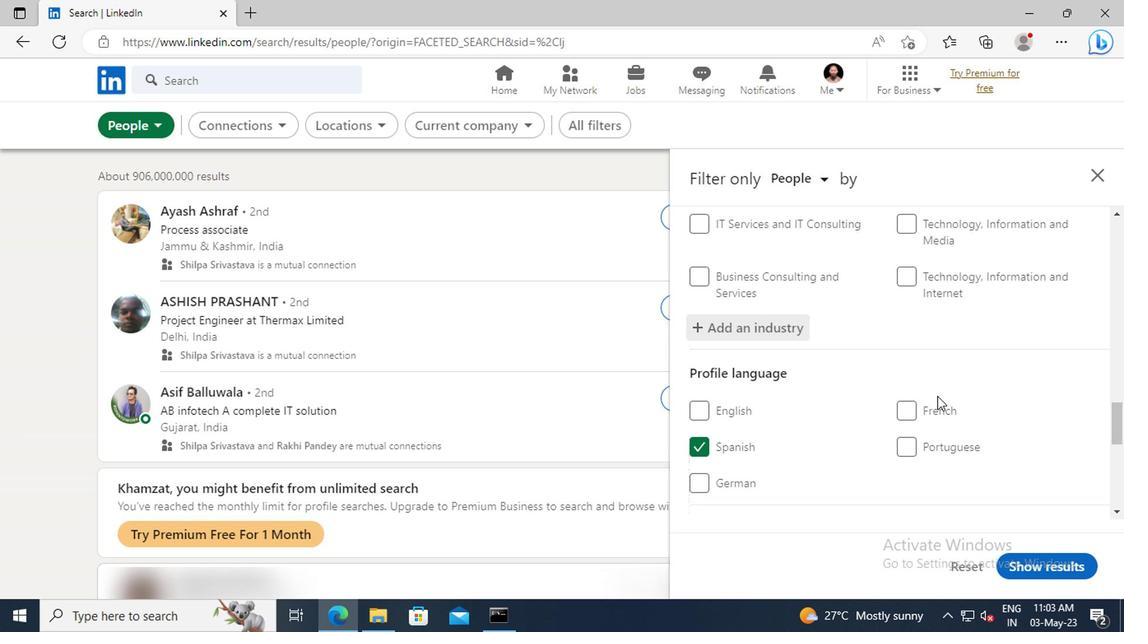 
Action: Mouse moved to (935, 363)
Screenshot: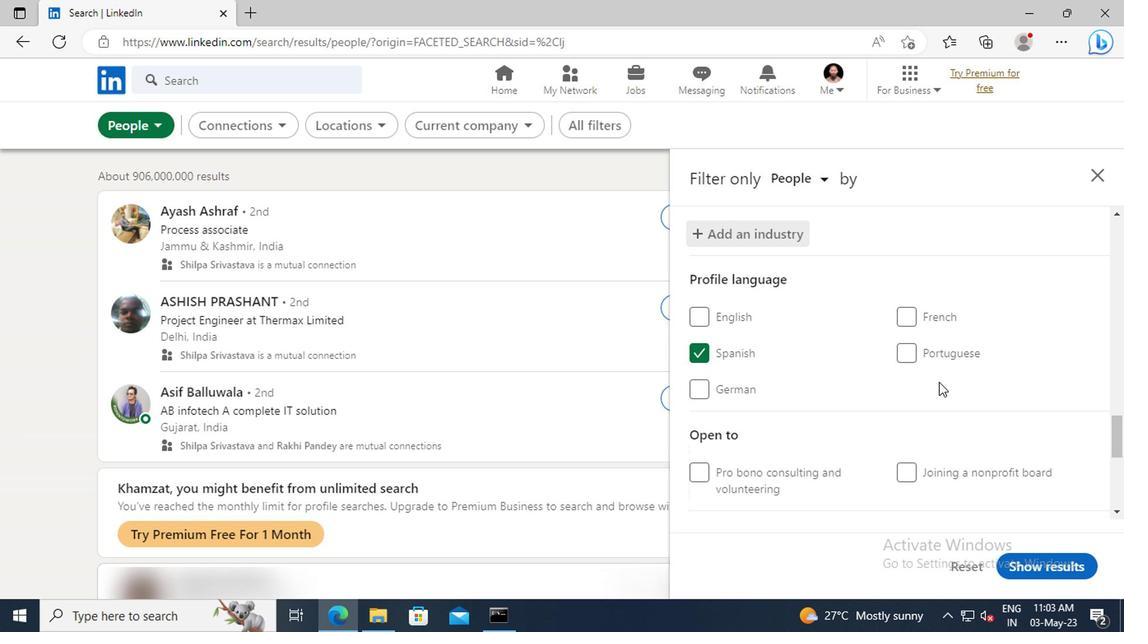 
Action: Mouse scrolled (935, 362) with delta (0, 0)
Screenshot: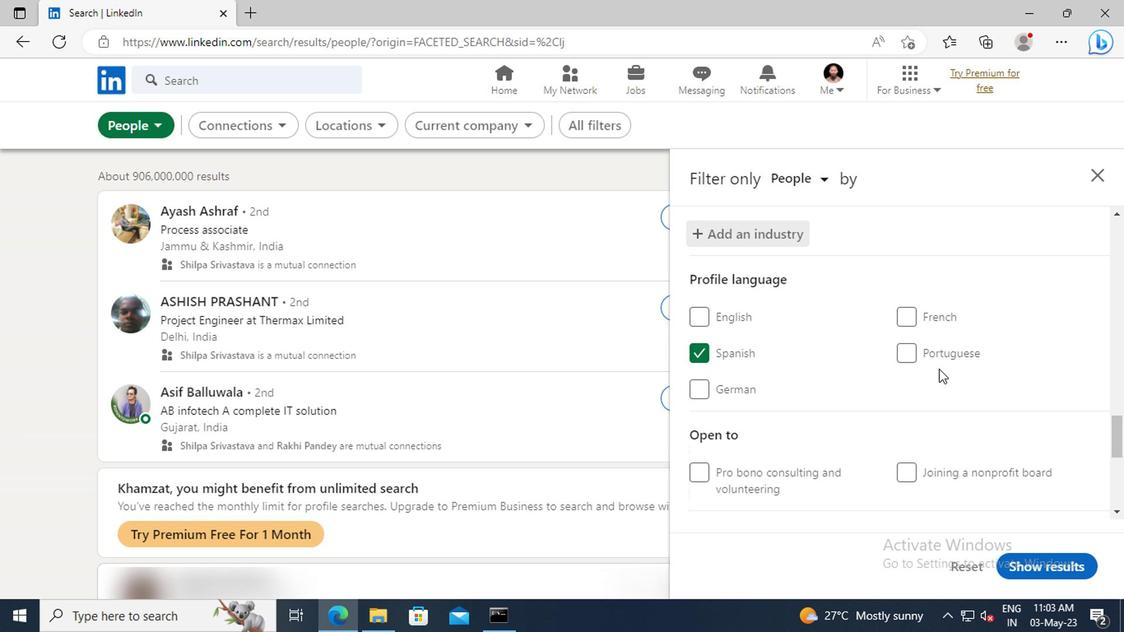 
Action: Mouse scrolled (935, 362) with delta (0, 0)
Screenshot: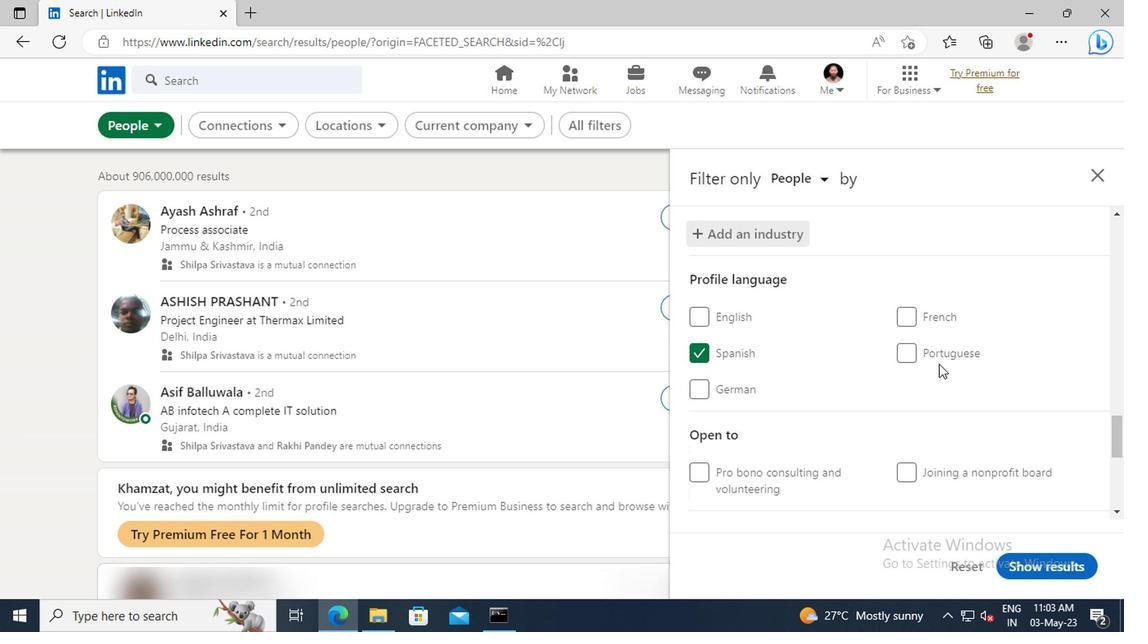 
Action: Mouse moved to (932, 347)
Screenshot: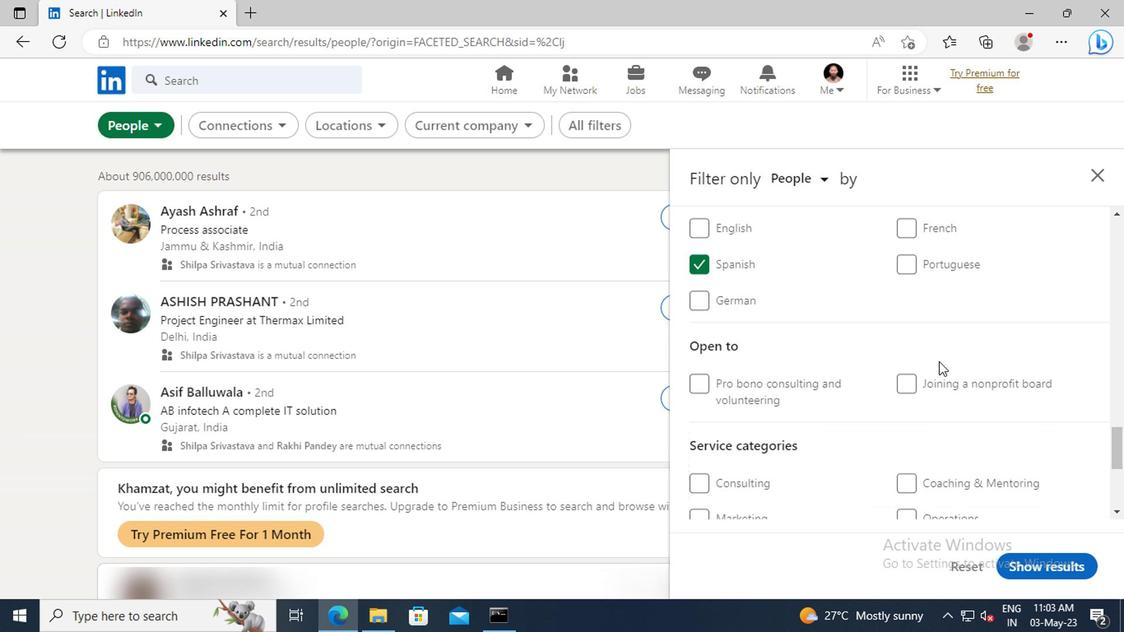 
Action: Mouse scrolled (932, 346) with delta (0, -1)
Screenshot: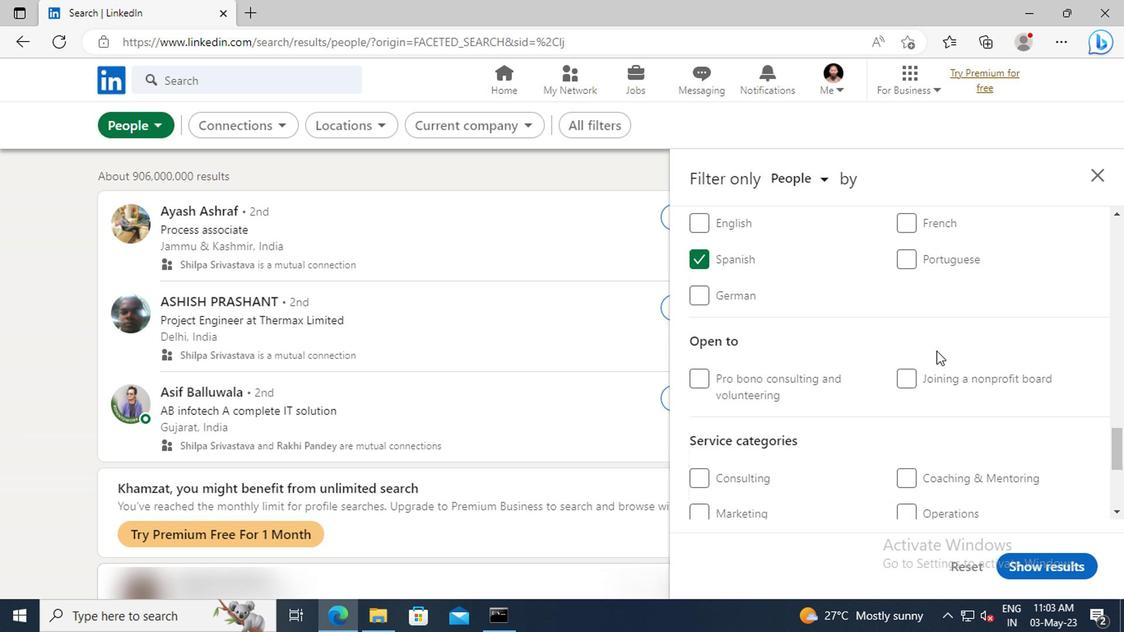 
Action: Mouse scrolled (932, 346) with delta (0, -1)
Screenshot: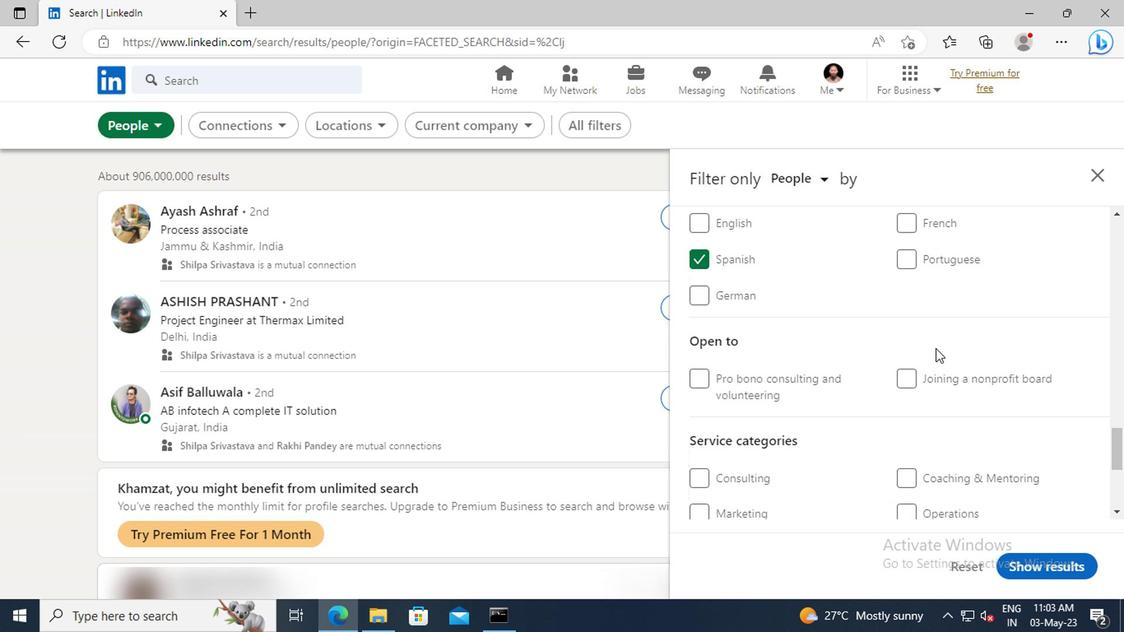 
Action: Mouse moved to (696, 415)
Screenshot: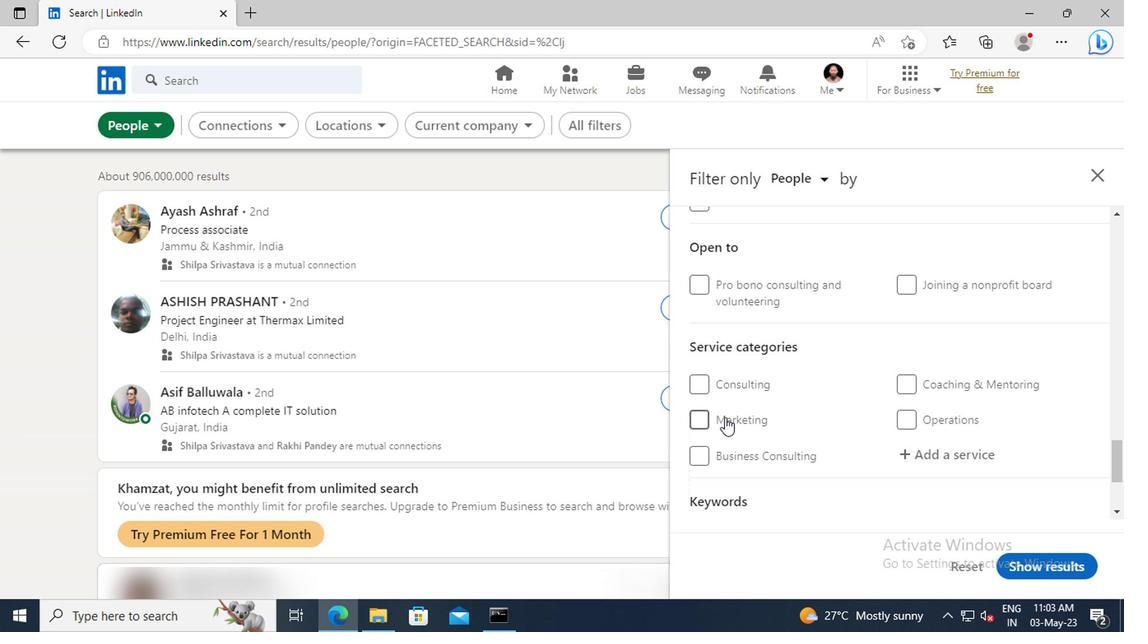 
Action: Mouse pressed left at (696, 415)
Screenshot: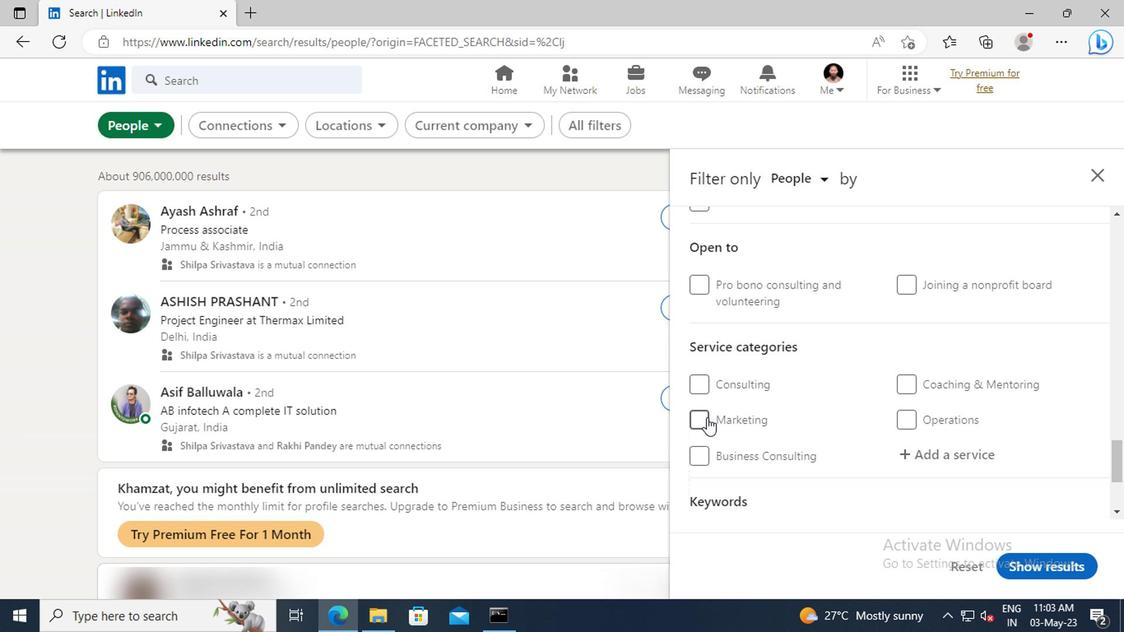
Action: Mouse moved to (850, 374)
Screenshot: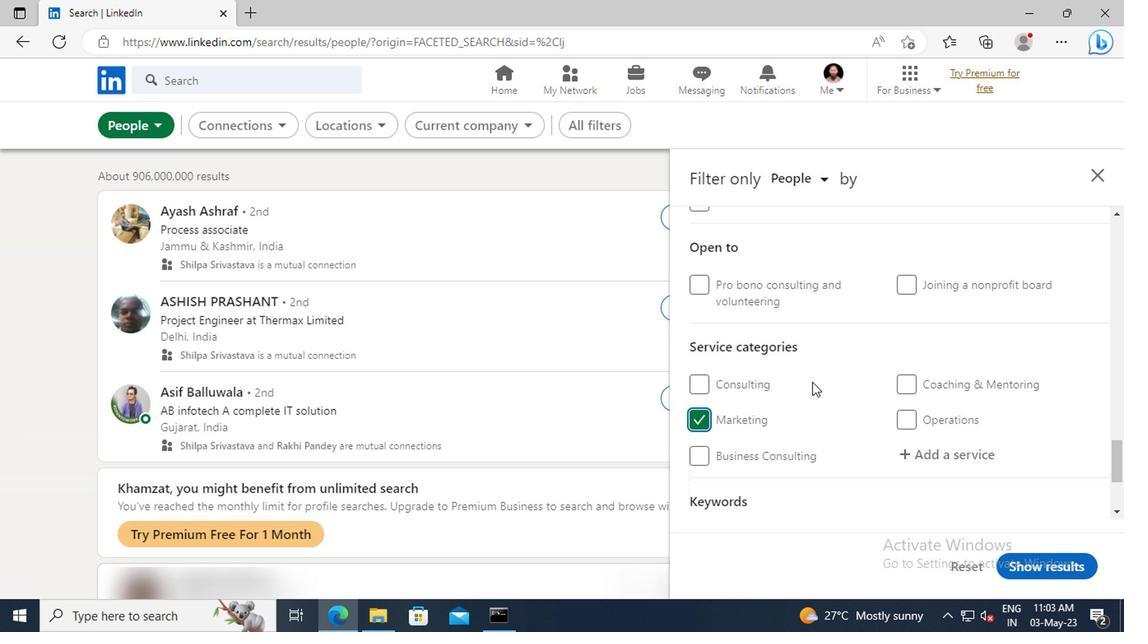 
Action: Mouse scrolled (850, 373) with delta (0, 0)
Screenshot: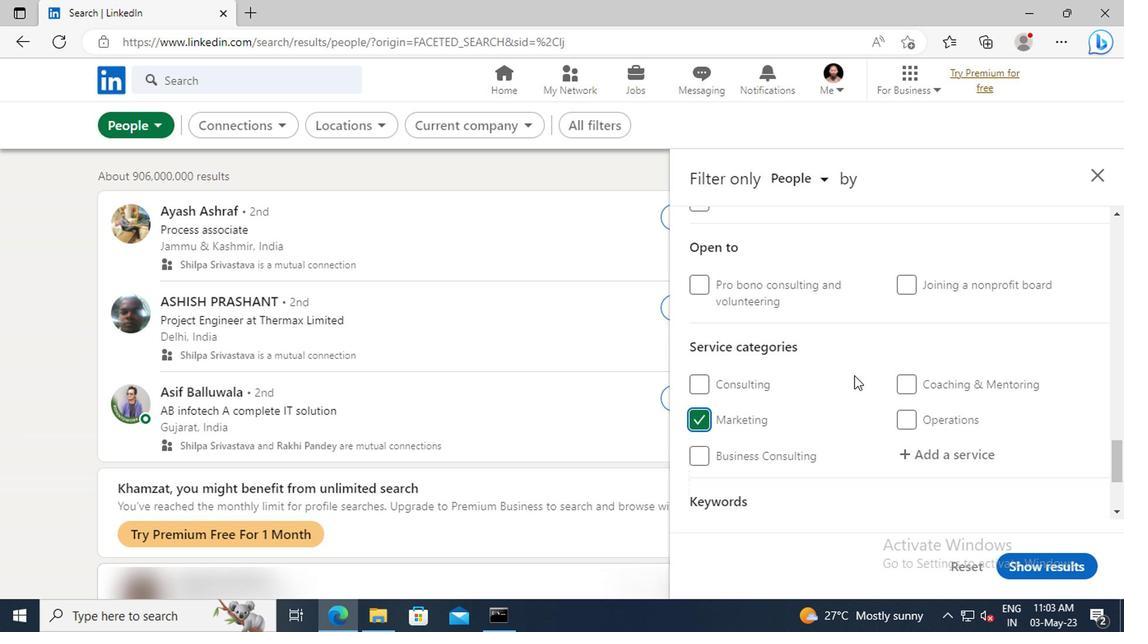 
Action: Mouse scrolled (850, 373) with delta (0, 0)
Screenshot: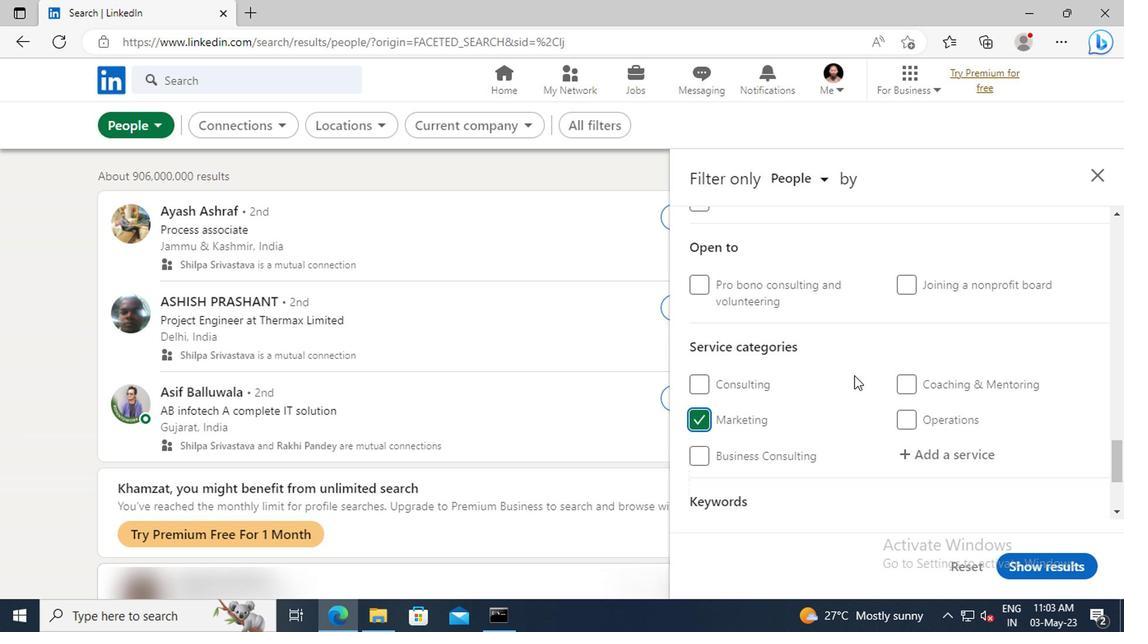 
Action: Mouse scrolled (850, 373) with delta (0, 0)
Screenshot: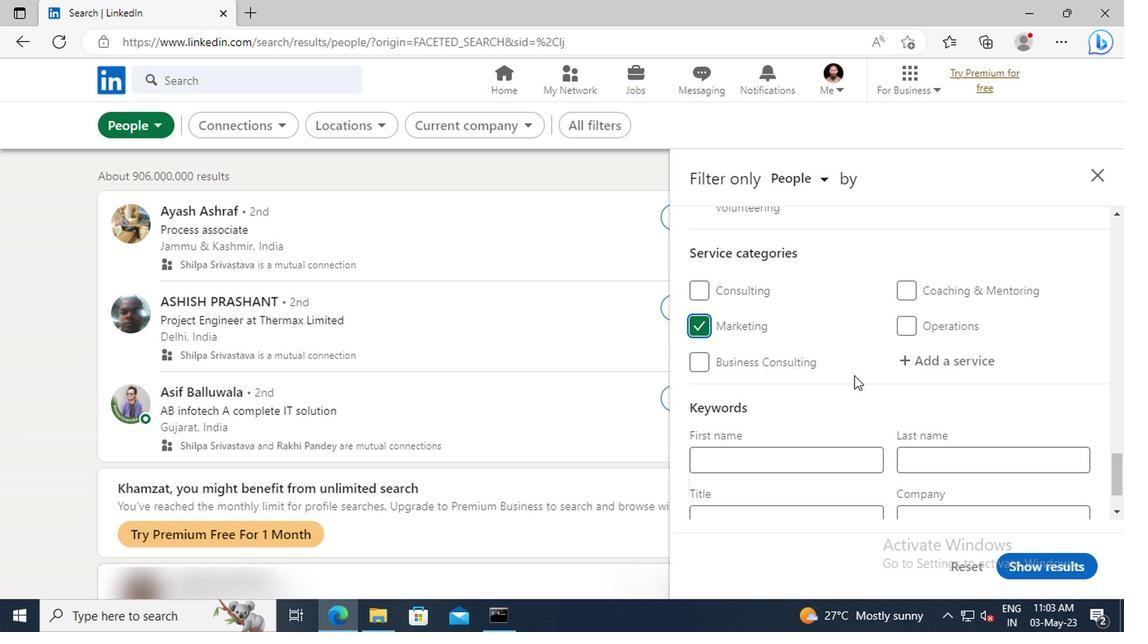 
Action: Mouse scrolled (850, 373) with delta (0, 0)
Screenshot: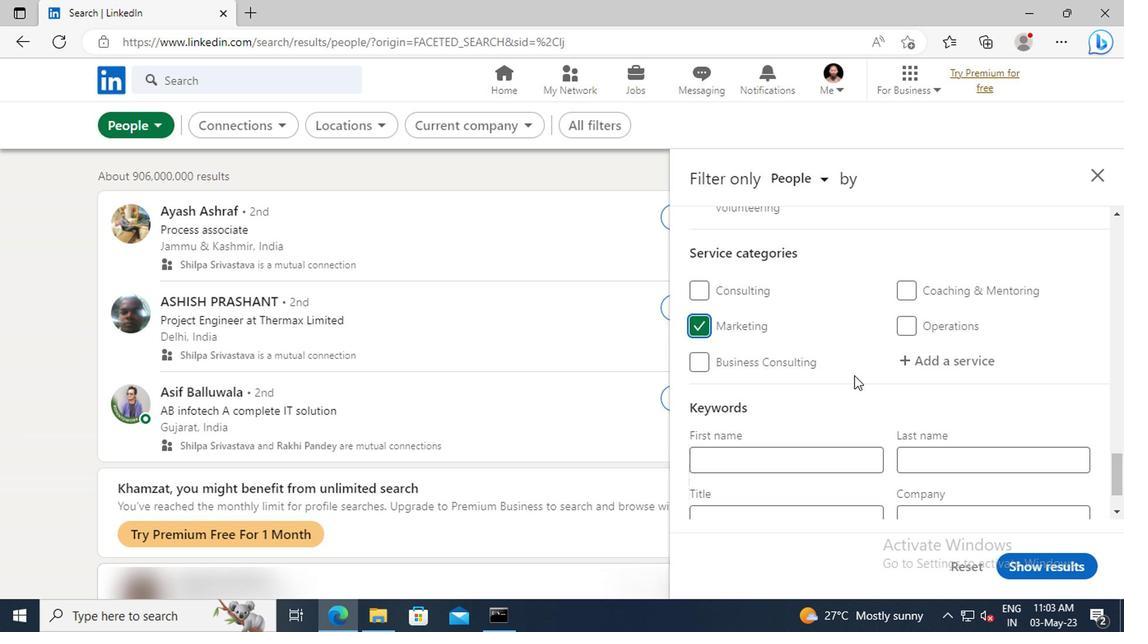 
Action: Mouse scrolled (850, 373) with delta (0, 0)
Screenshot: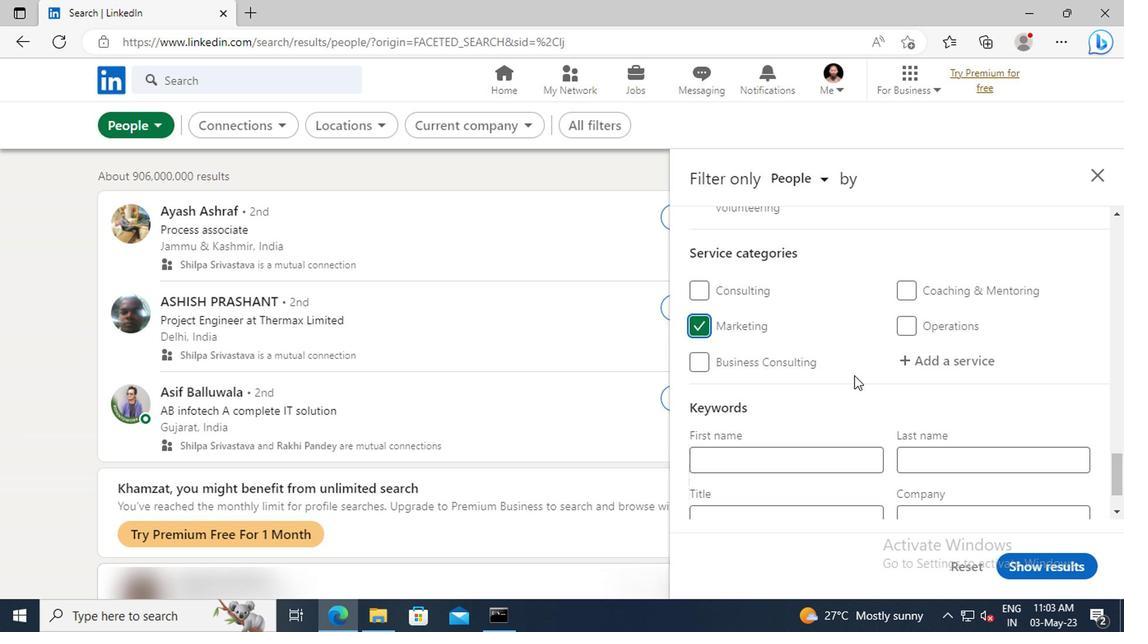 
Action: Mouse scrolled (850, 373) with delta (0, 0)
Screenshot: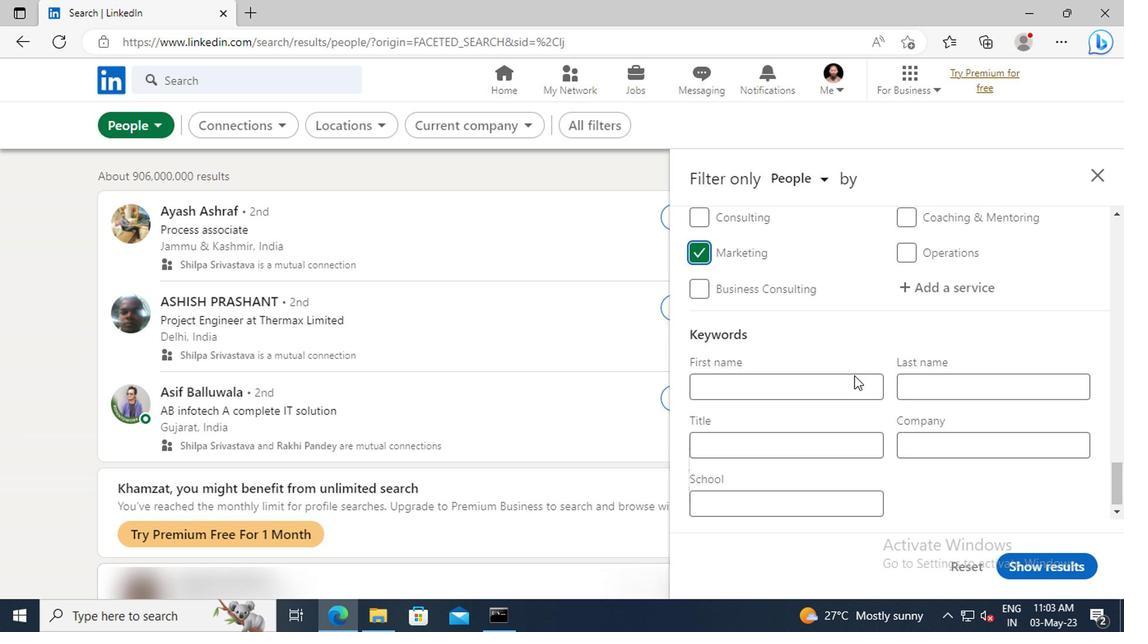 
Action: Mouse moved to (787, 445)
Screenshot: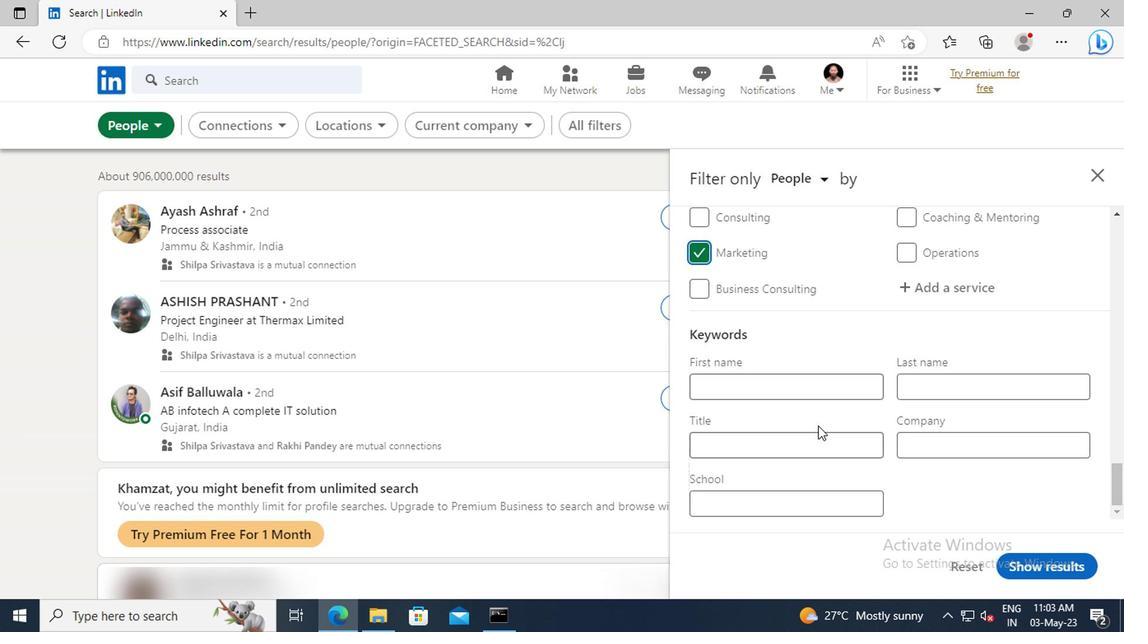 
Action: Mouse pressed left at (787, 445)
Screenshot: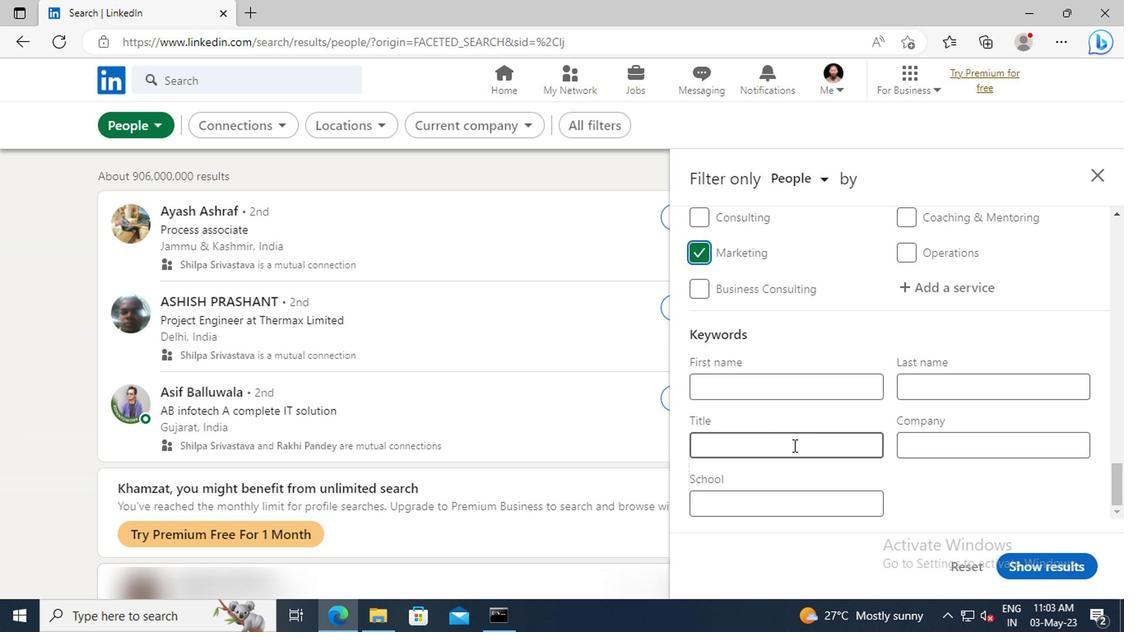 
Action: Key pressed <Key.shift>COPYWRITER<Key.enter>
Screenshot: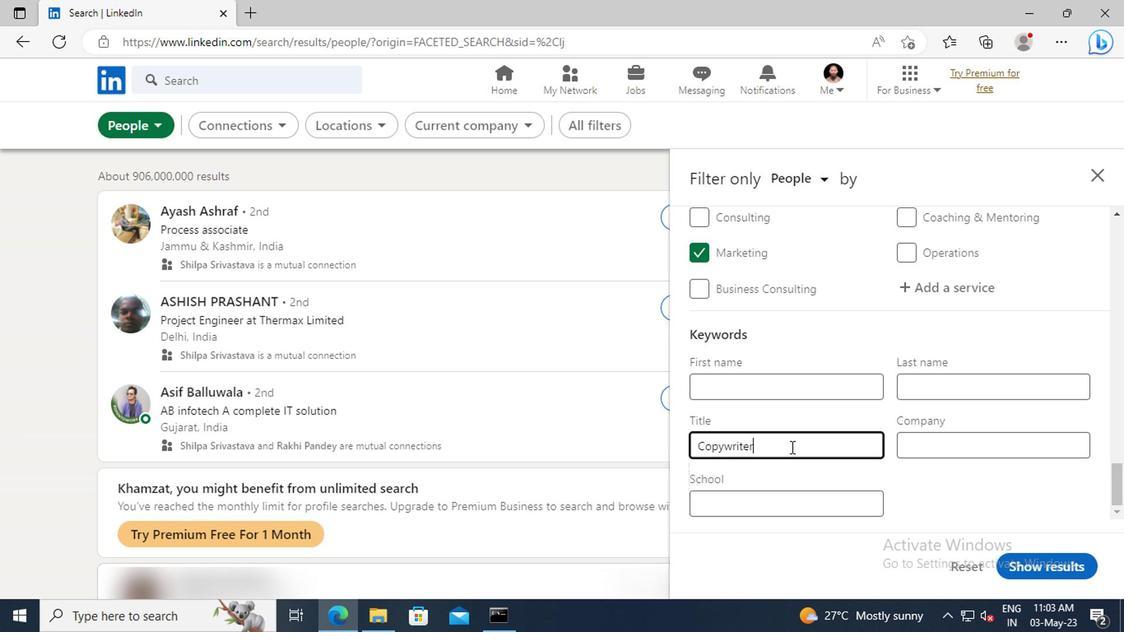 
Action: Mouse moved to (1018, 563)
Screenshot: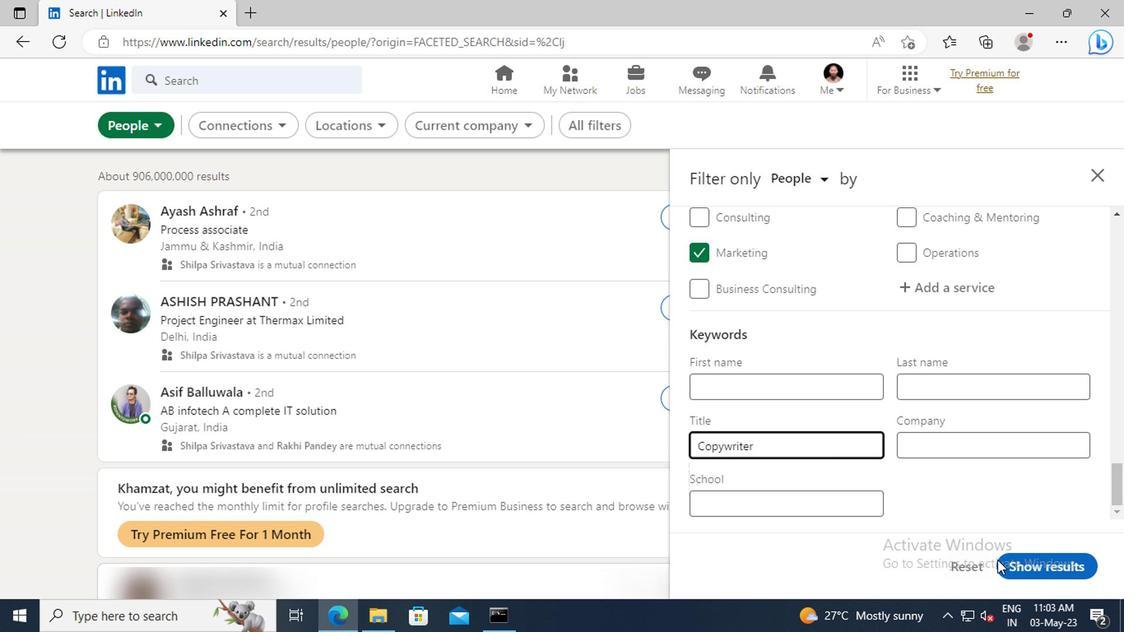 
Action: Mouse pressed left at (1018, 563)
Screenshot: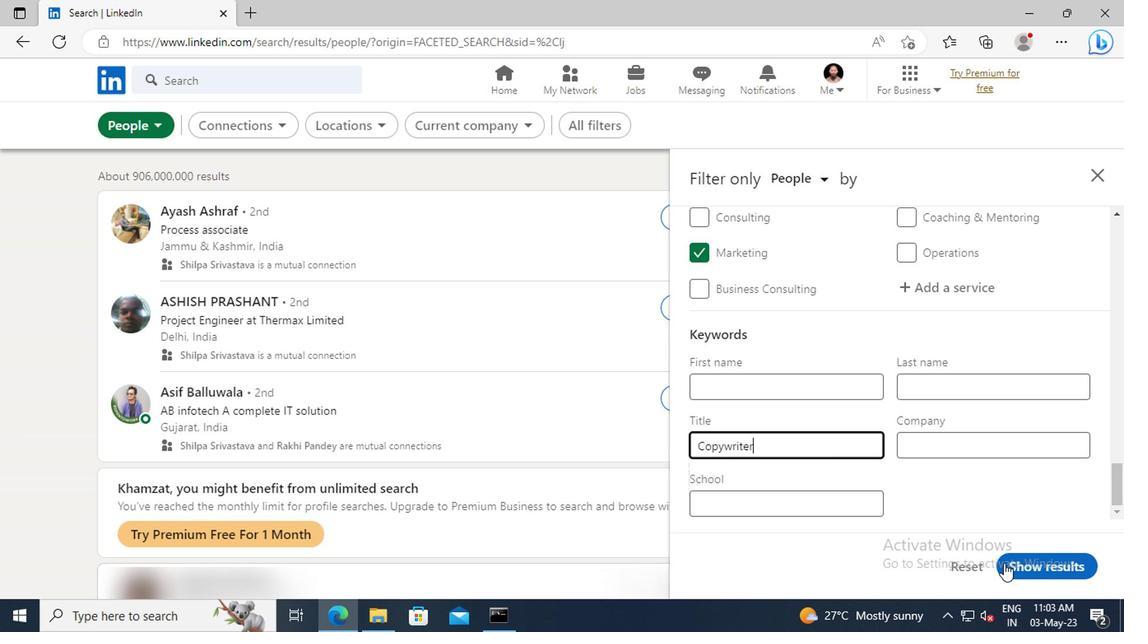 
